 Task: Search one way flight ticket for 2 adults, 4 children and 1 infant on lap in business from Tri-cities: Tri-cities Airport to Springfield: Abraham Lincoln Capital Airport on 5-2-2023. Choice of flights is Royal air maroc. Price is upto 88000. Outbound departure time preference is 10:00.
Action: Mouse moved to (389, 171)
Screenshot: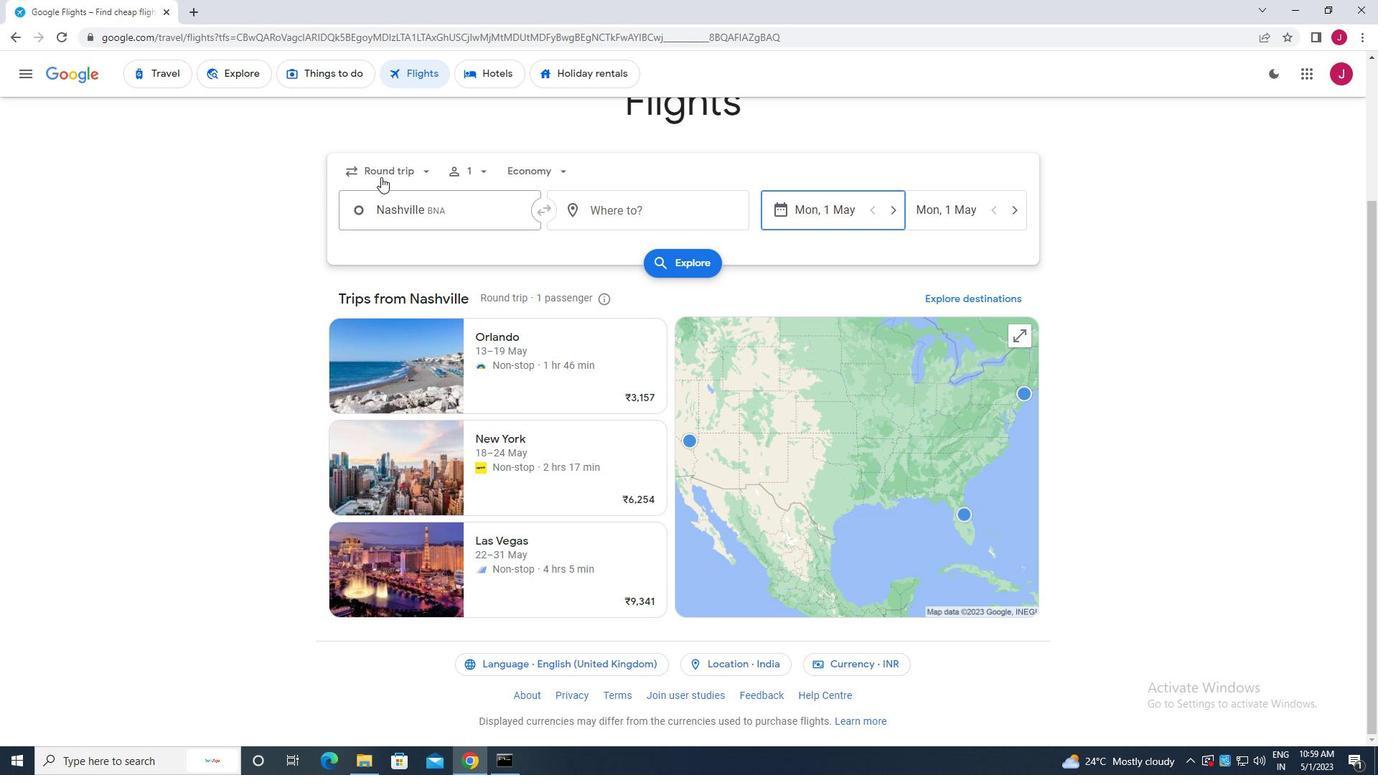 
Action: Mouse pressed left at (389, 171)
Screenshot: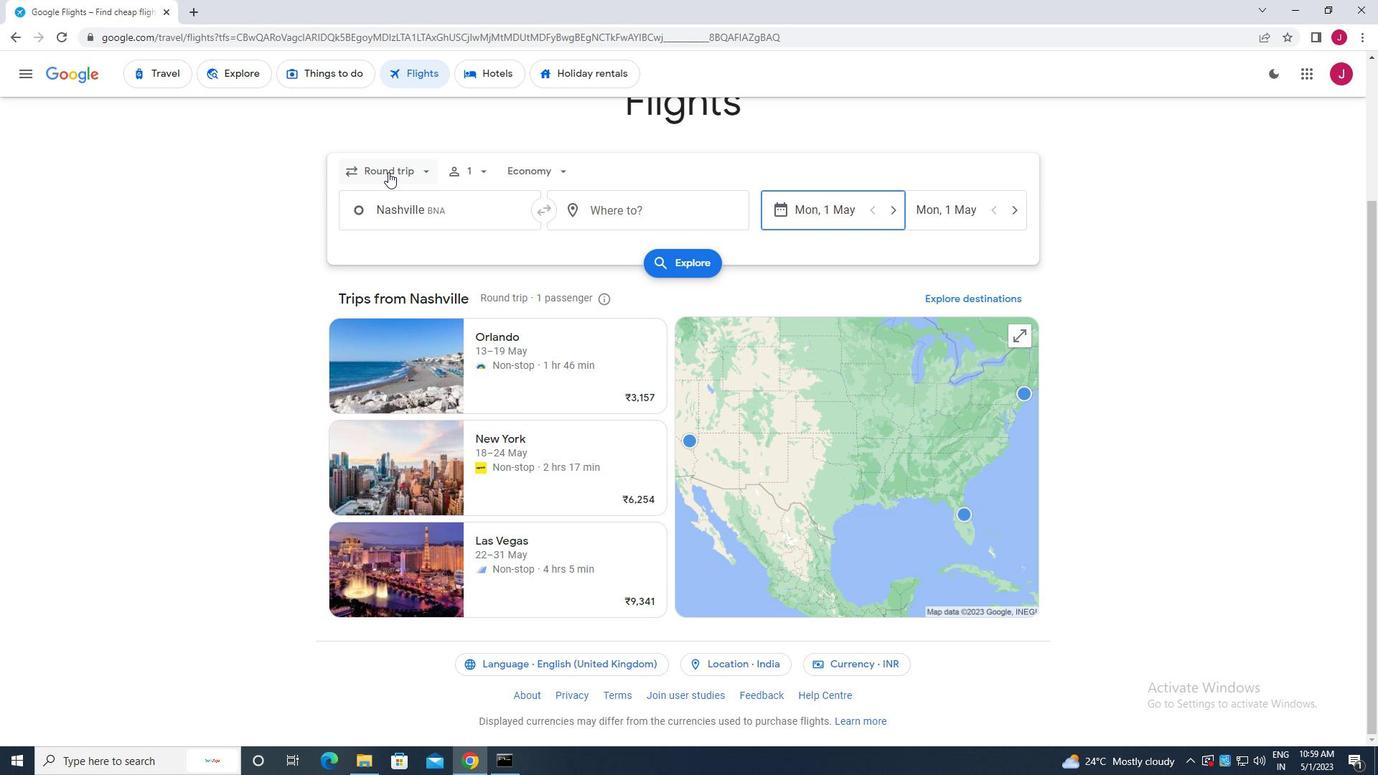 
Action: Mouse moved to (405, 233)
Screenshot: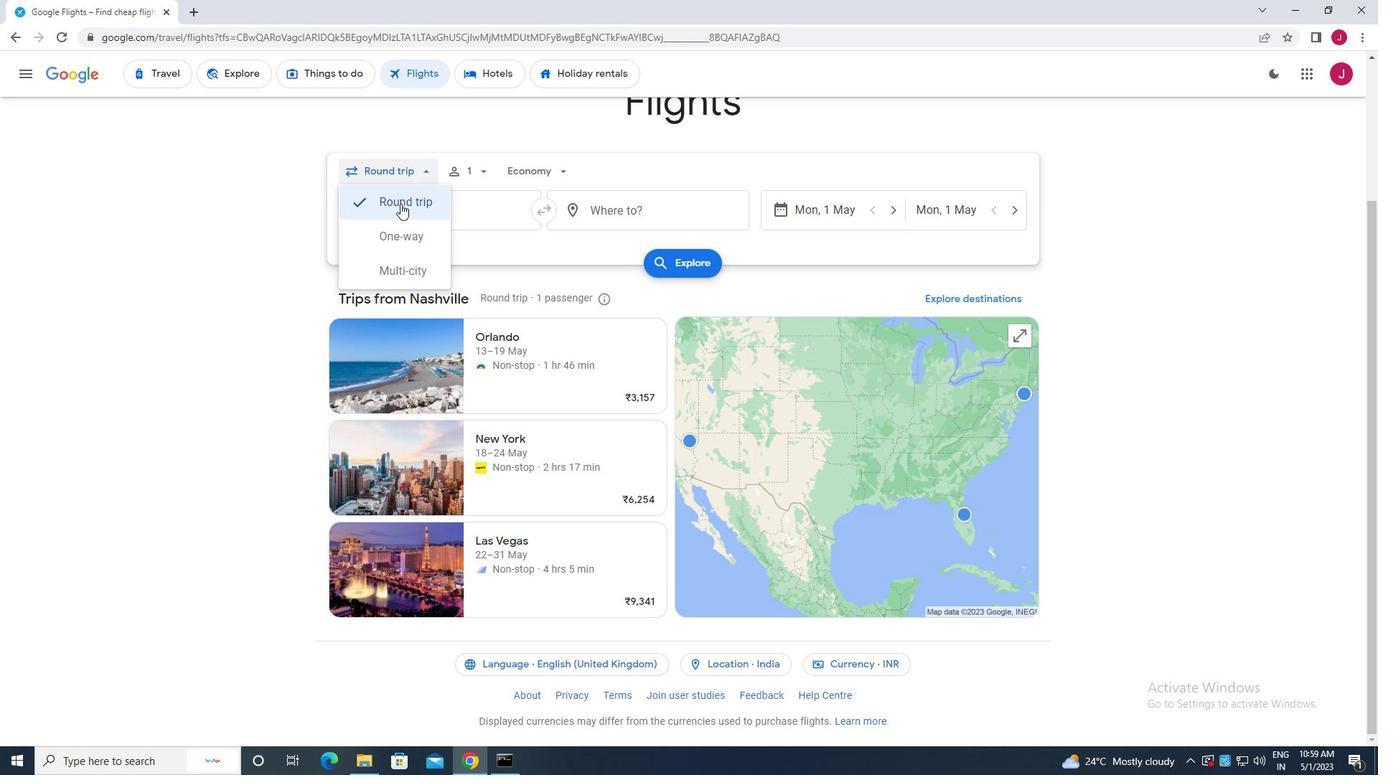 
Action: Mouse pressed left at (405, 233)
Screenshot: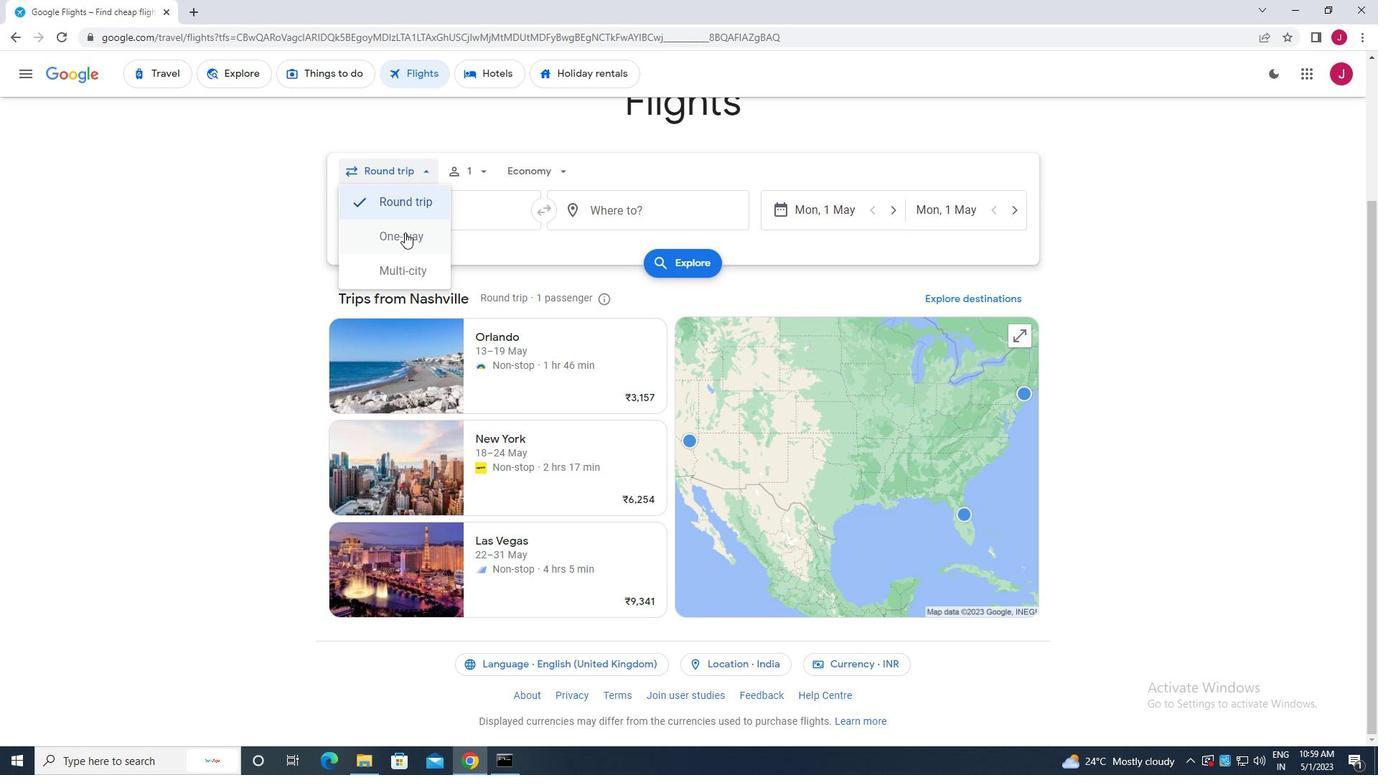 
Action: Mouse moved to (478, 173)
Screenshot: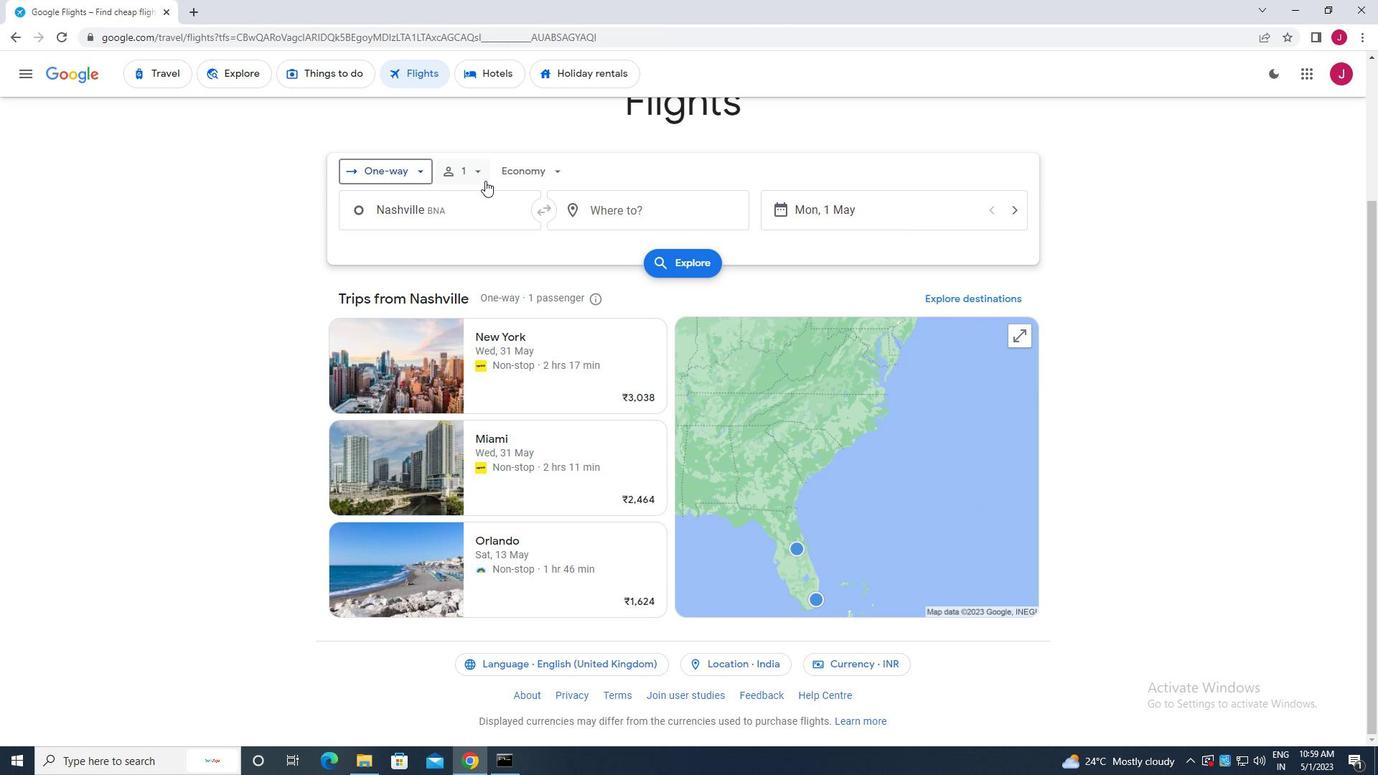 
Action: Mouse pressed left at (478, 173)
Screenshot: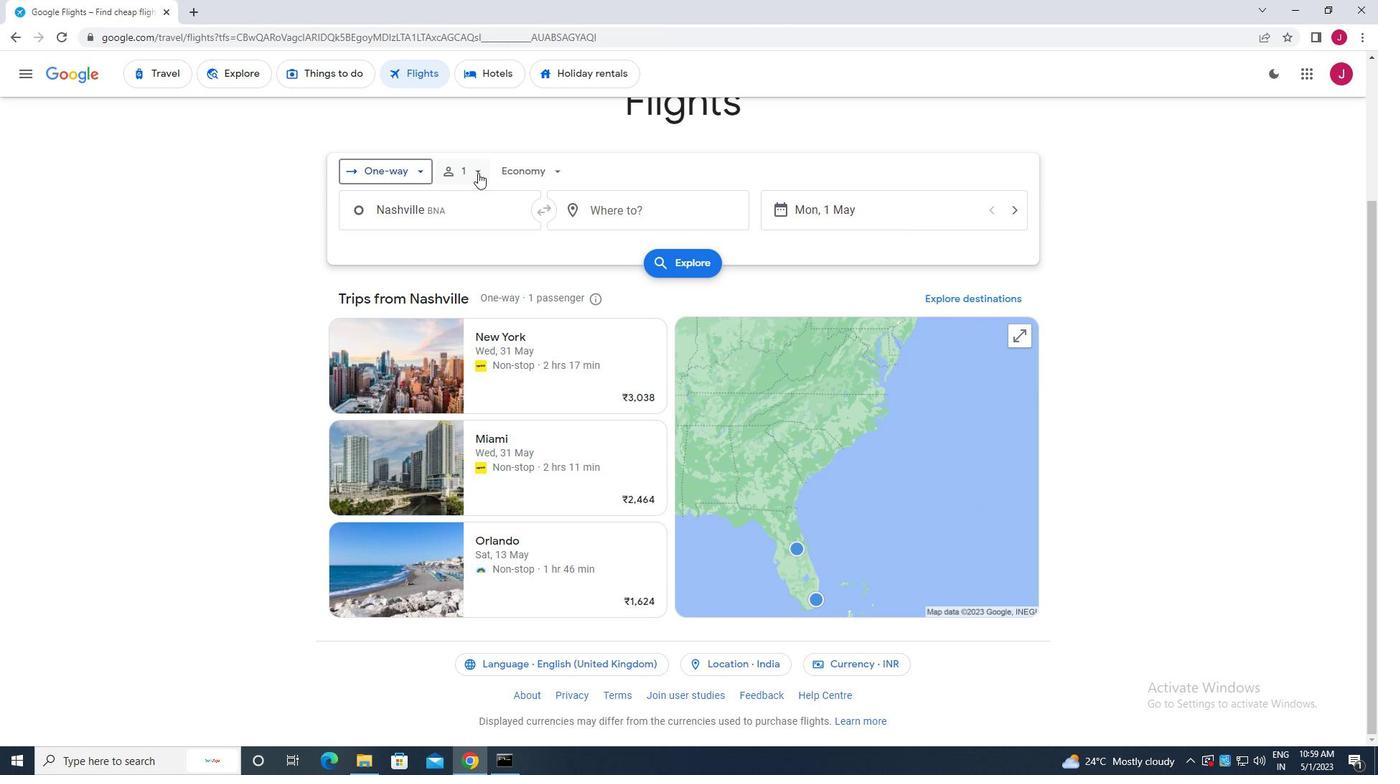 
Action: Mouse moved to (590, 217)
Screenshot: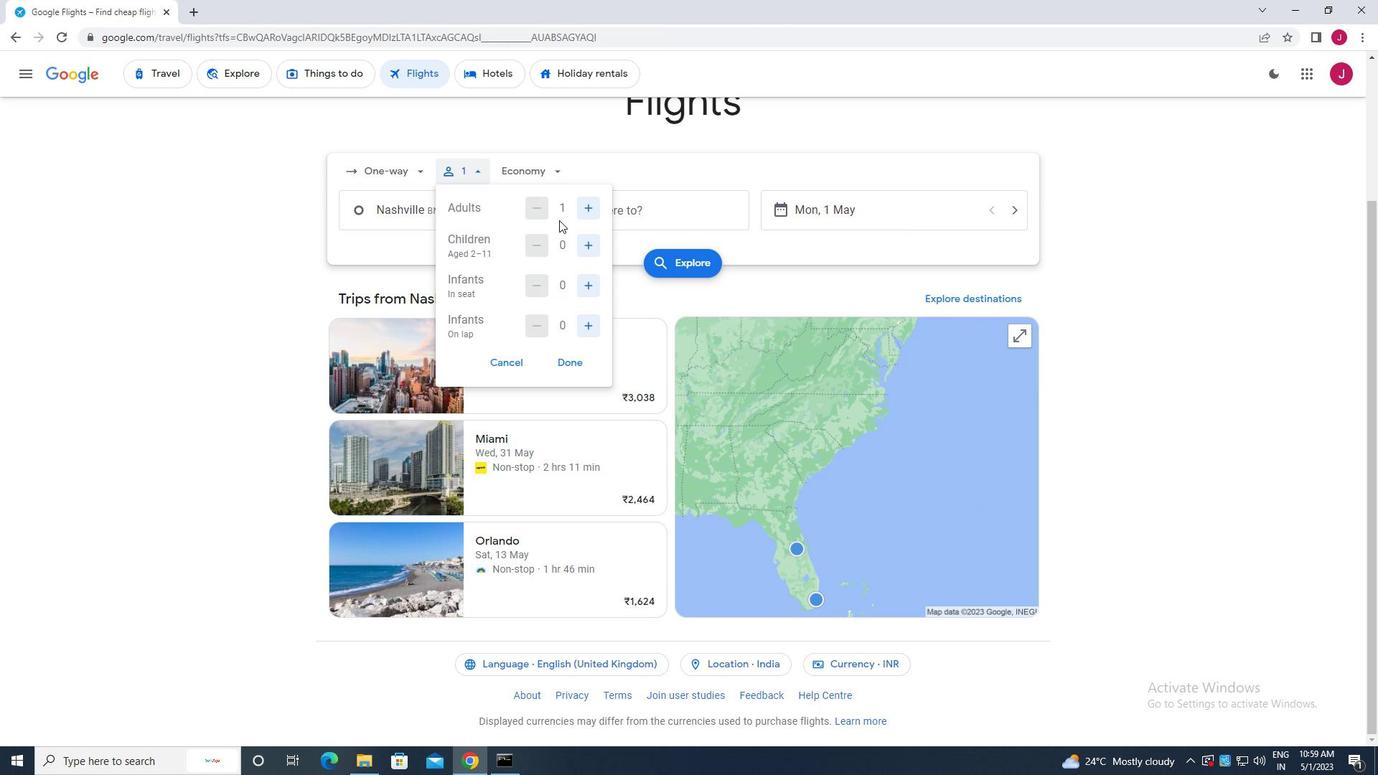 
Action: Mouse pressed left at (590, 217)
Screenshot: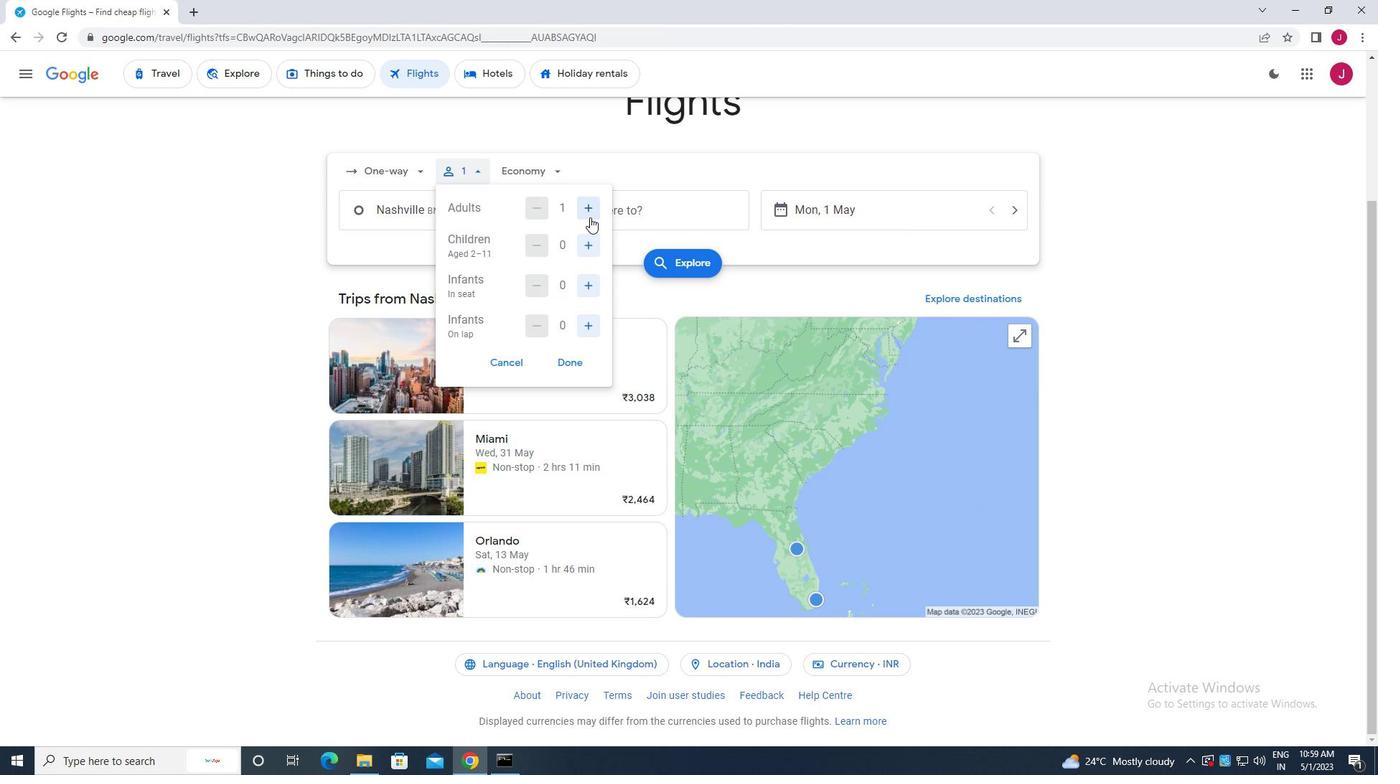 
Action: Mouse moved to (586, 251)
Screenshot: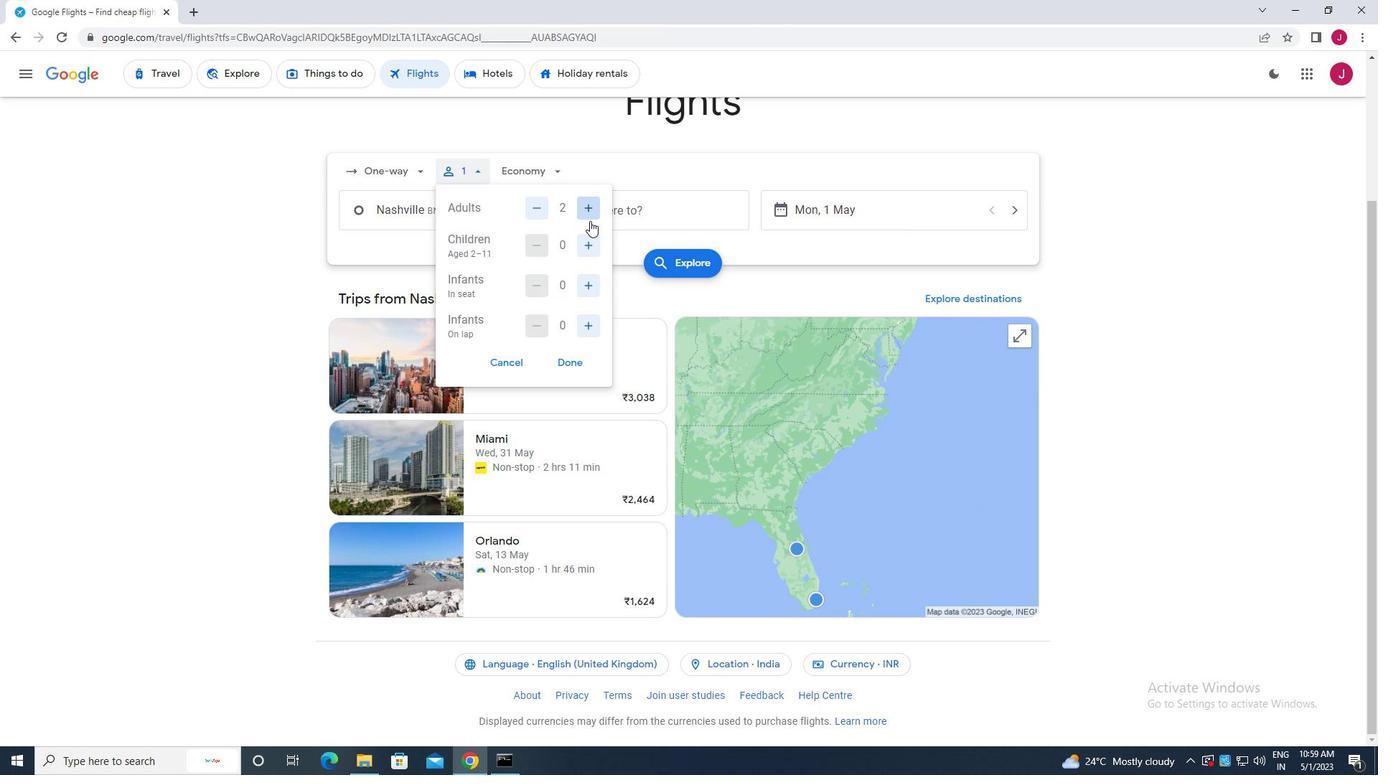 
Action: Mouse pressed left at (586, 251)
Screenshot: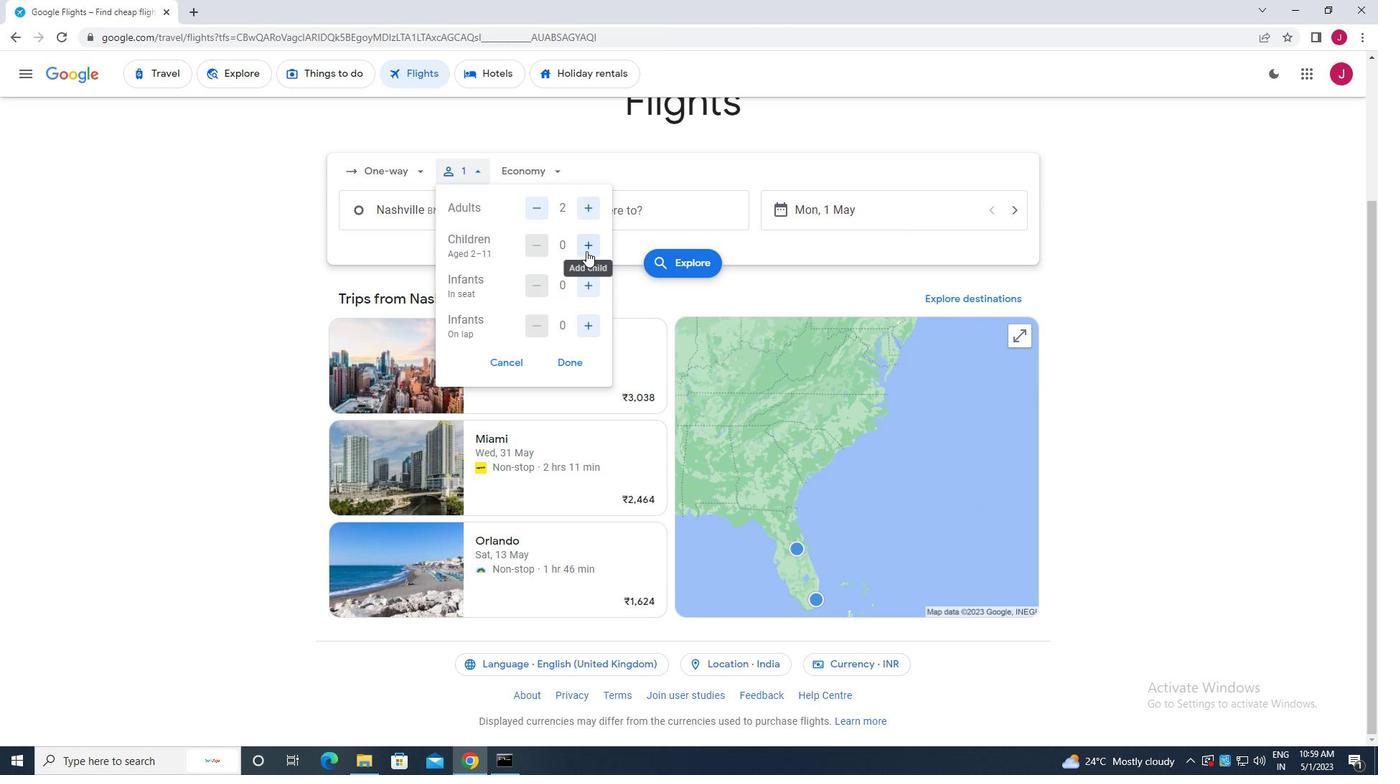 
Action: Mouse pressed left at (586, 251)
Screenshot: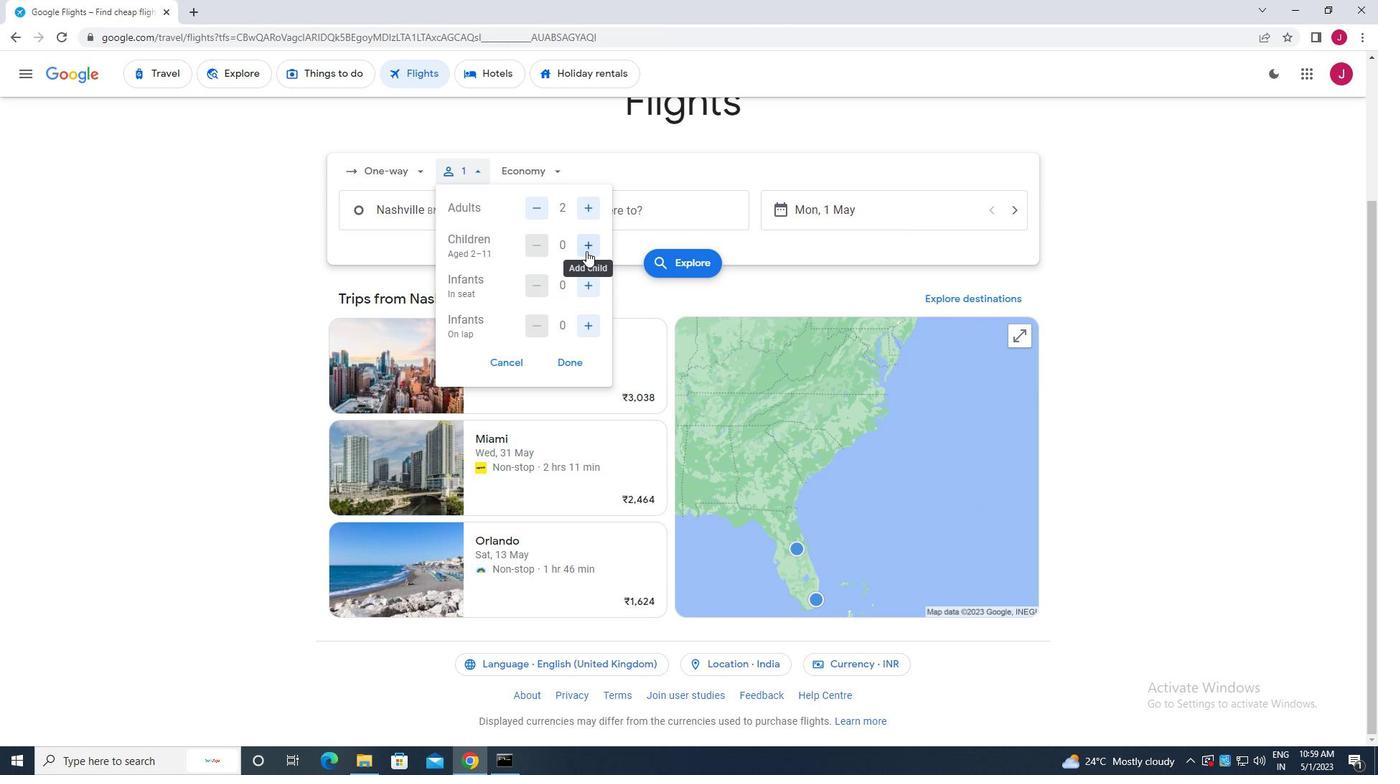 
Action: Mouse pressed left at (586, 251)
Screenshot: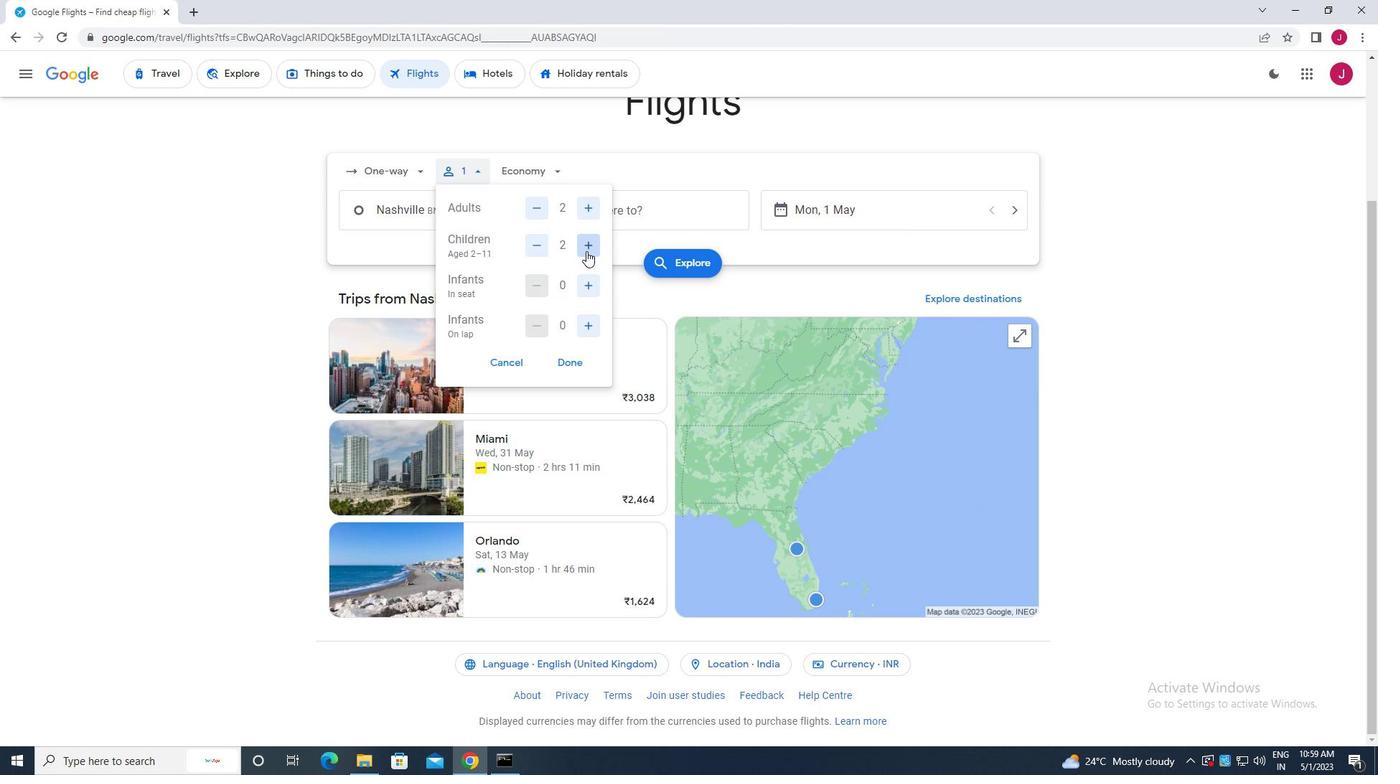 
Action: Mouse pressed left at (586, 251)
Screenshot: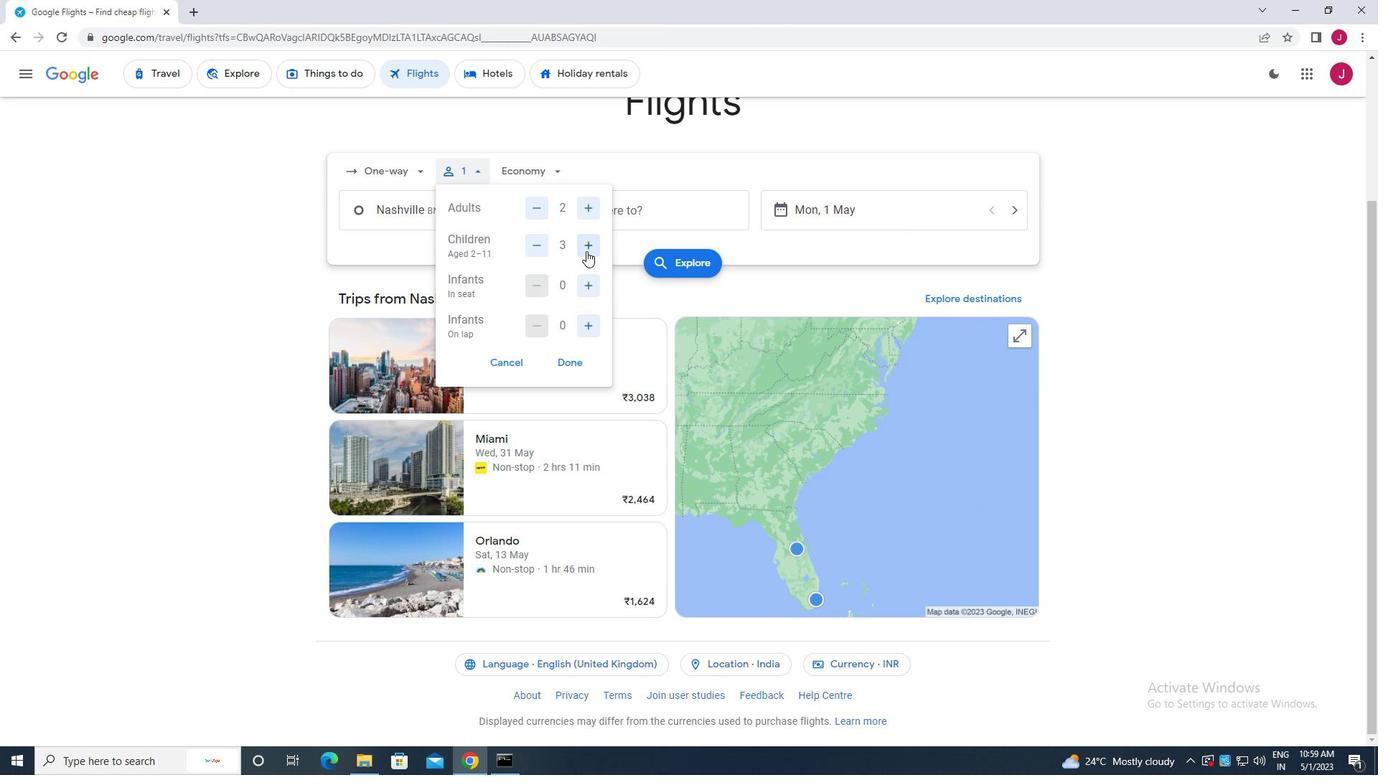 
Action: Mouse moved to (581, 324)
Screenshot: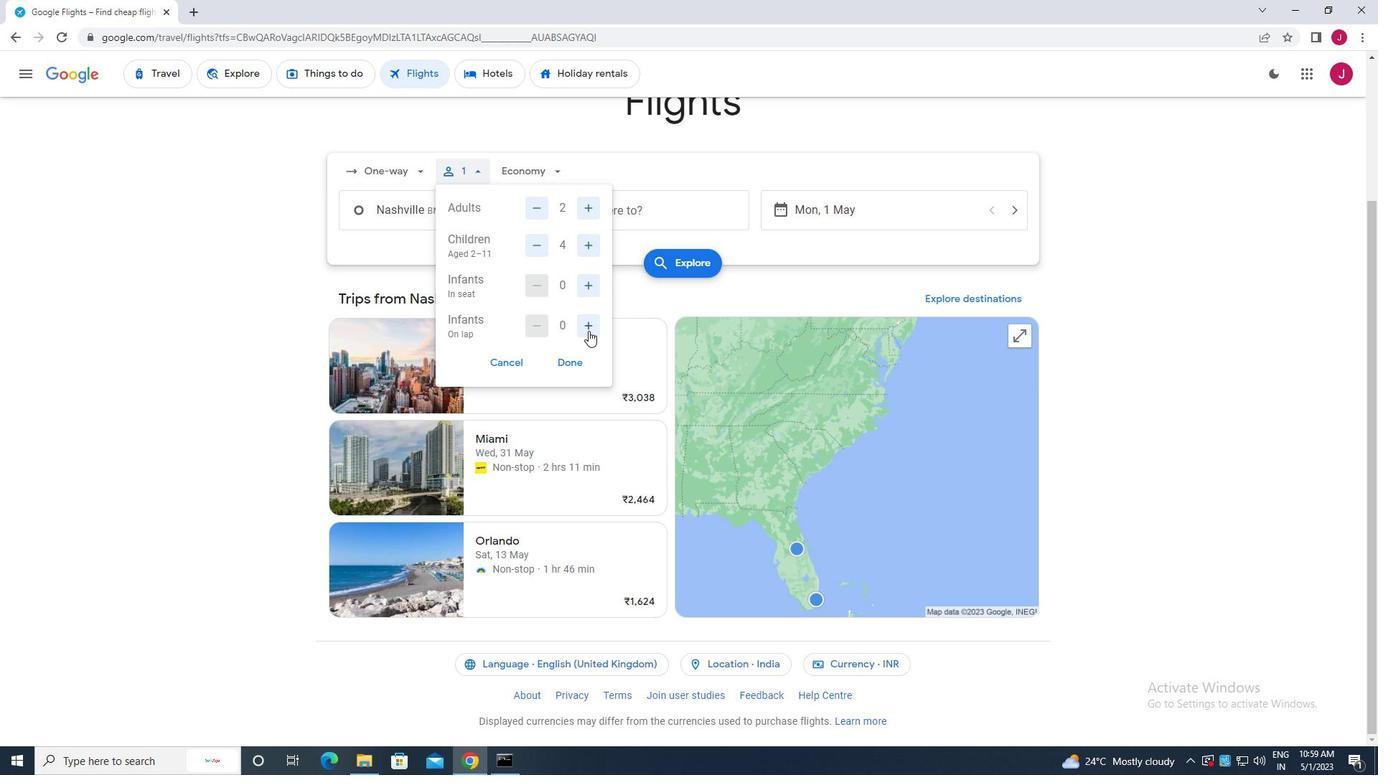 
Action: Mouse pressed left at (581, 324)
Screenshot: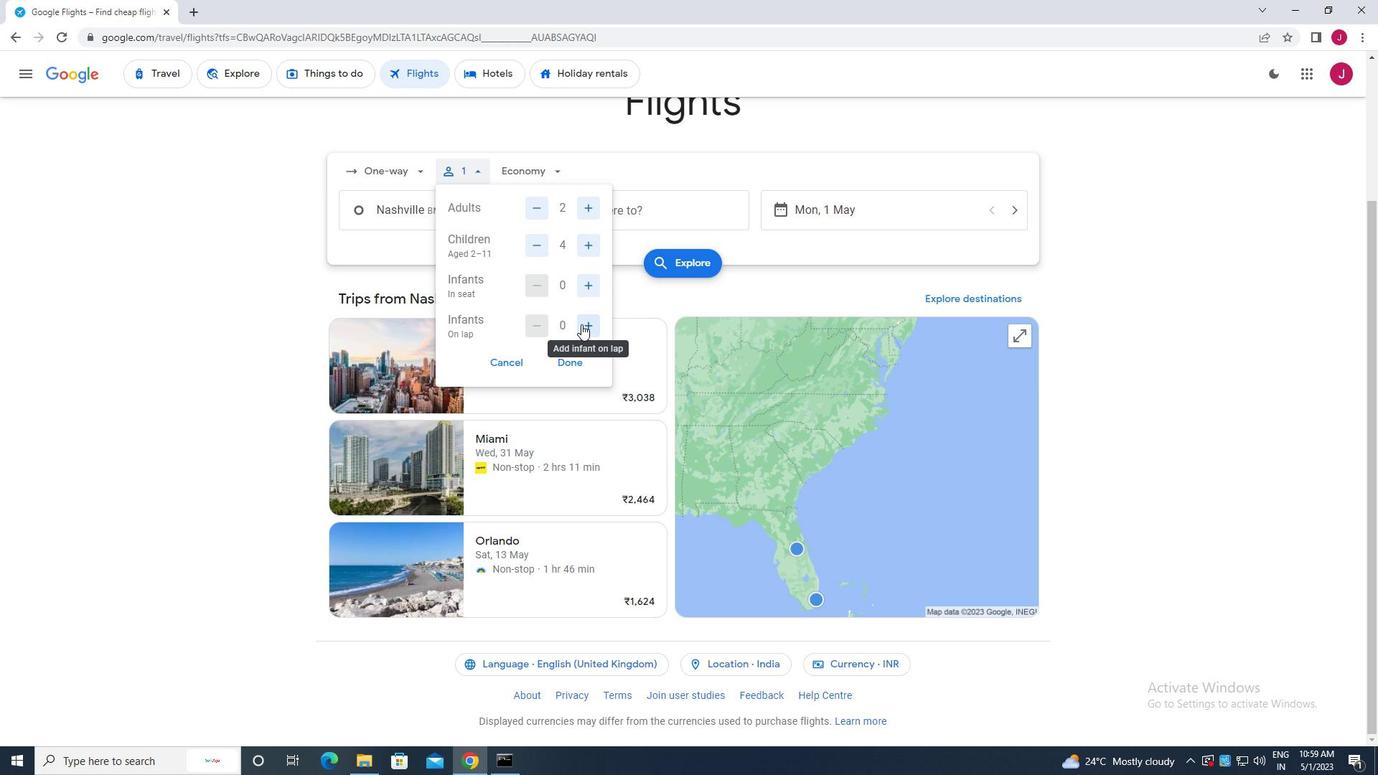 
Action: Mouse moved to (572, 358)
Screenshot: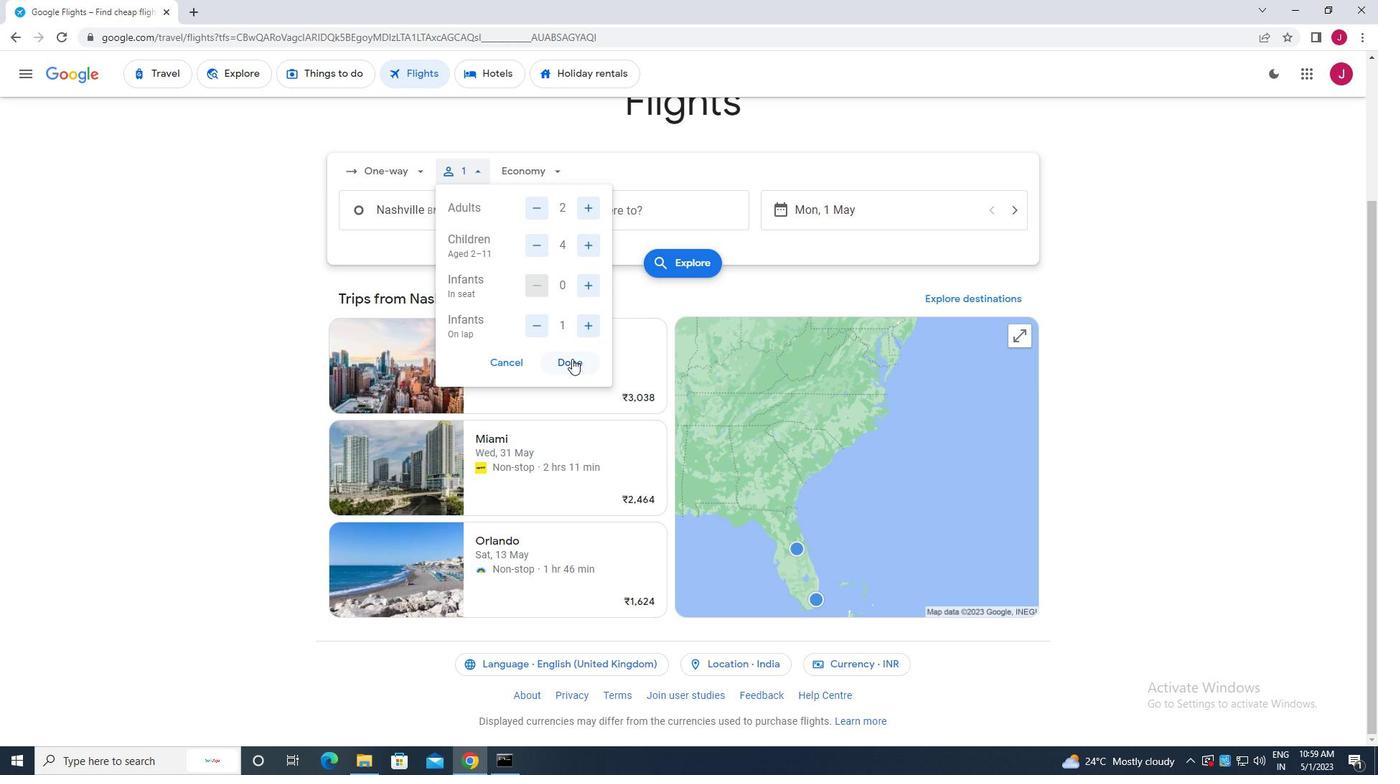 
Action: Mouse pressed left at (572, 358)
Screenshot: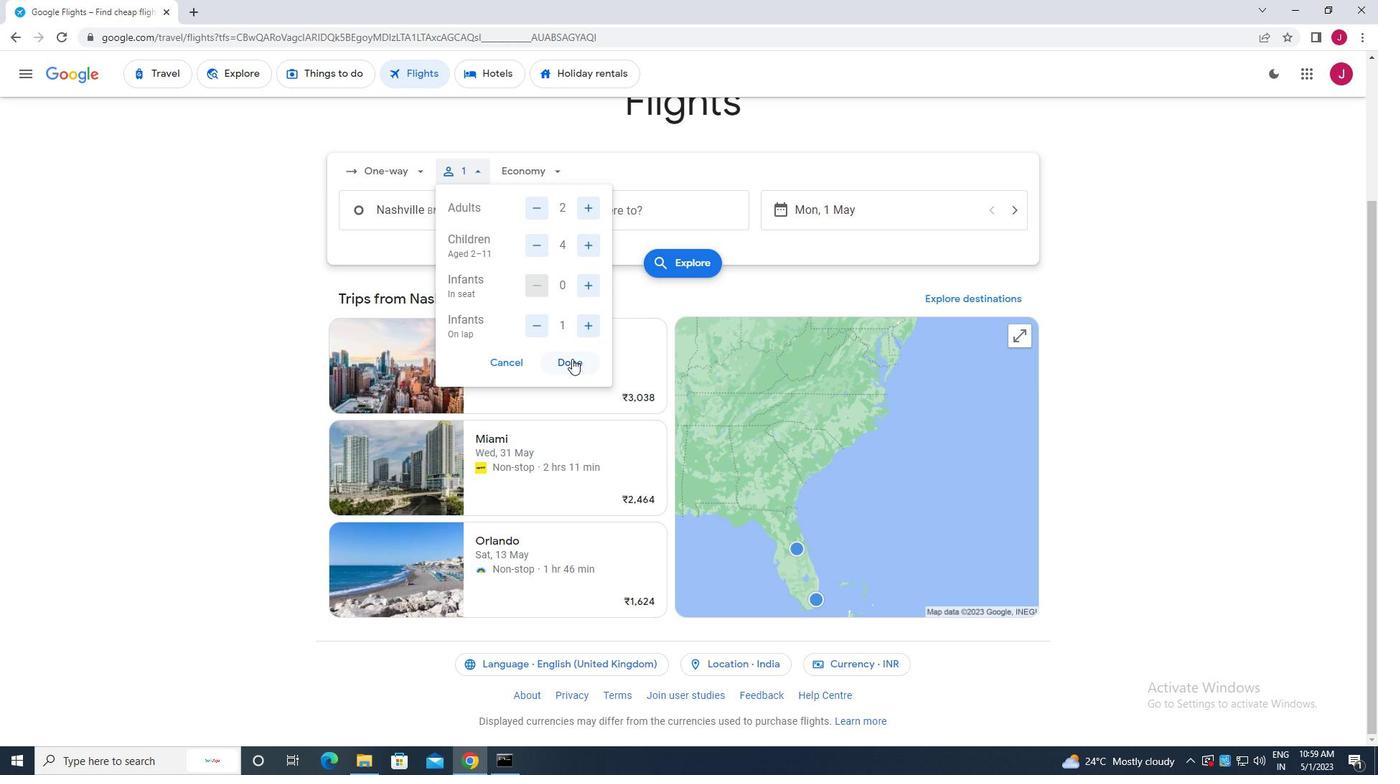 
Action: Mouse moved to (543, 173)
Screenshot: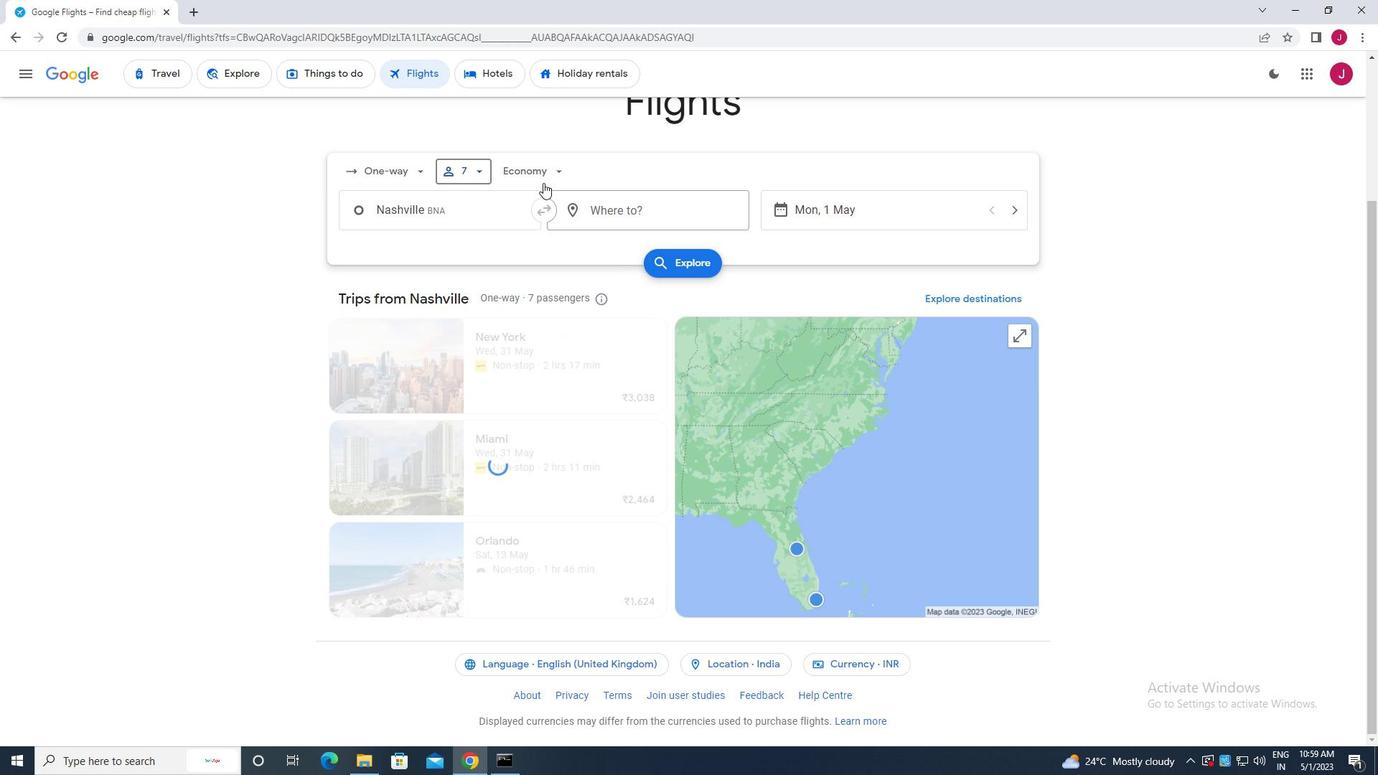 
Action: Mouse pressed left at (543, 173)
Screenshot: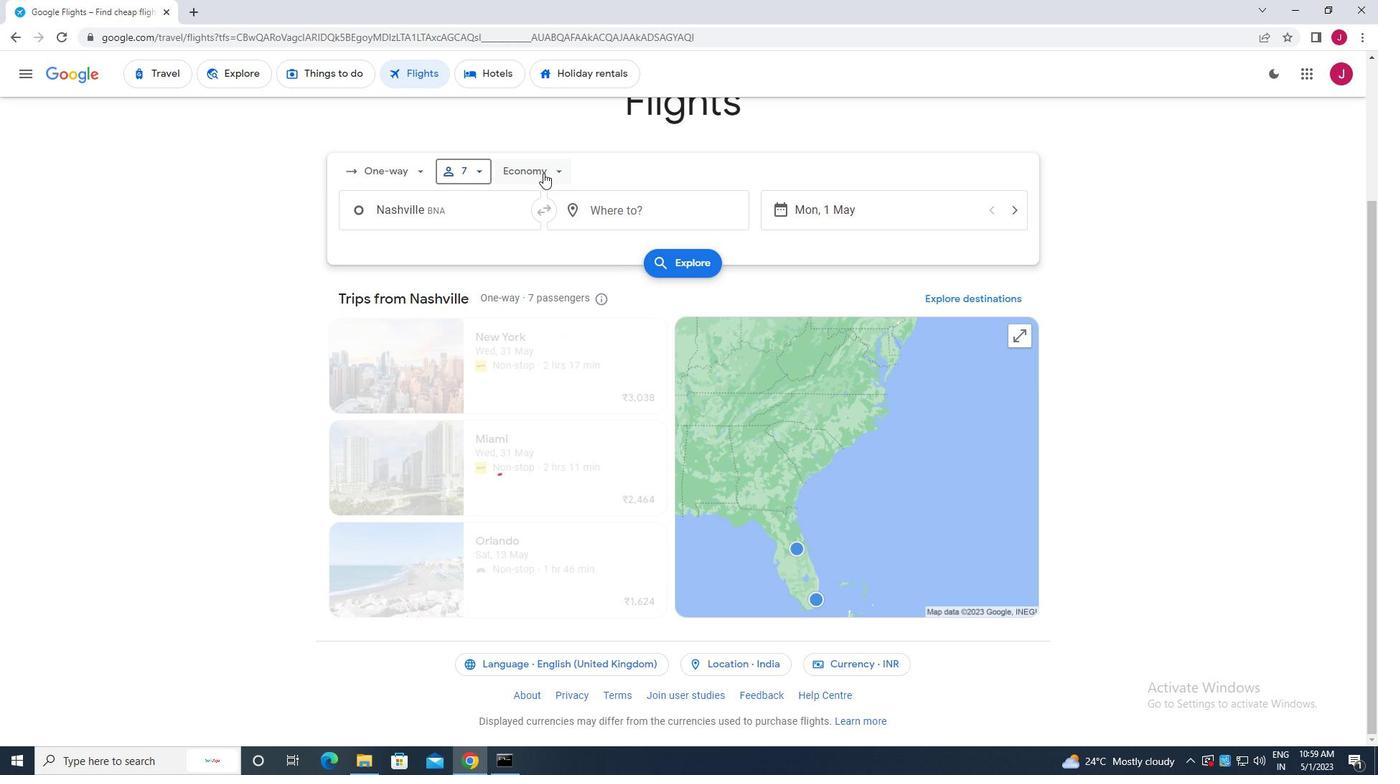 
Action: Mouse moved to (542, 262)
Screenshot: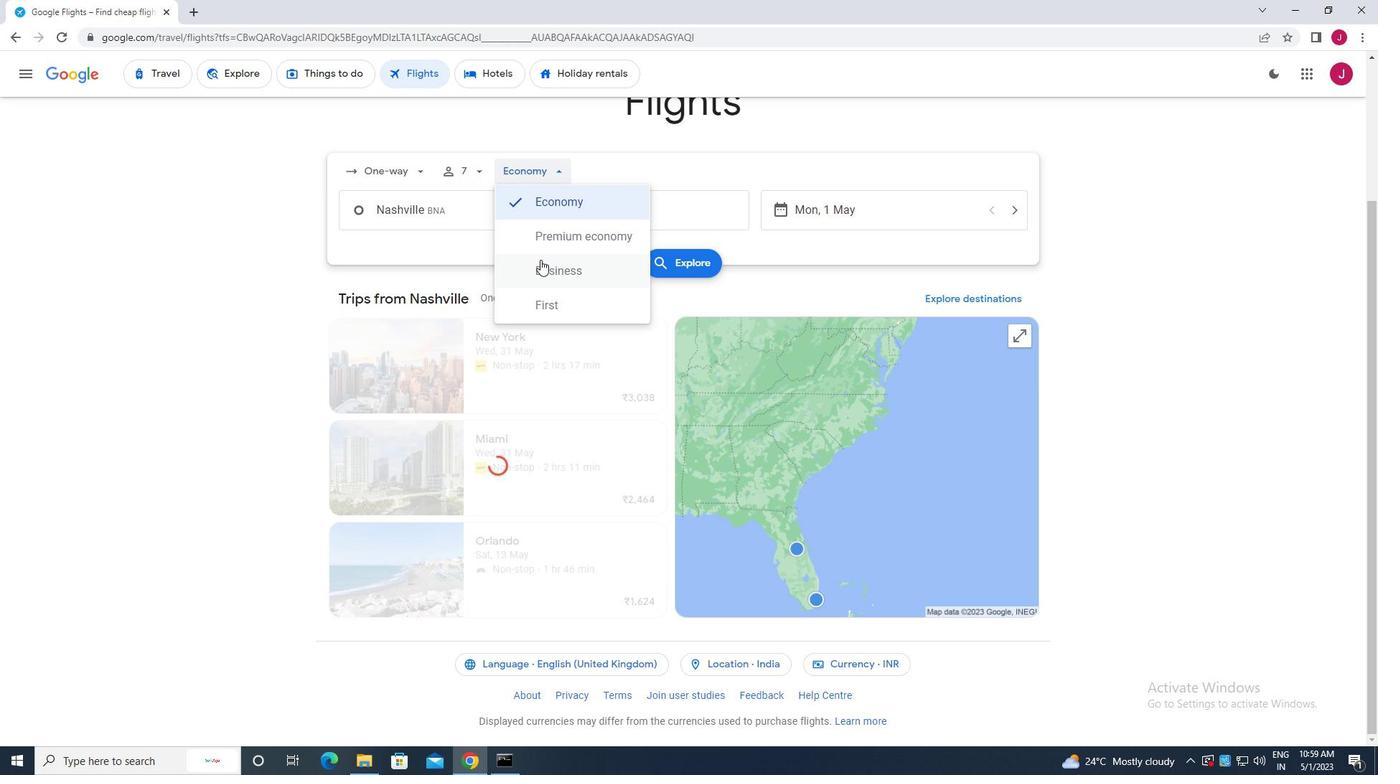 
Action: Mouse pressed left at (542, 262)
Screenshot: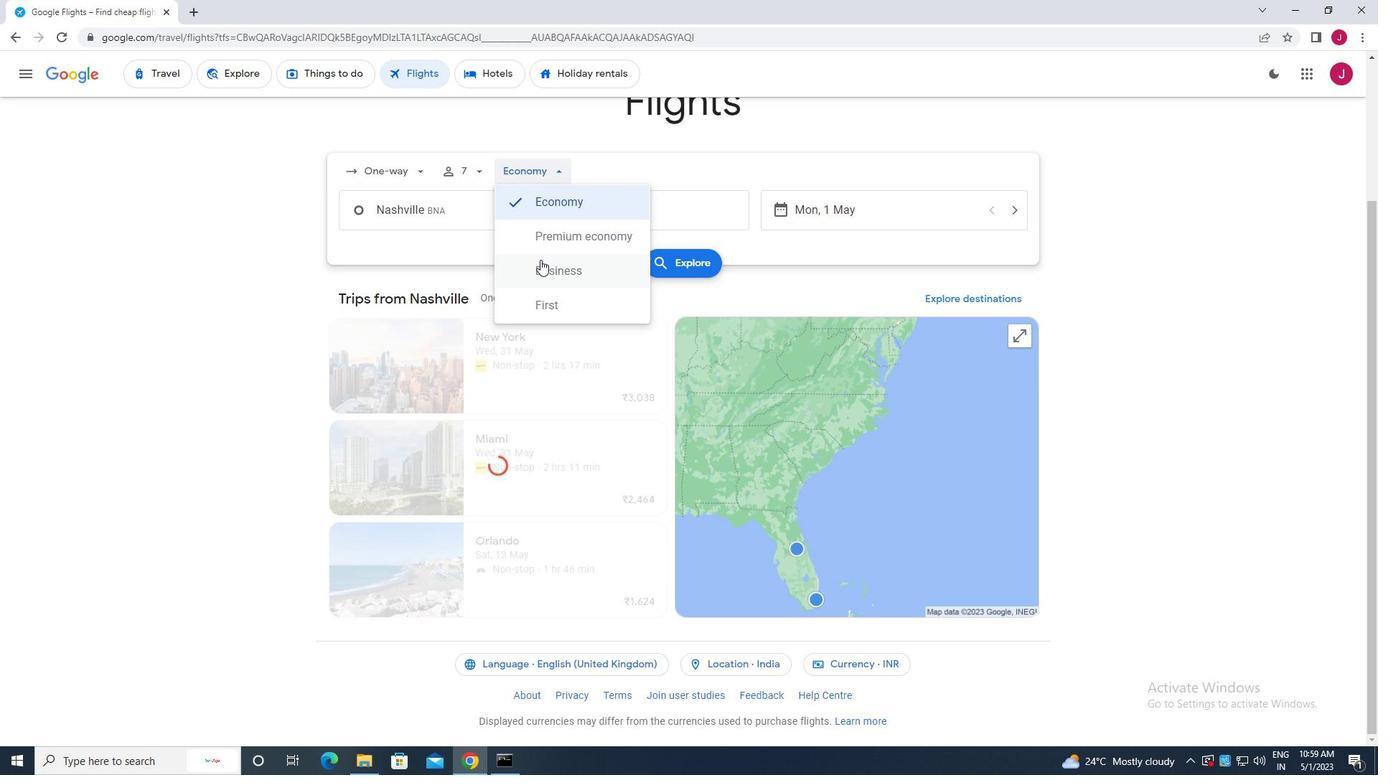 
Action: Mouse moved to (481, 216)
Screenshot: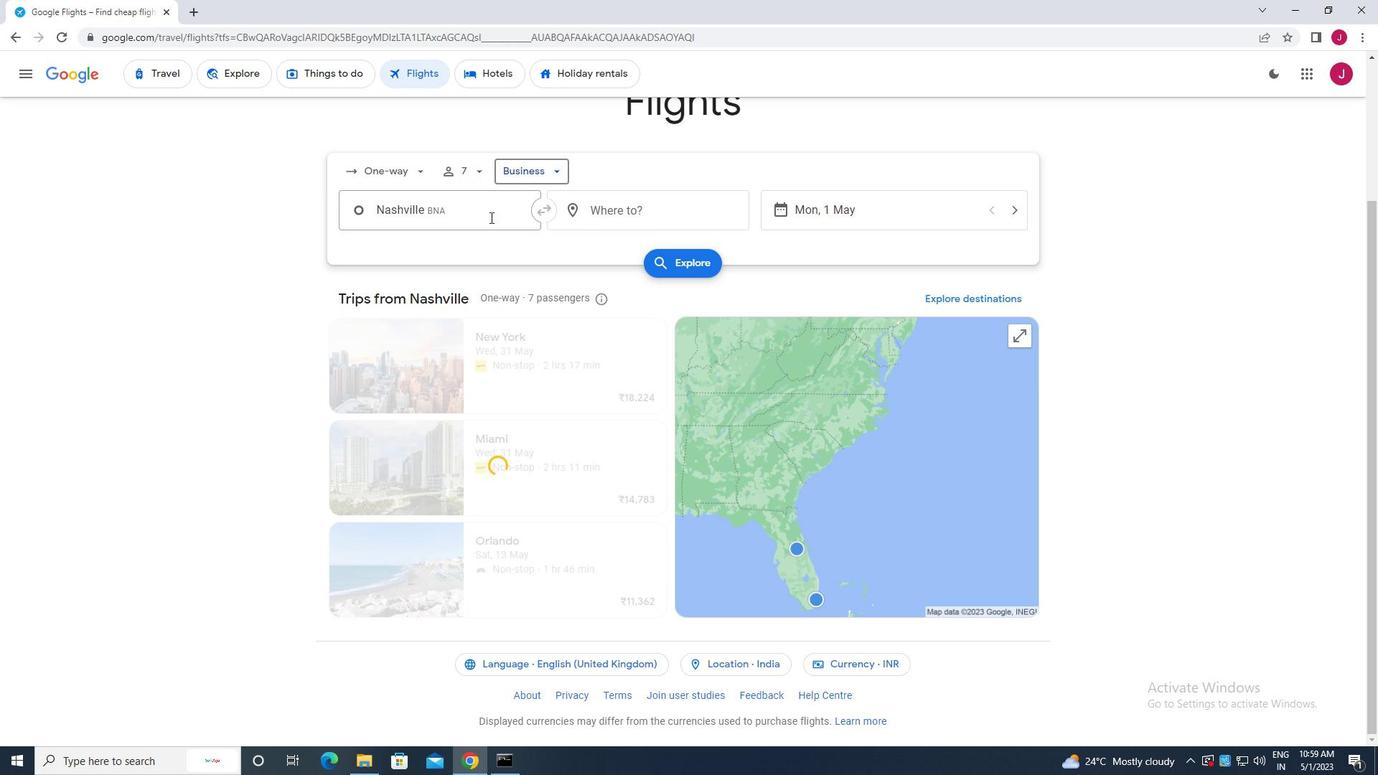 
Action: Mouse pressed left at (481, 216)
Screenshot: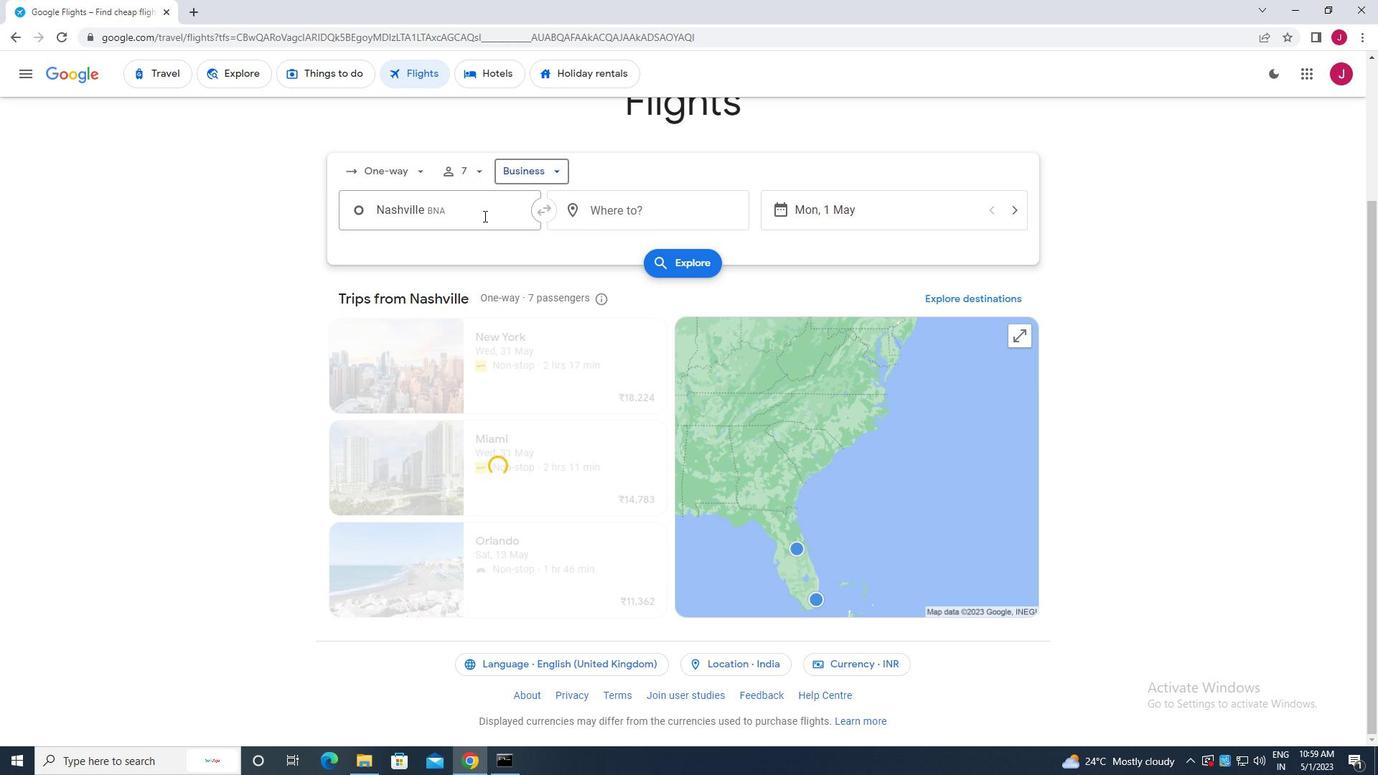 
Action: Key pressed tri-cities
Screenshot: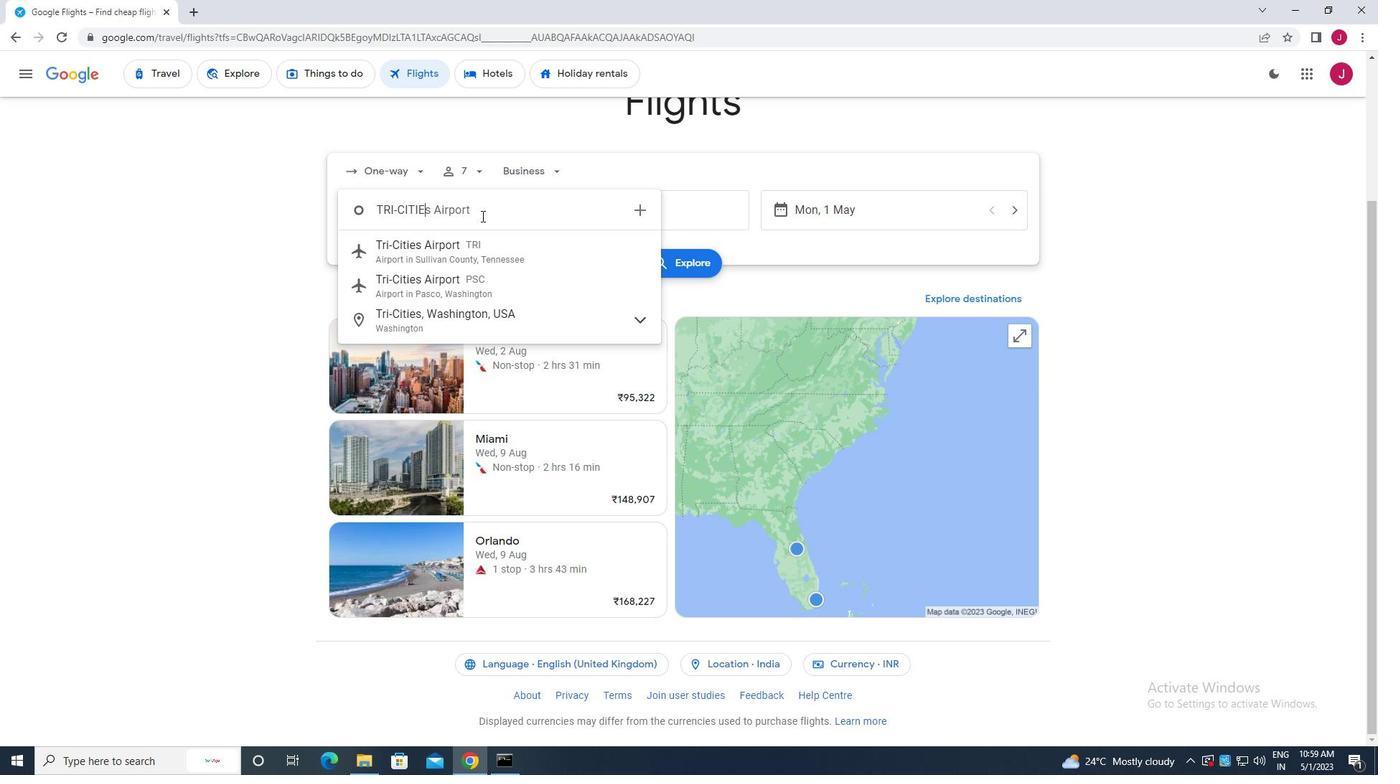
Action: Mouse moved to (479, 254)
Screenshot: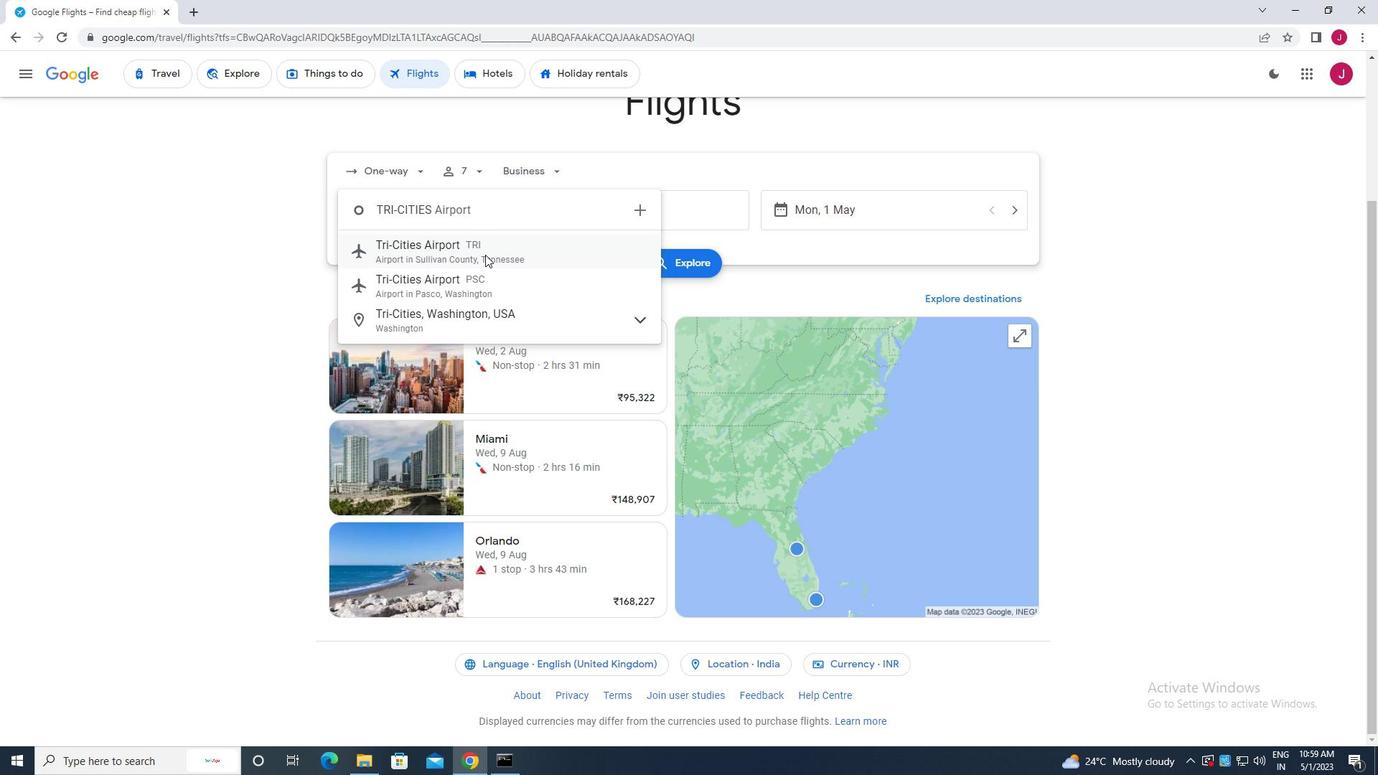 
Action: Mouse pressed left at (479, 254)
Screenshot: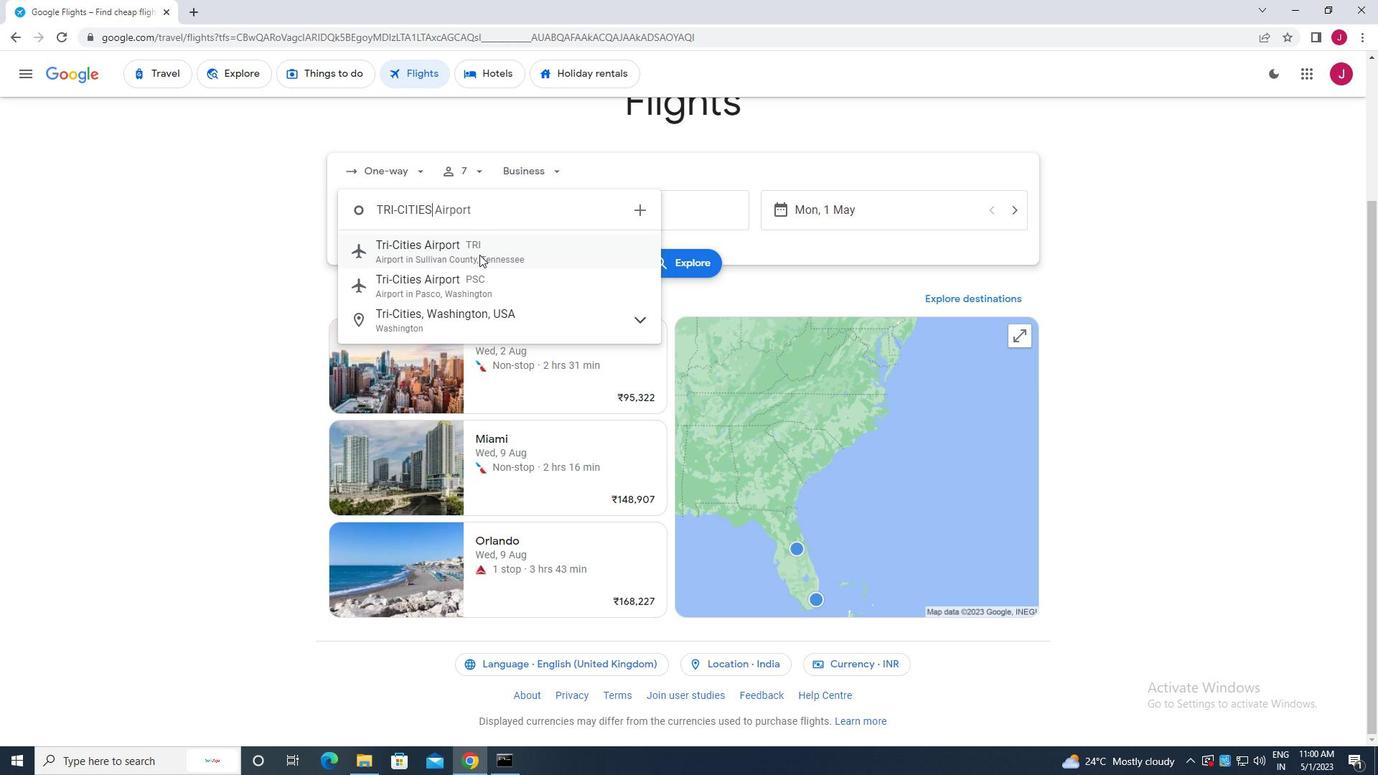 
Action: Mouse moved to (646, 208)
Screenshot: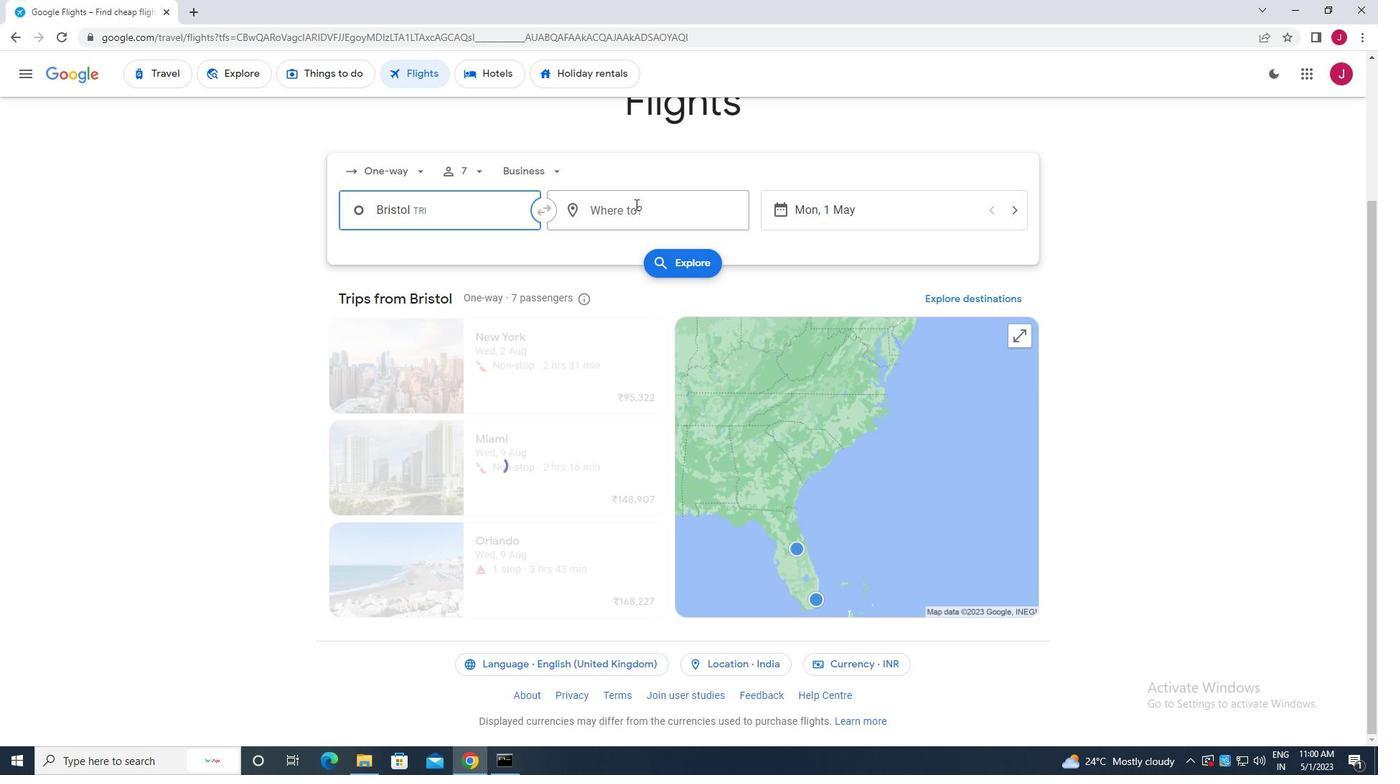 
Action: Mouse pressed left at (646, 208)
Screenshot: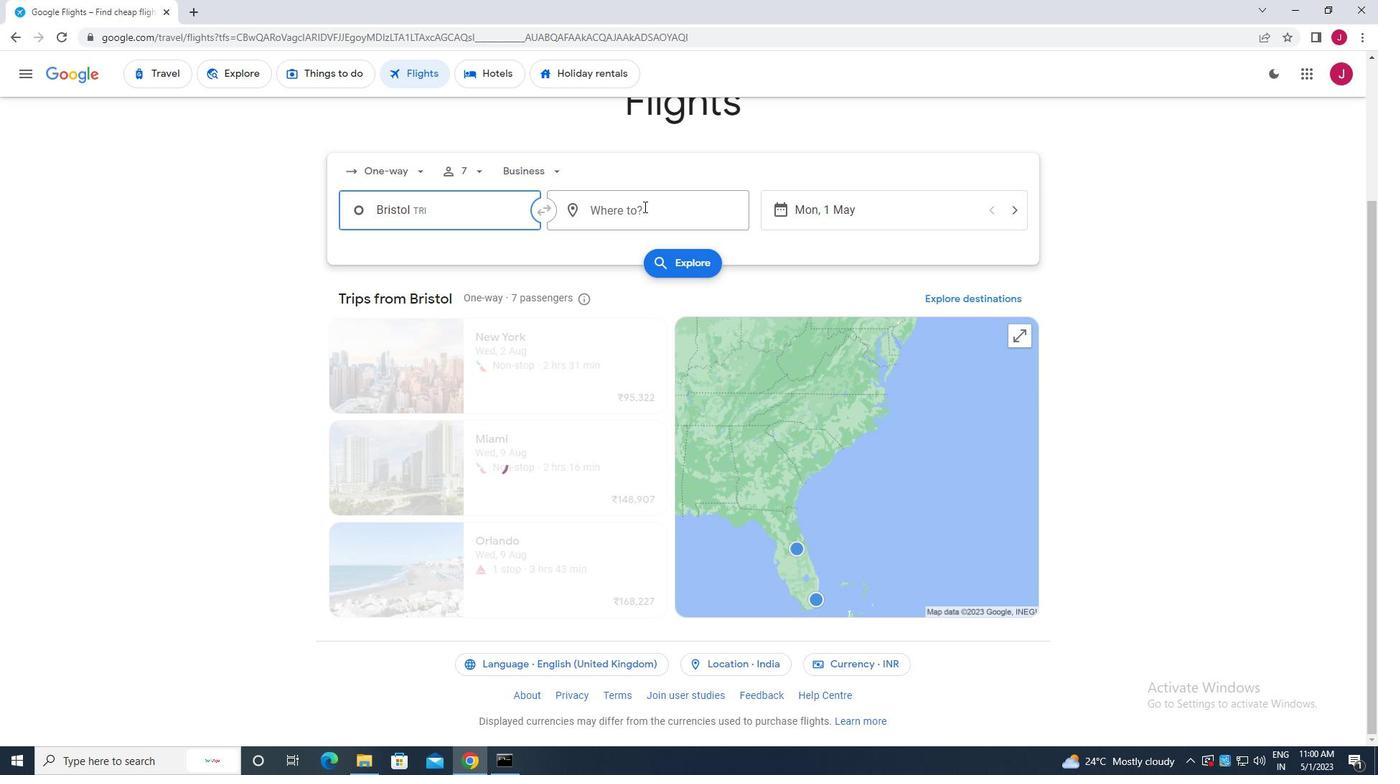 
Action: Key pressed springf
Screenshot: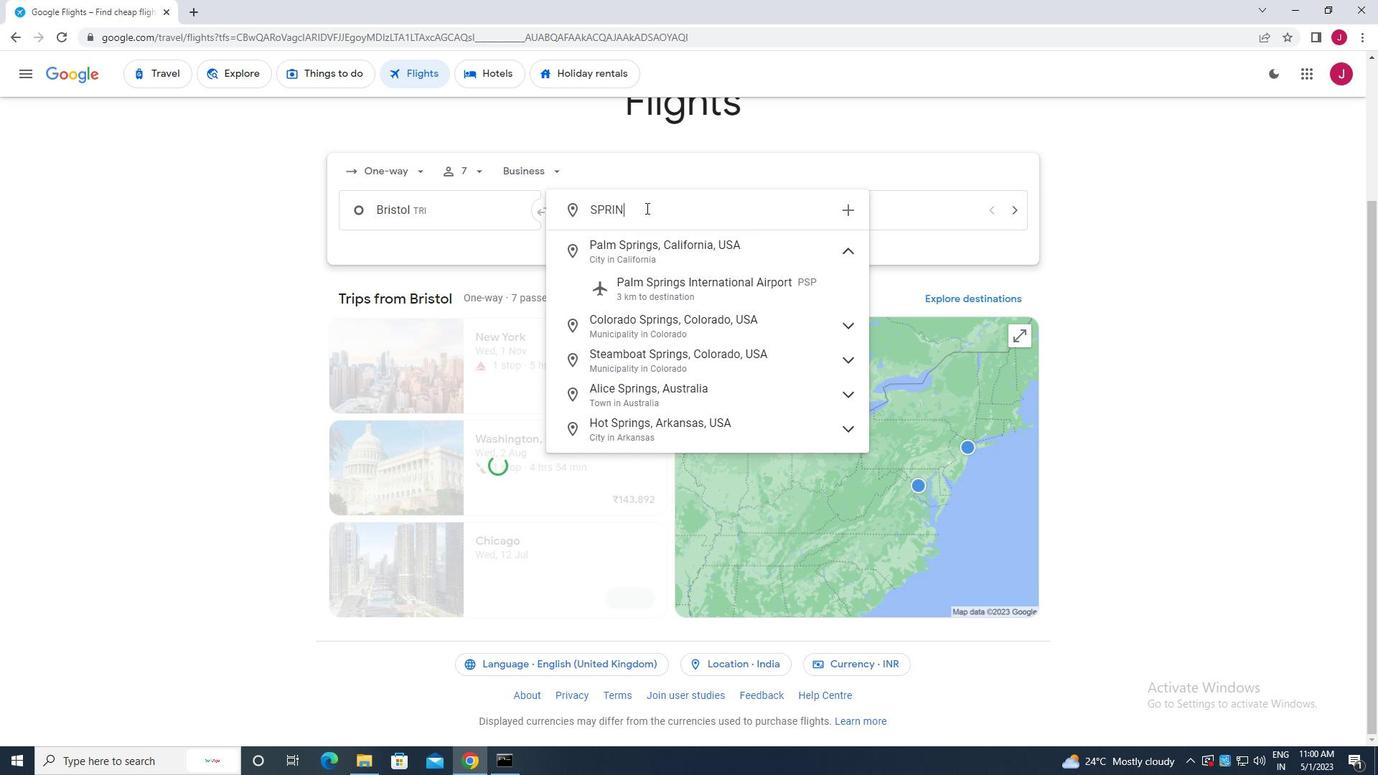 
Action: Mouse moved to (677, 325)
Screenshot: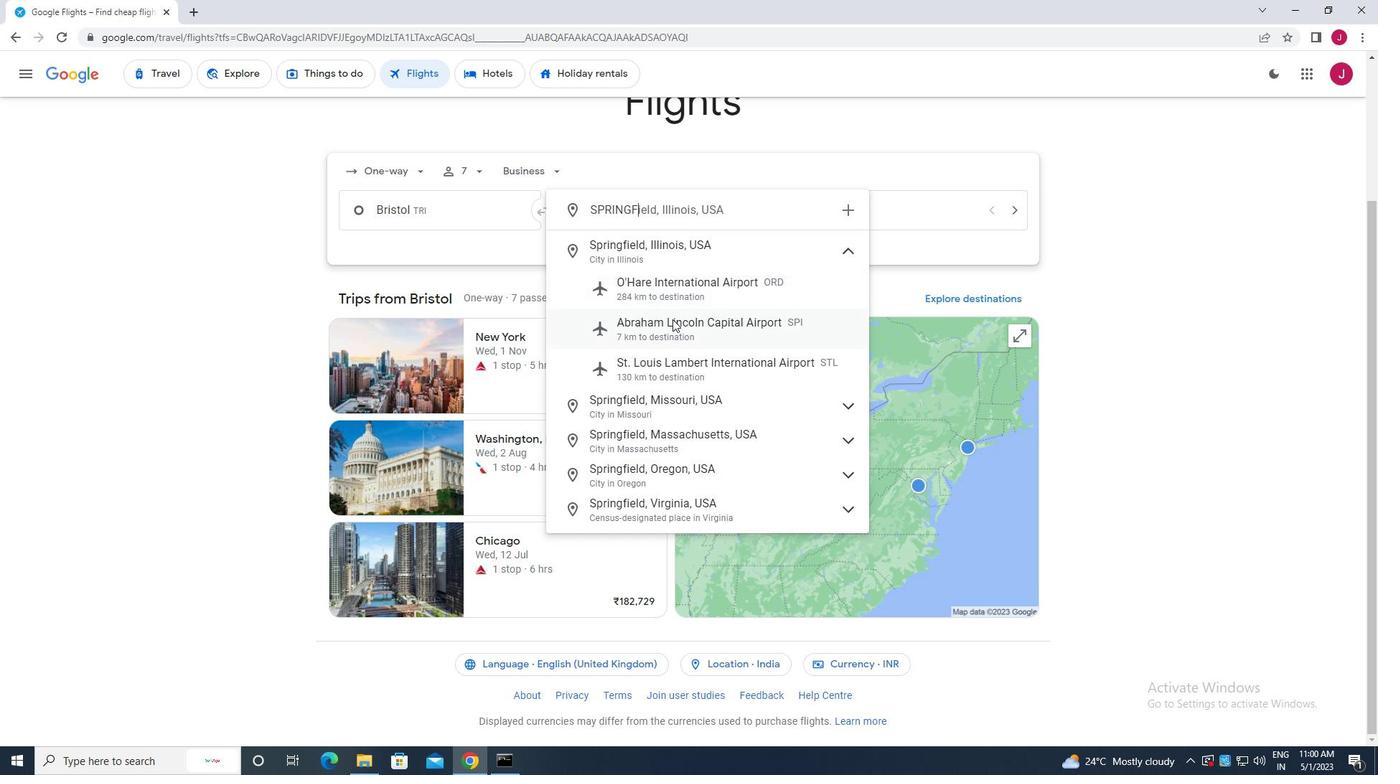 
Action: Mouse pressed left at (677, 325)
Screenshot: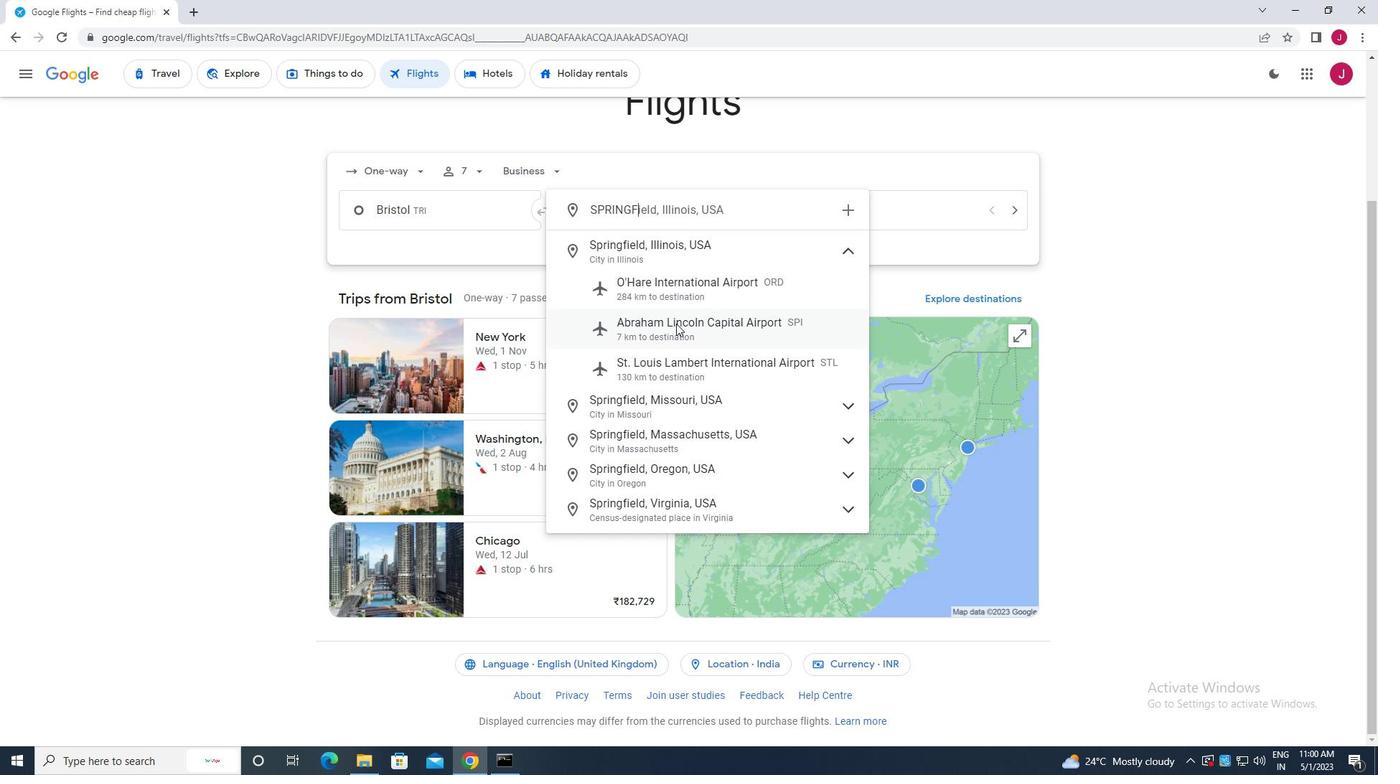 
Action: Mouse moved to (853, 221)
Screenshot: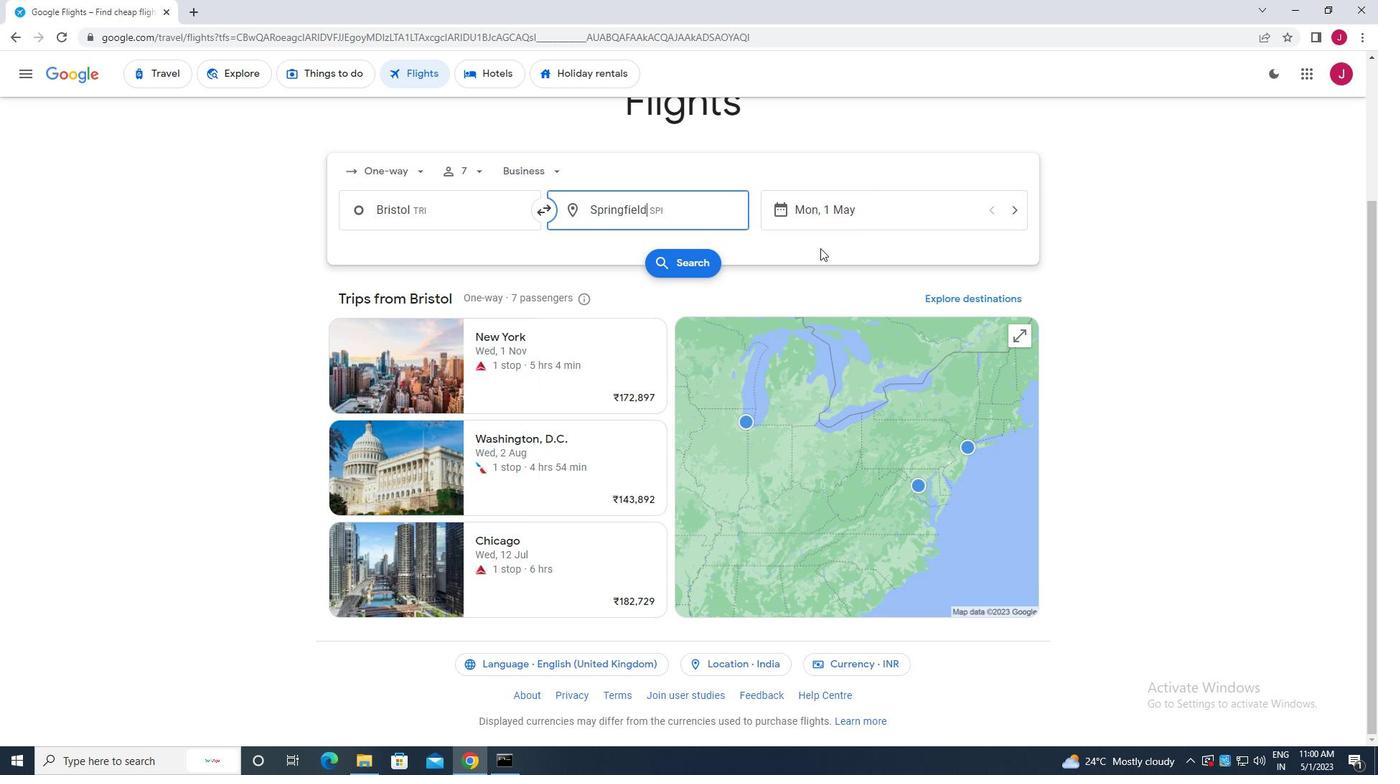 
Action: Mouse pressed left at (853, 221)
Screenshot: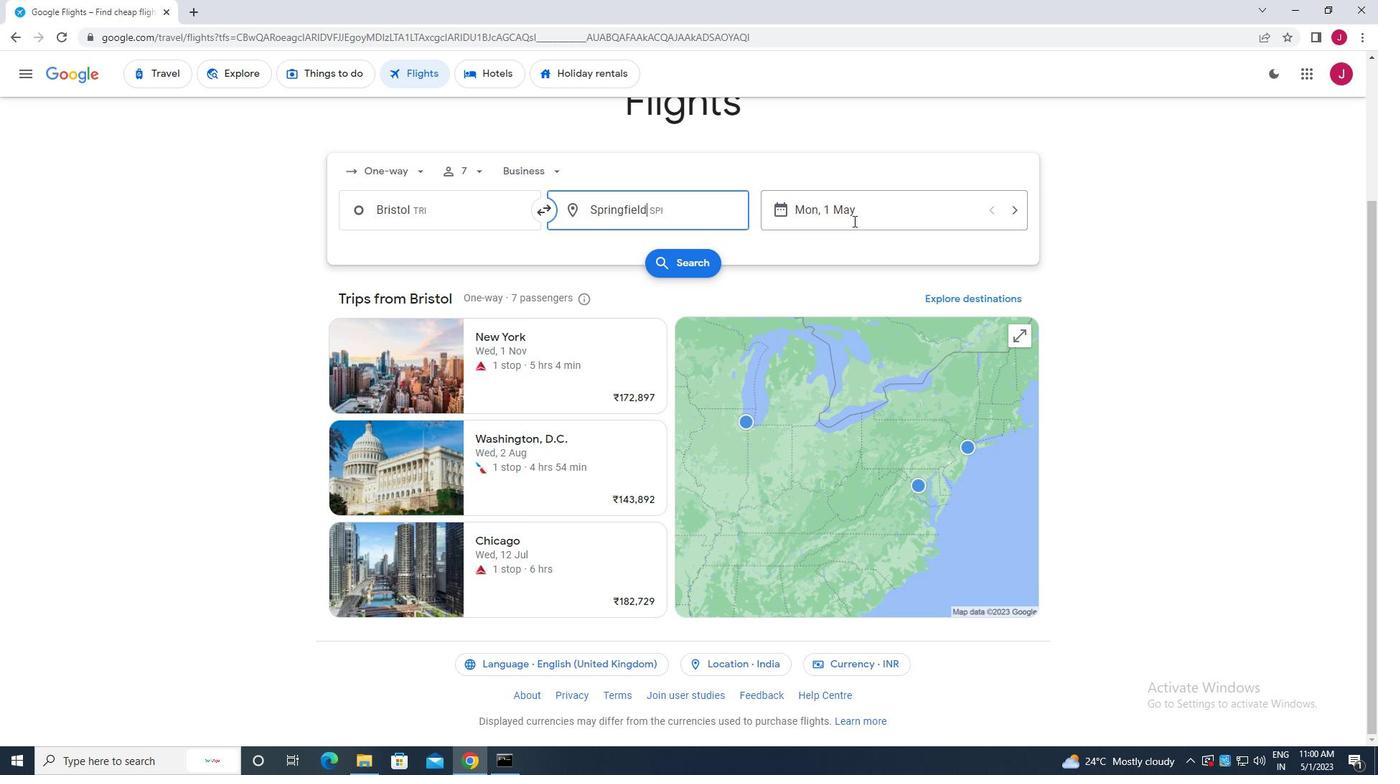 
Action: Mouse moved to (590, 319)
Screenshot: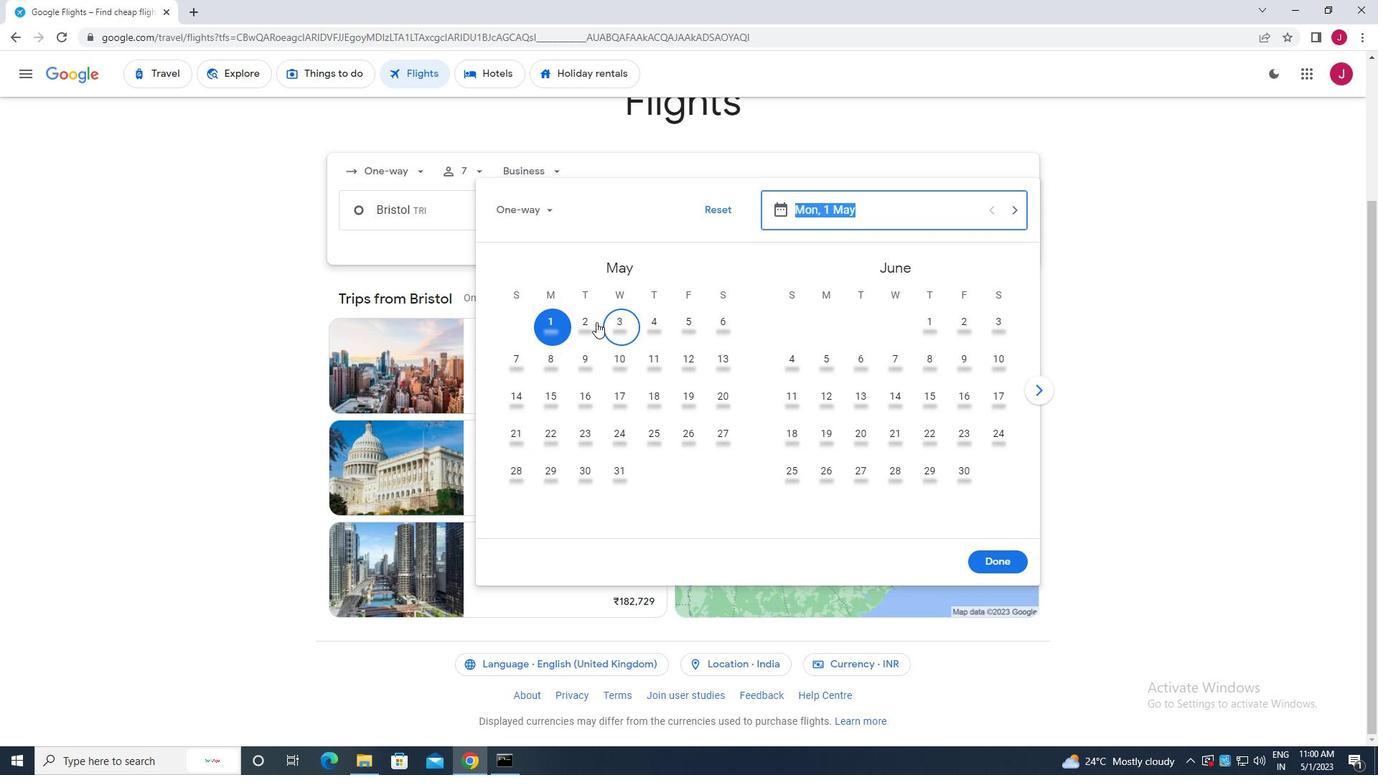 
Action: Mouse pressed left at (590, 319)
Screenshot: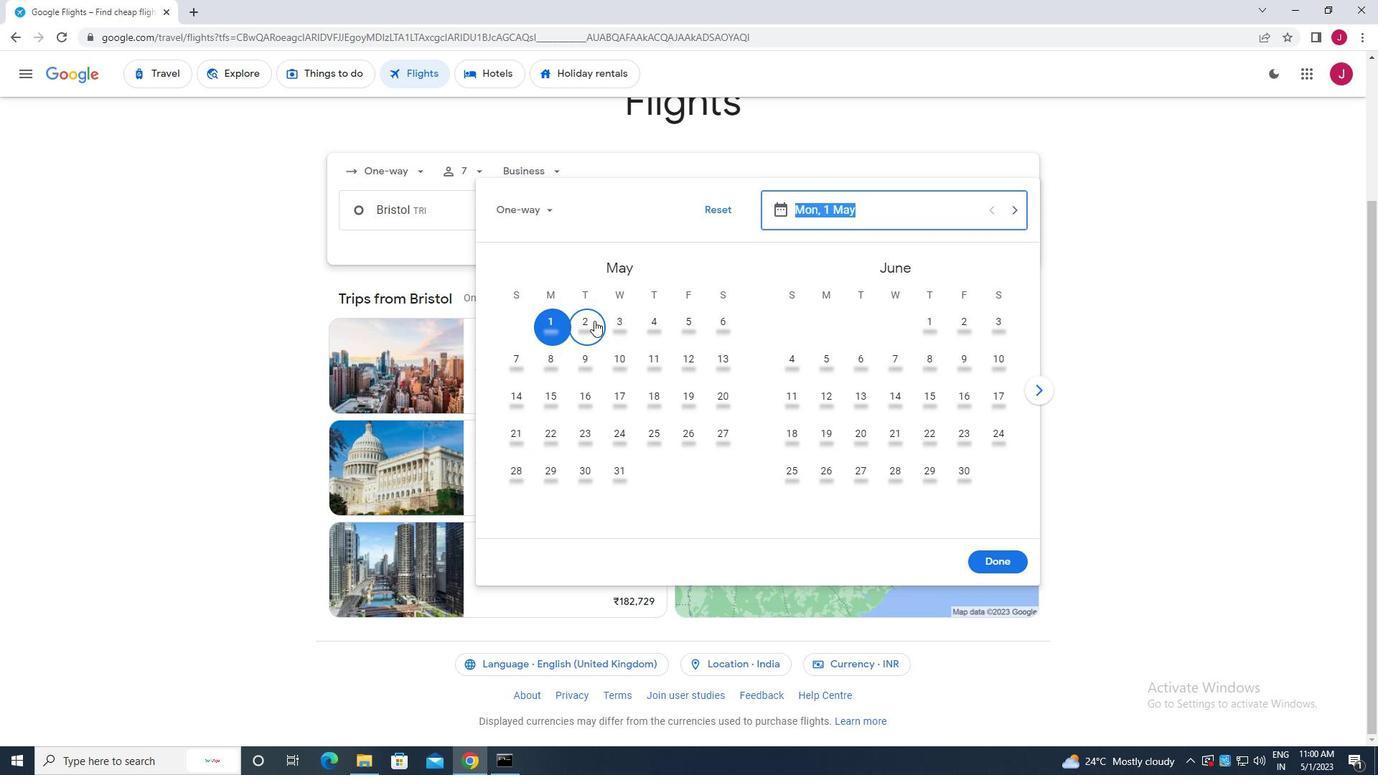 
Action: Mouse moved to (993, 557)
Screenshot: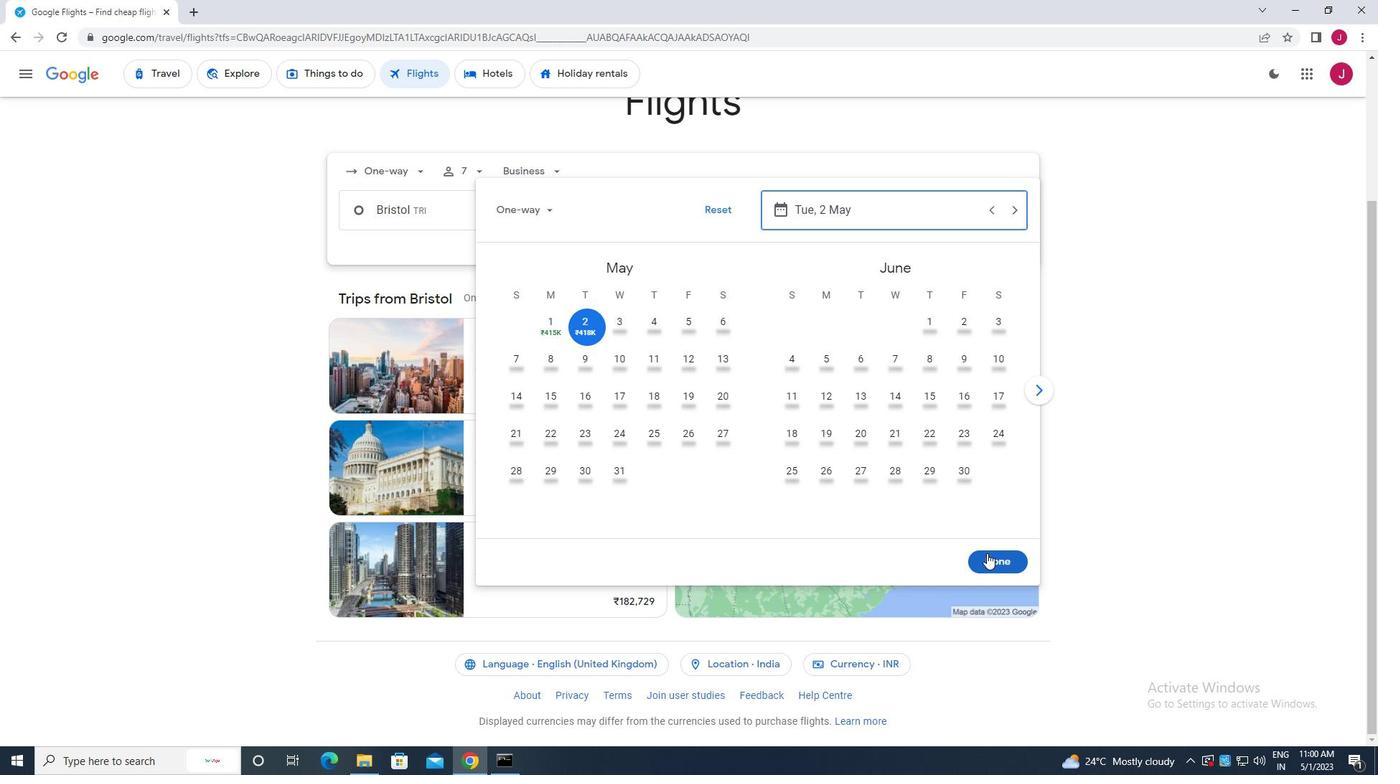 
Action: Mouse pressed left at (993, 557)
Screenshot: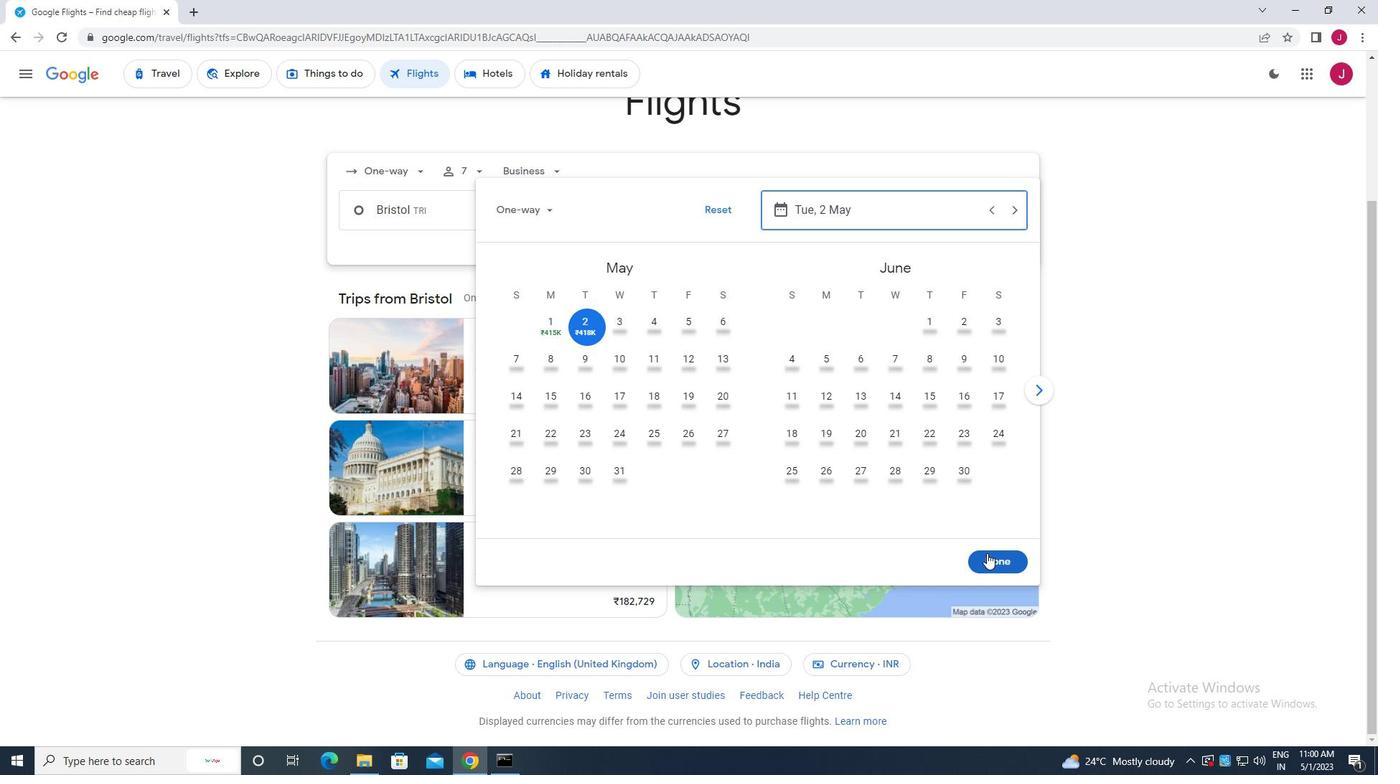 
Action: Mouse moved to (688, 265)
Screenshot: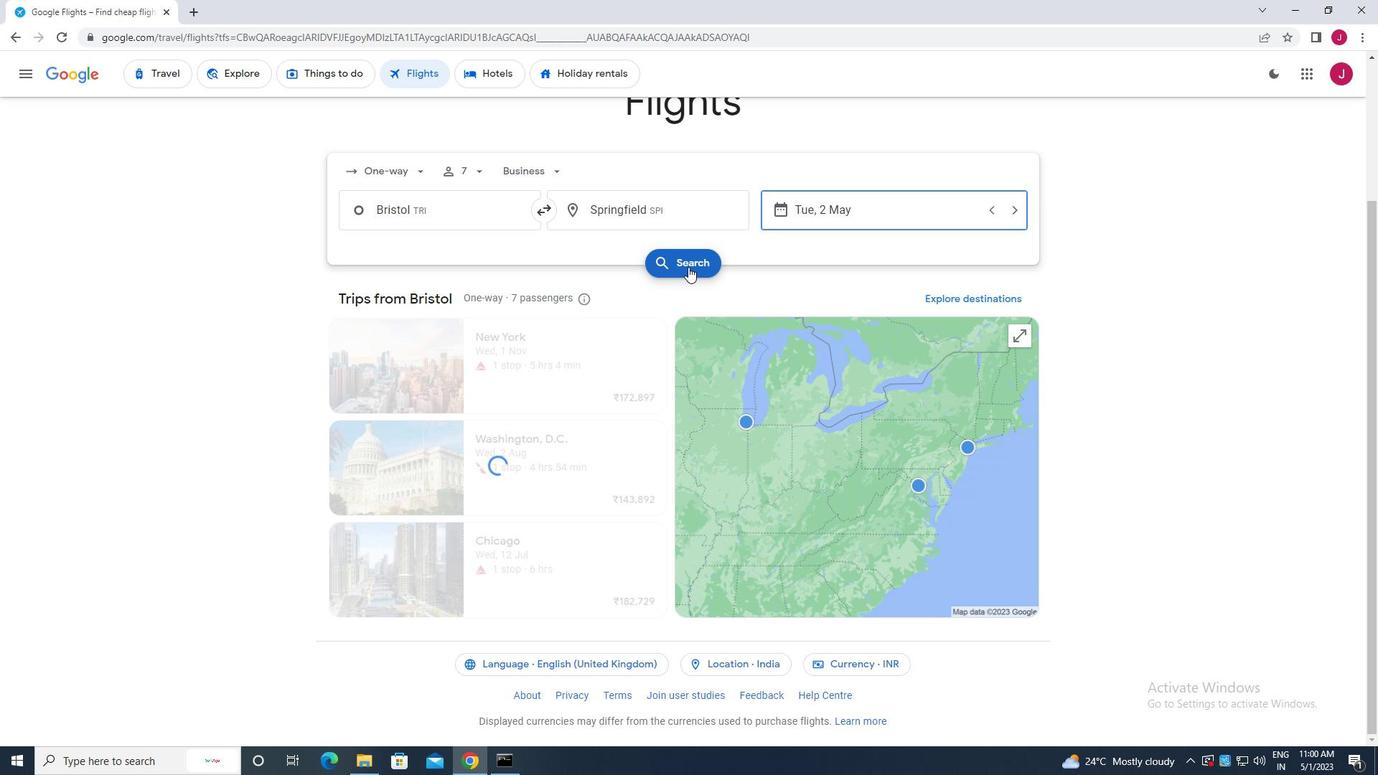 
Action: Mouse pressed left at (688, 265)
Screenshot: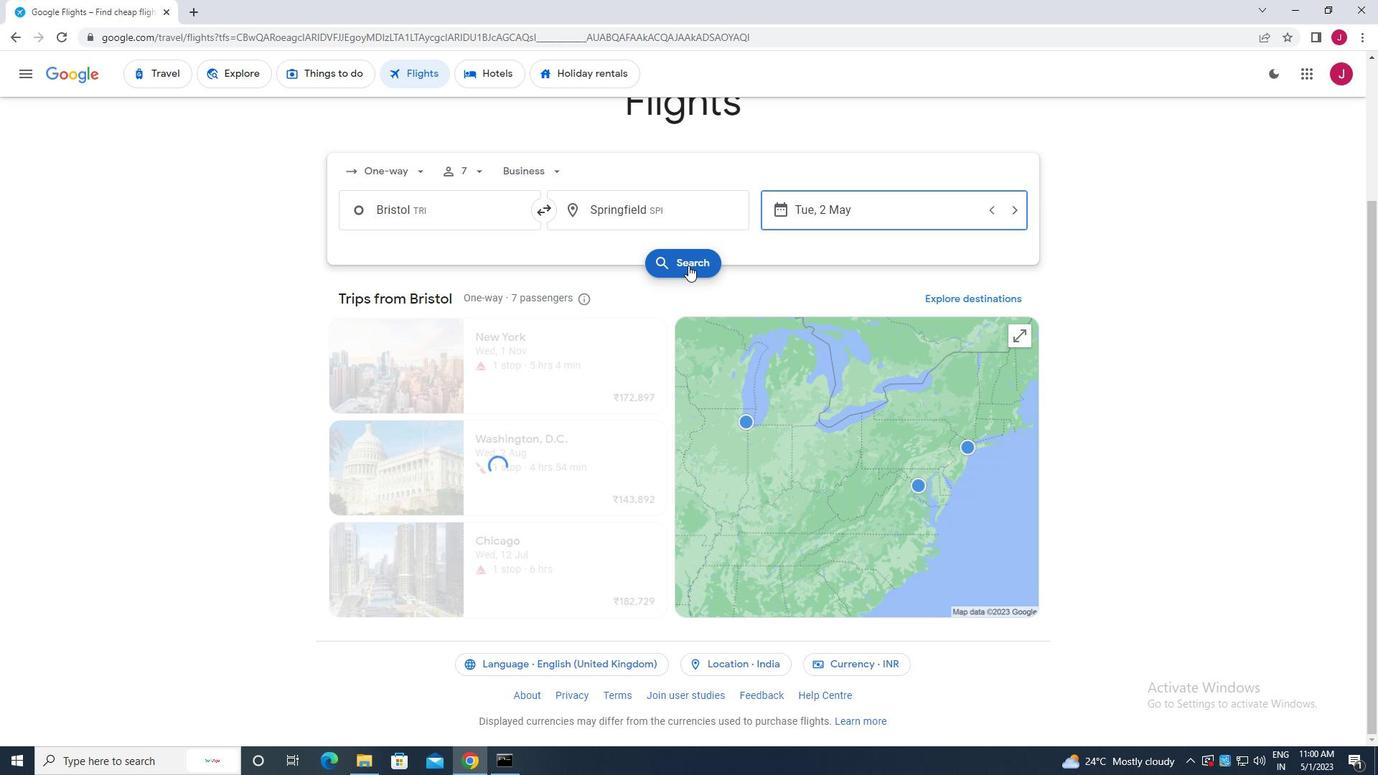 
Action: Mouse moved to (369, 205)
Screenshot: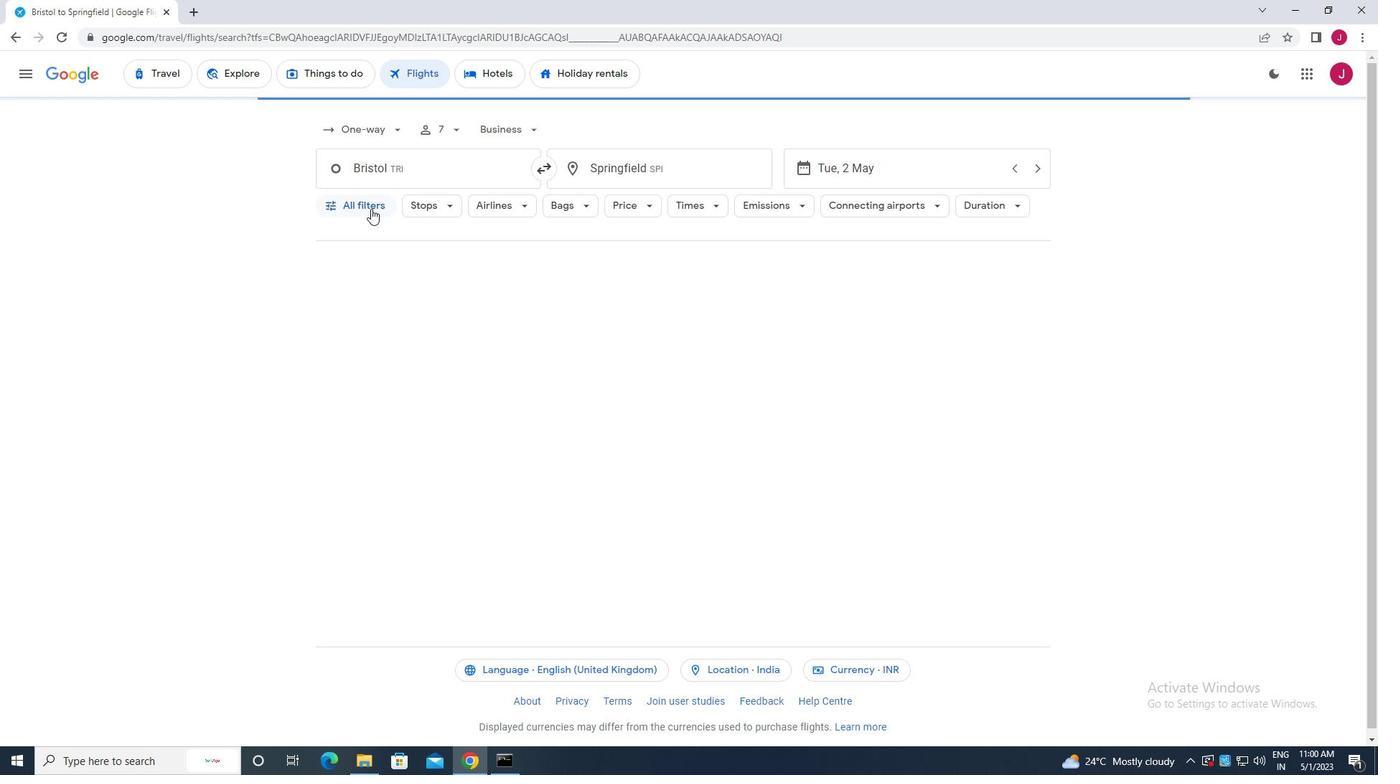 
Action: Mouse pressed left at (369, 205)
Screenshot: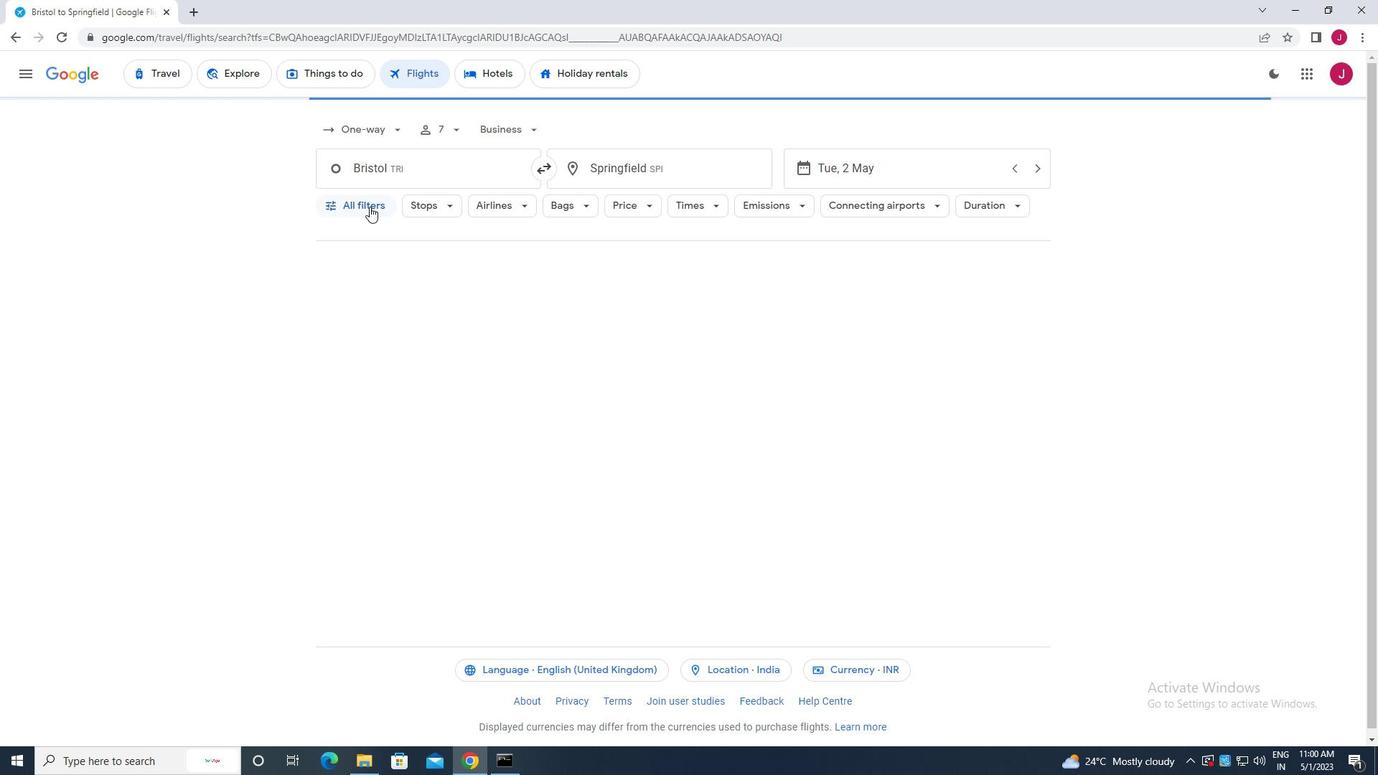 
Action: Mouse moved to (431, 310)
Screenshot: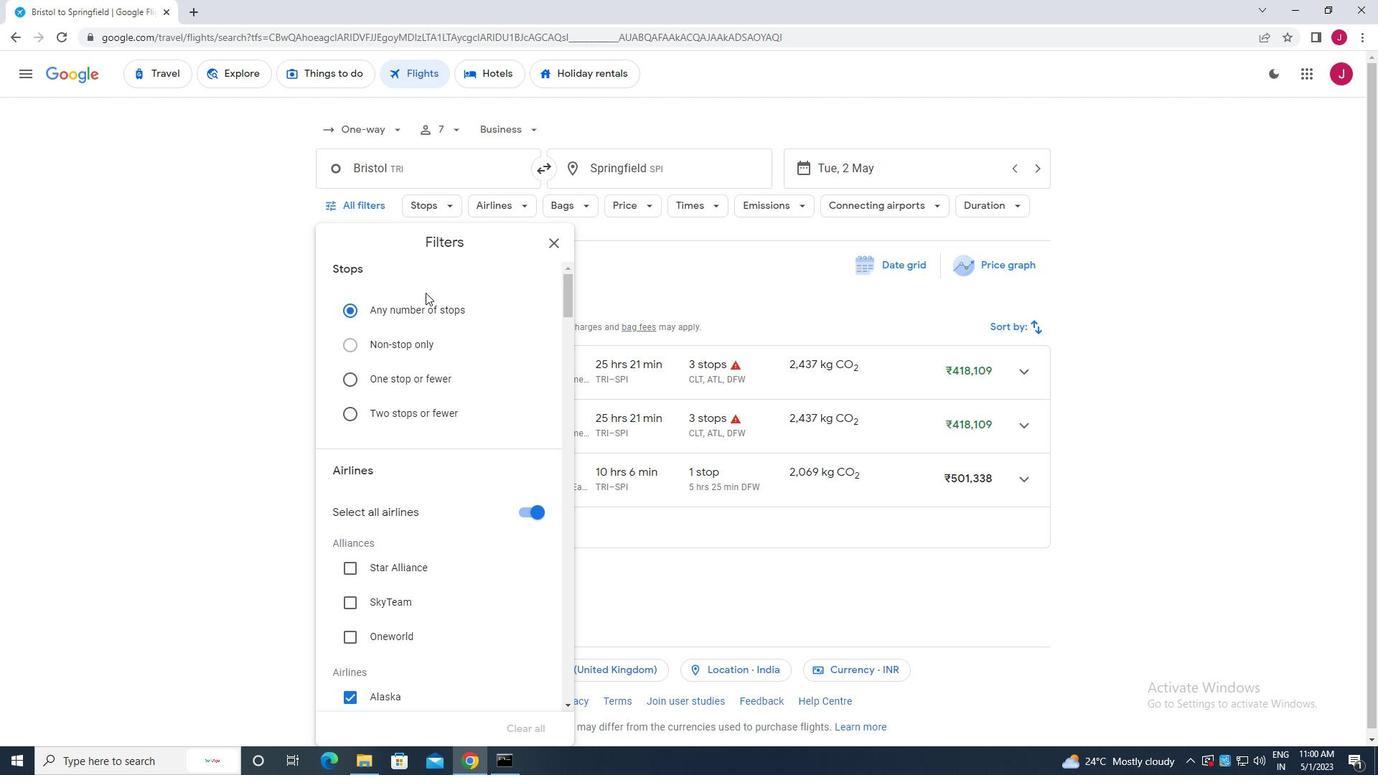 
Action: Mouse scrolled (431, 309) with delta (0, 0)
Screenshot: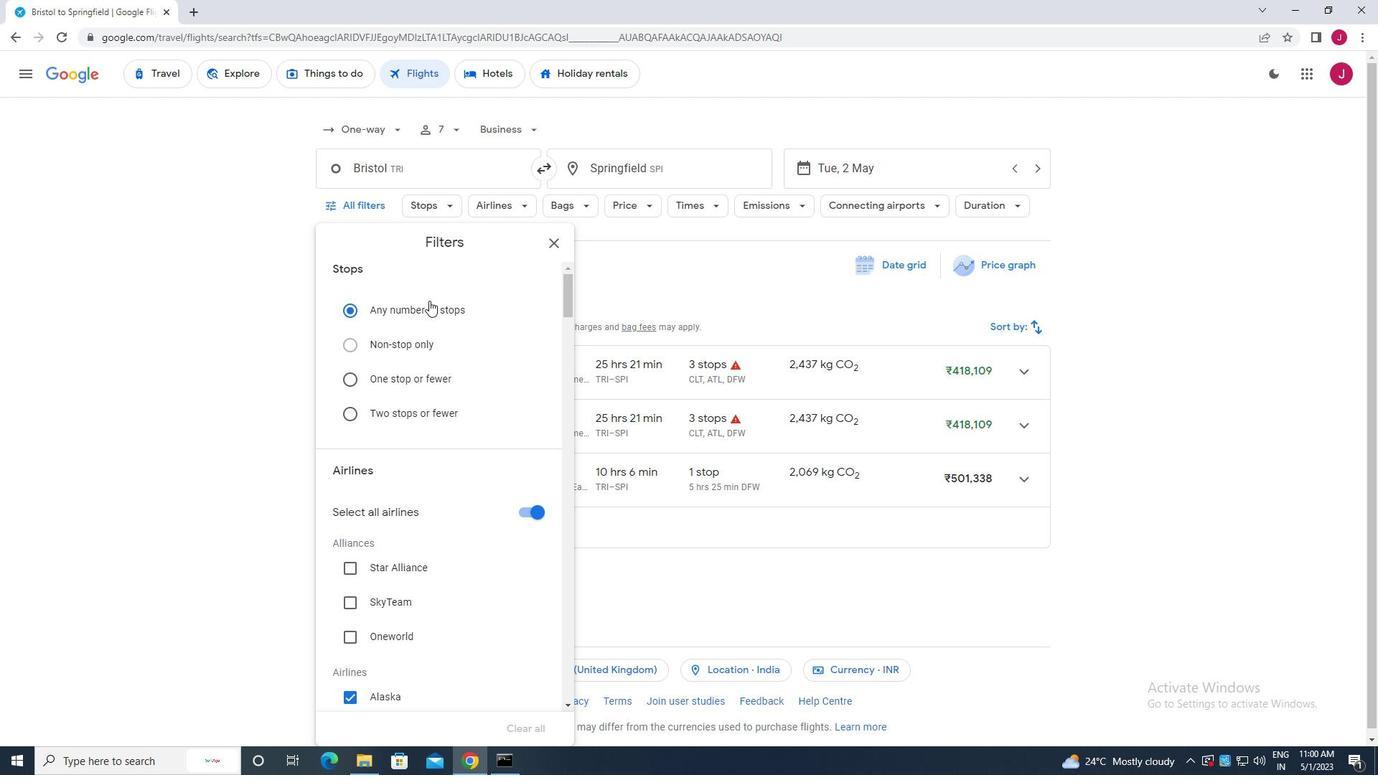 
Action: Mouse scrolled (431, 309) with delta (0, 0)
Screenshot: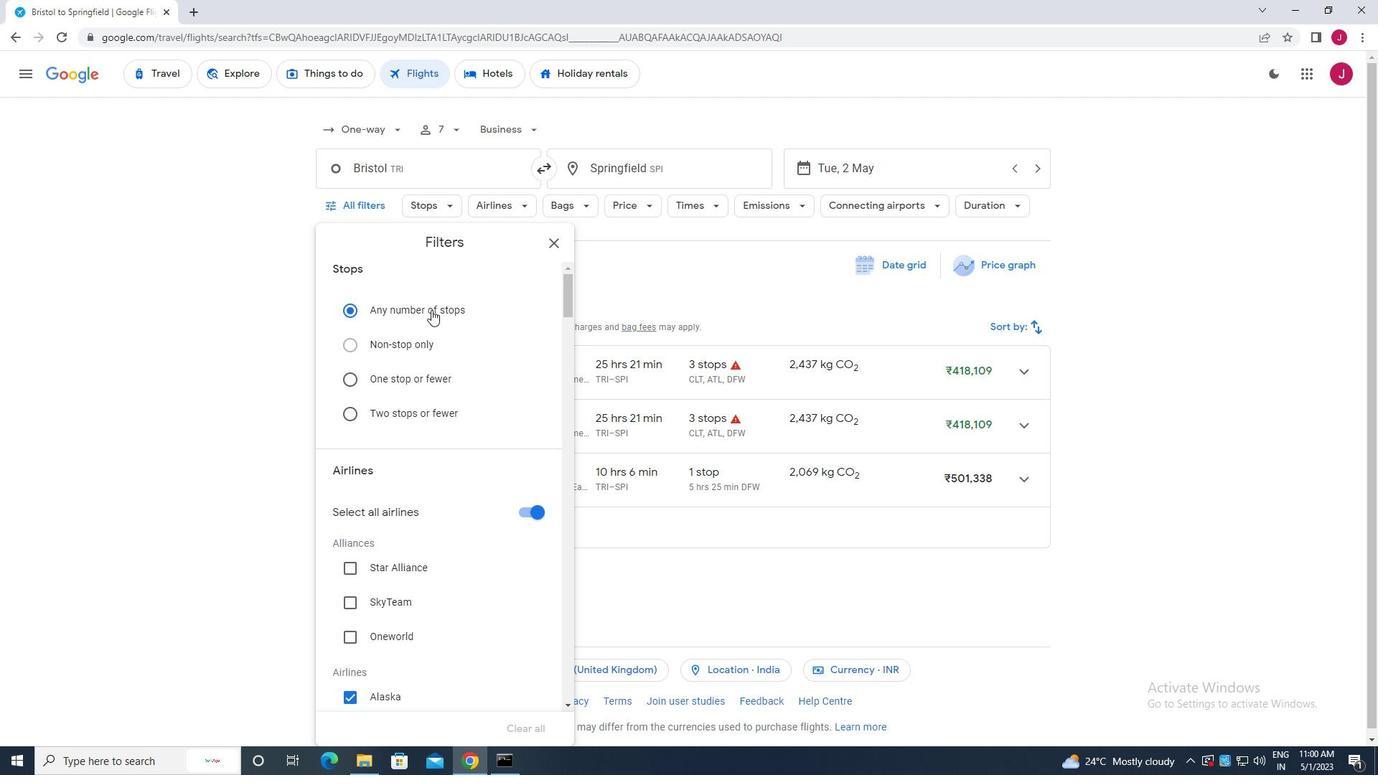 
Action: Mouse moved to (520, 371)
Screenshot: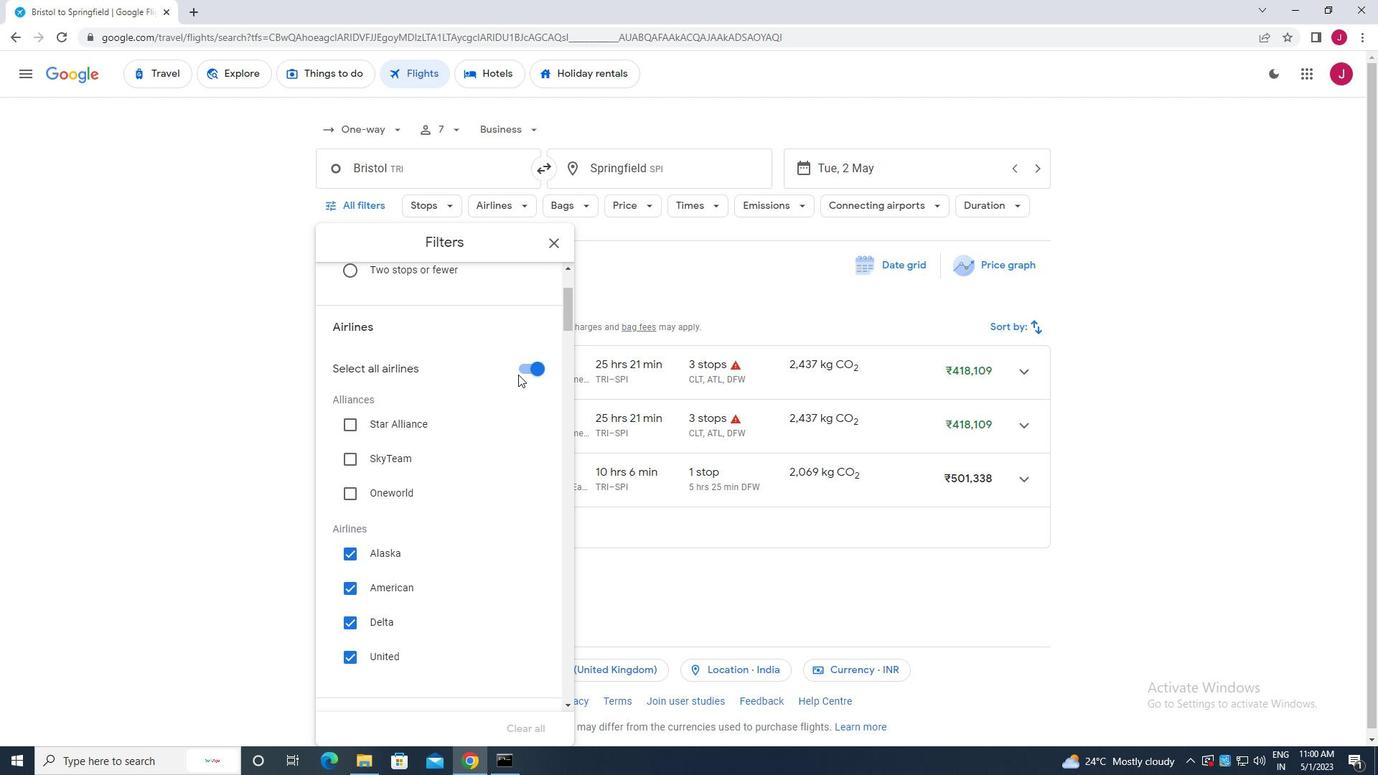 
Action: Mouse pressed left at (520, 371)
Screenshot: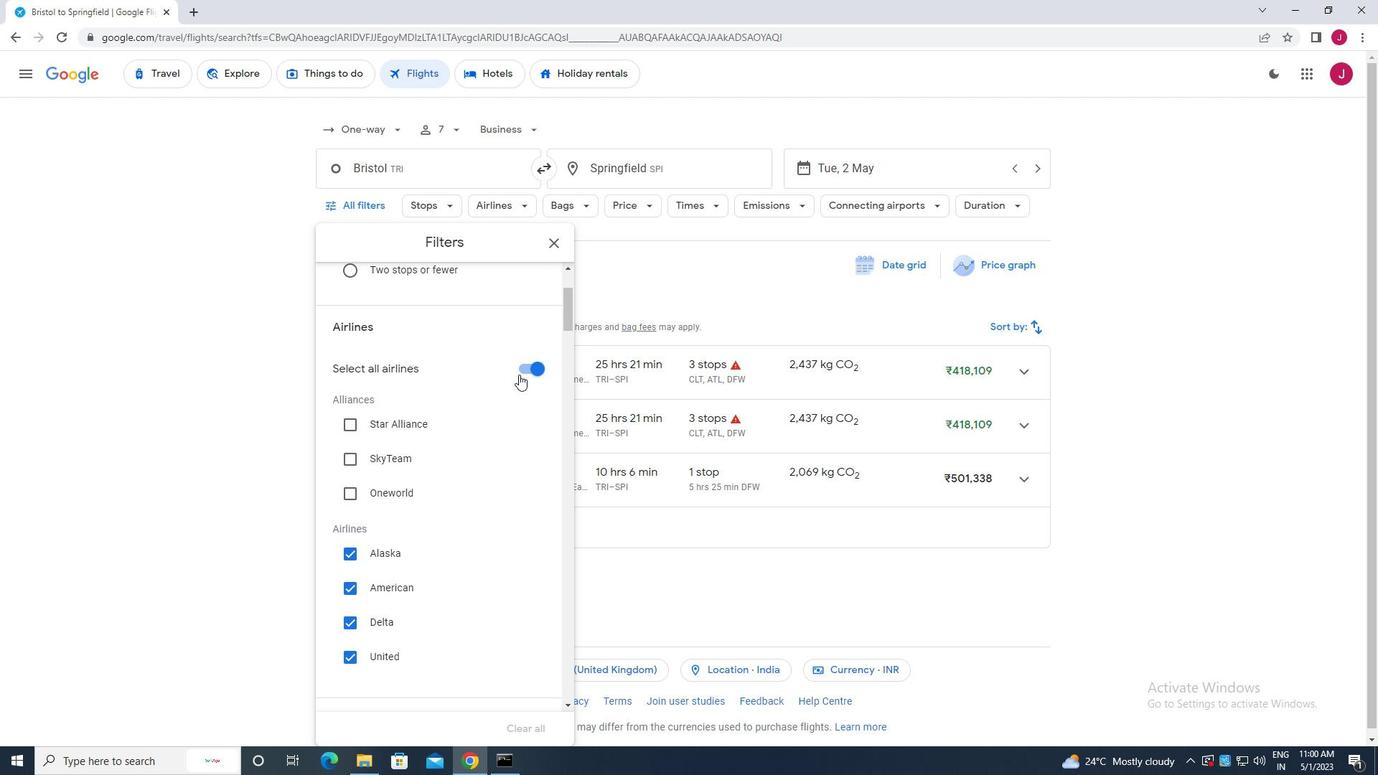 
Action: Mouse moved to (420, 400)
Screenshot: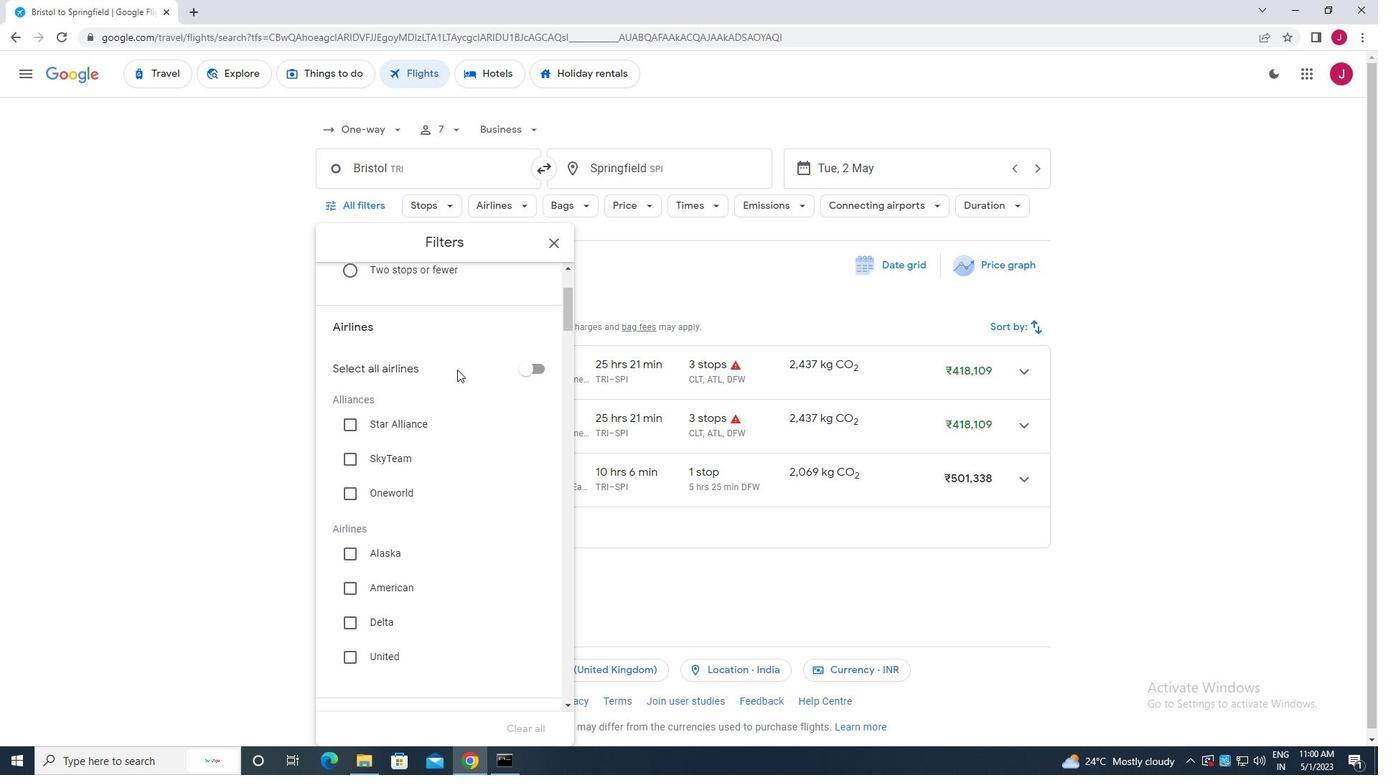 
Action: Mouse scrolled (420, 399) with delta (0, 0)
Screenshot: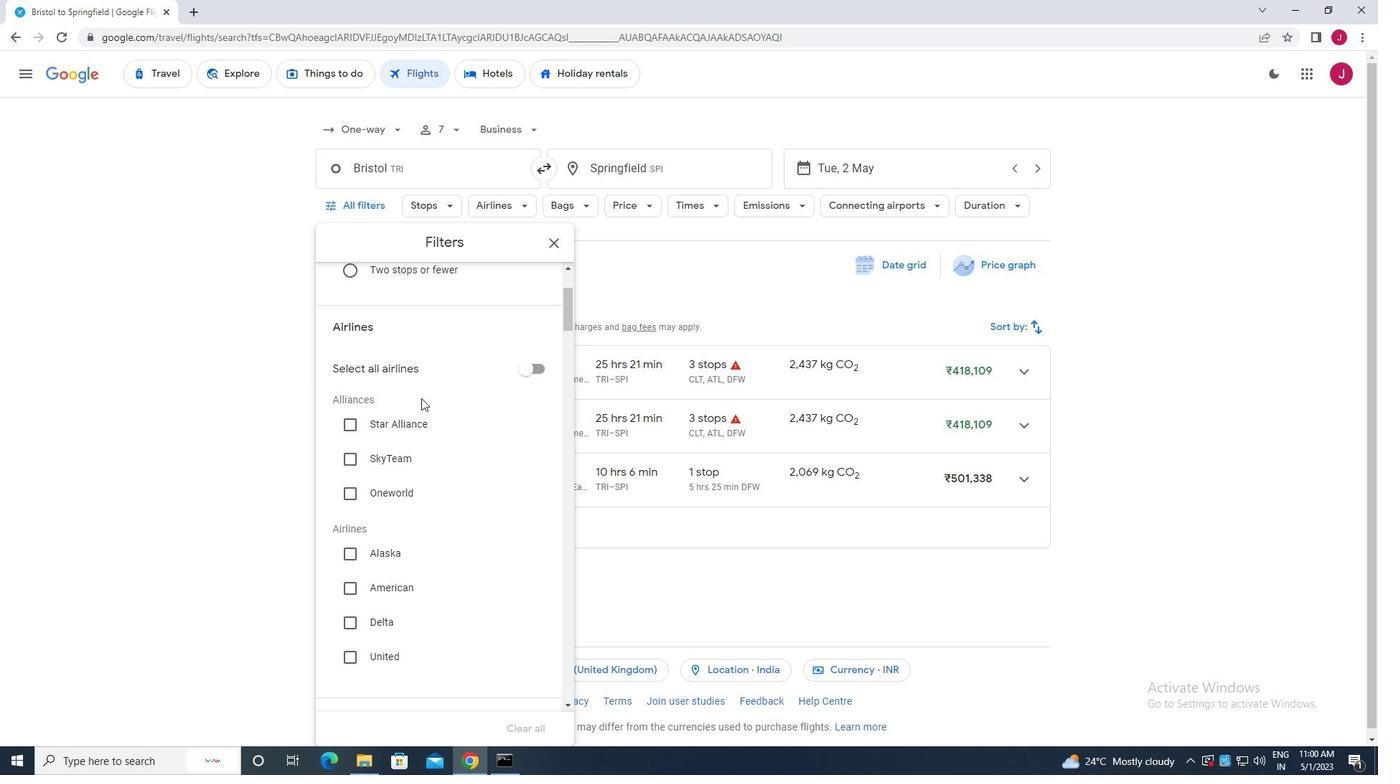 
Action: Mouse scrolled (420, 399) with delta (0, 0)
Screenshot: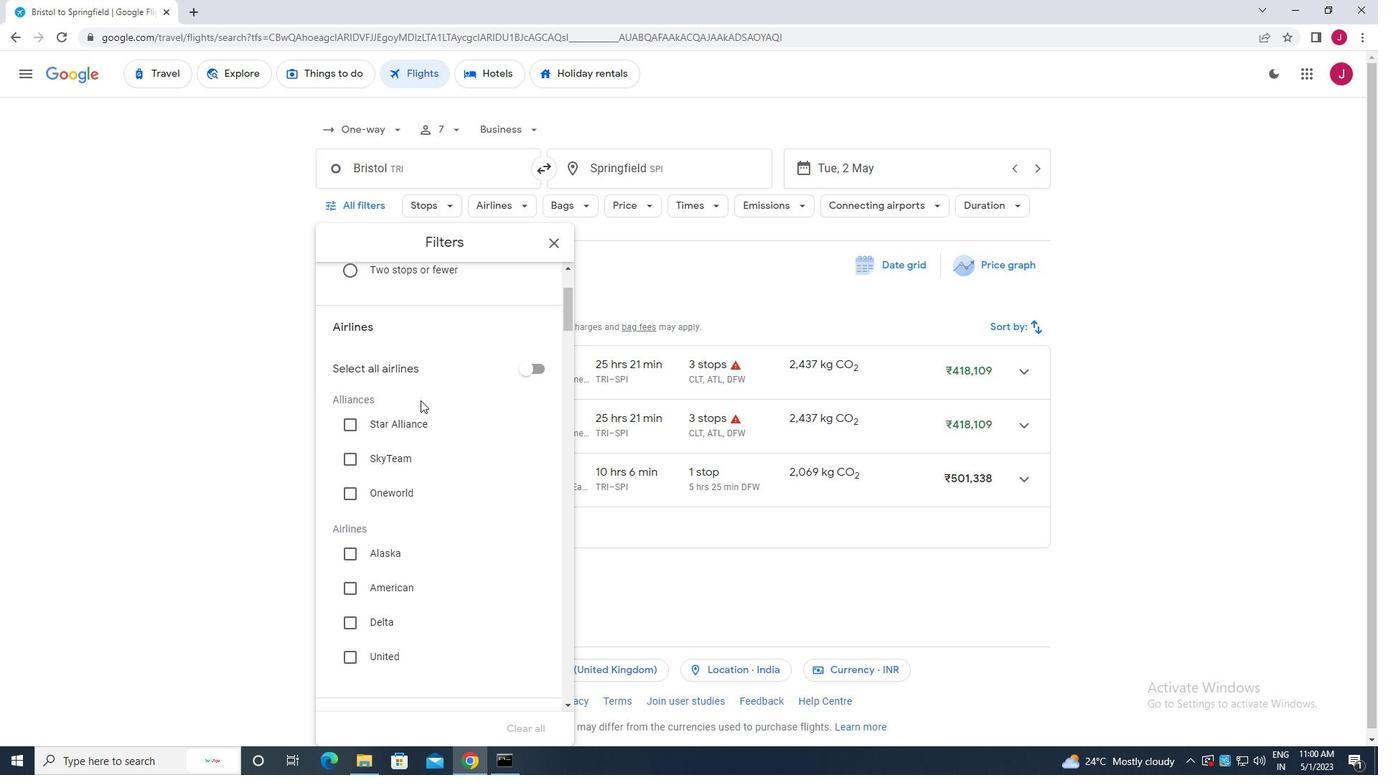 
Action: Mouse moved to (430, 356)
Screenshot: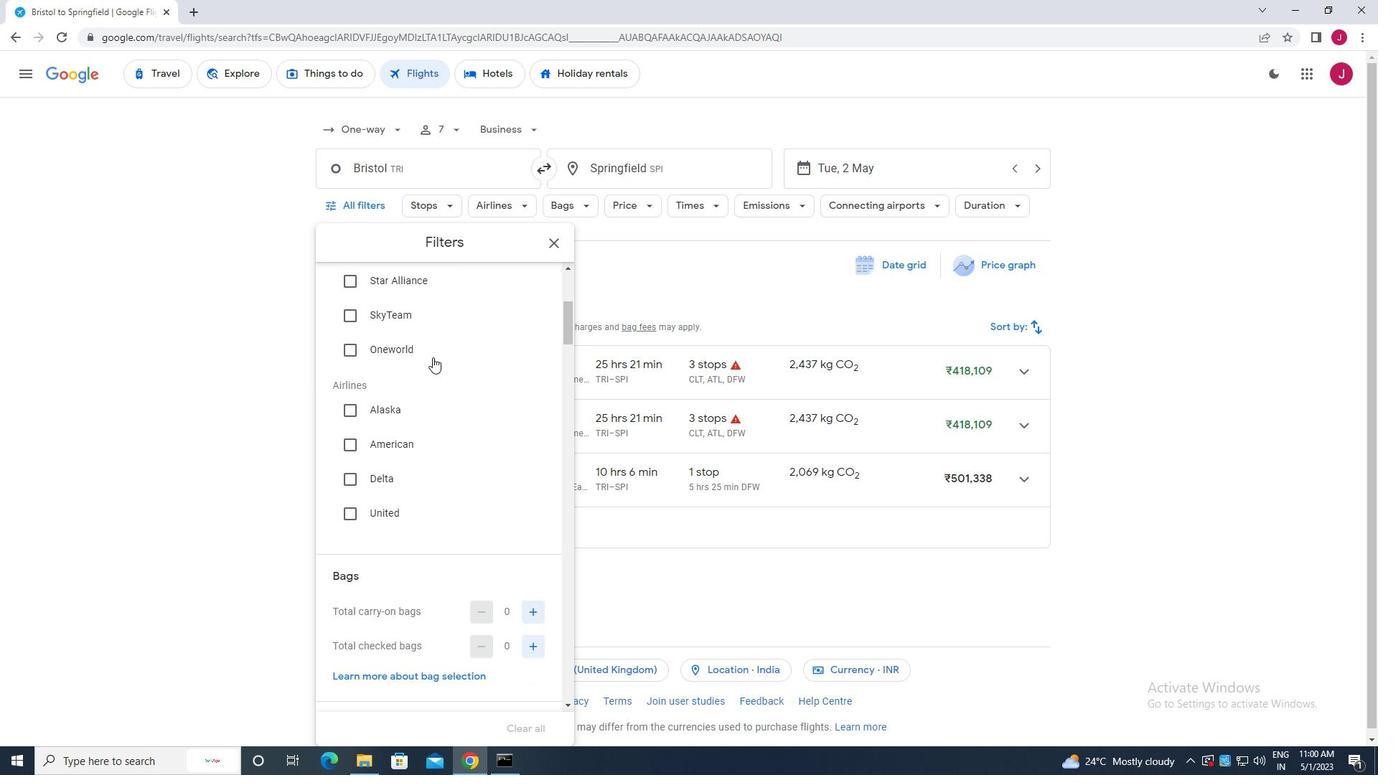 
Action: Mouse scrolled (430, 357) with delta (0, 0)
Screenshot: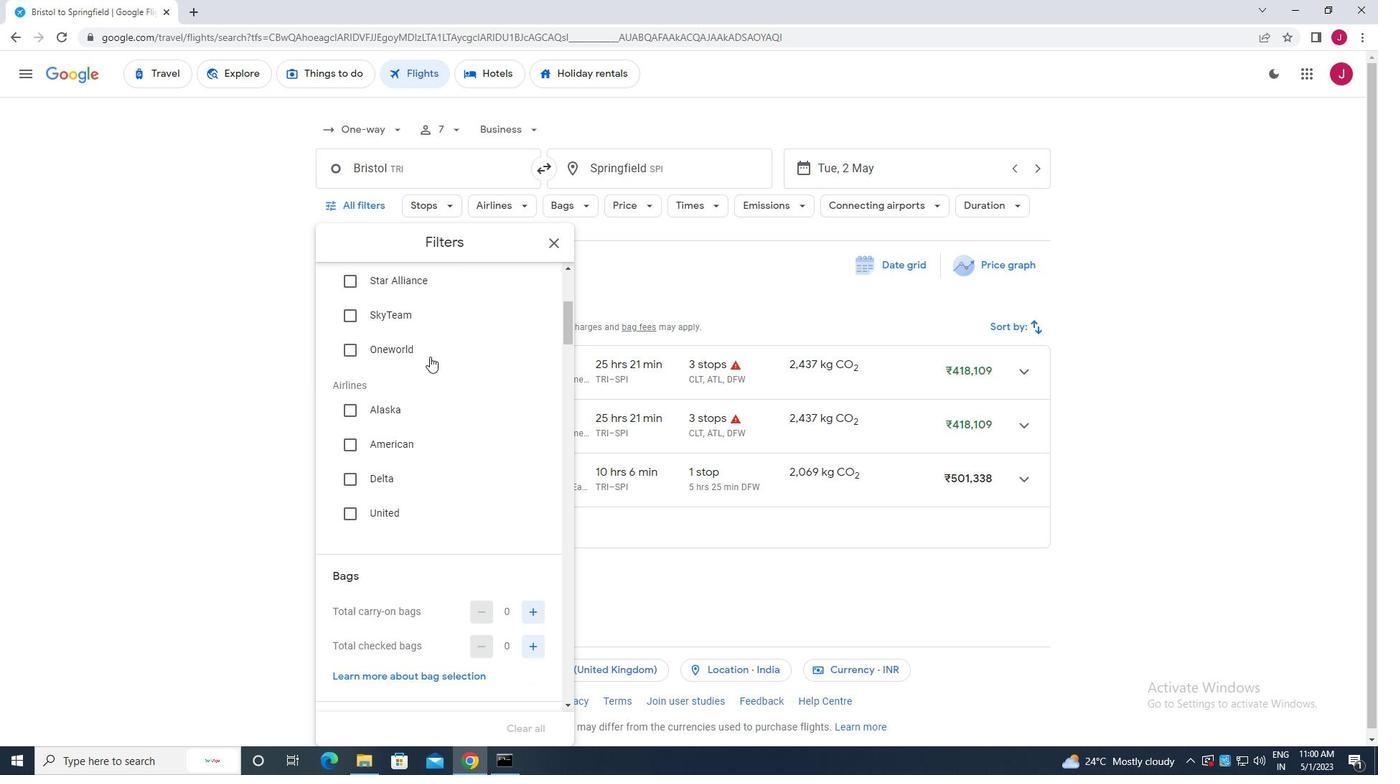 
Action: Mouse moved to (432, 466)
Screenshot: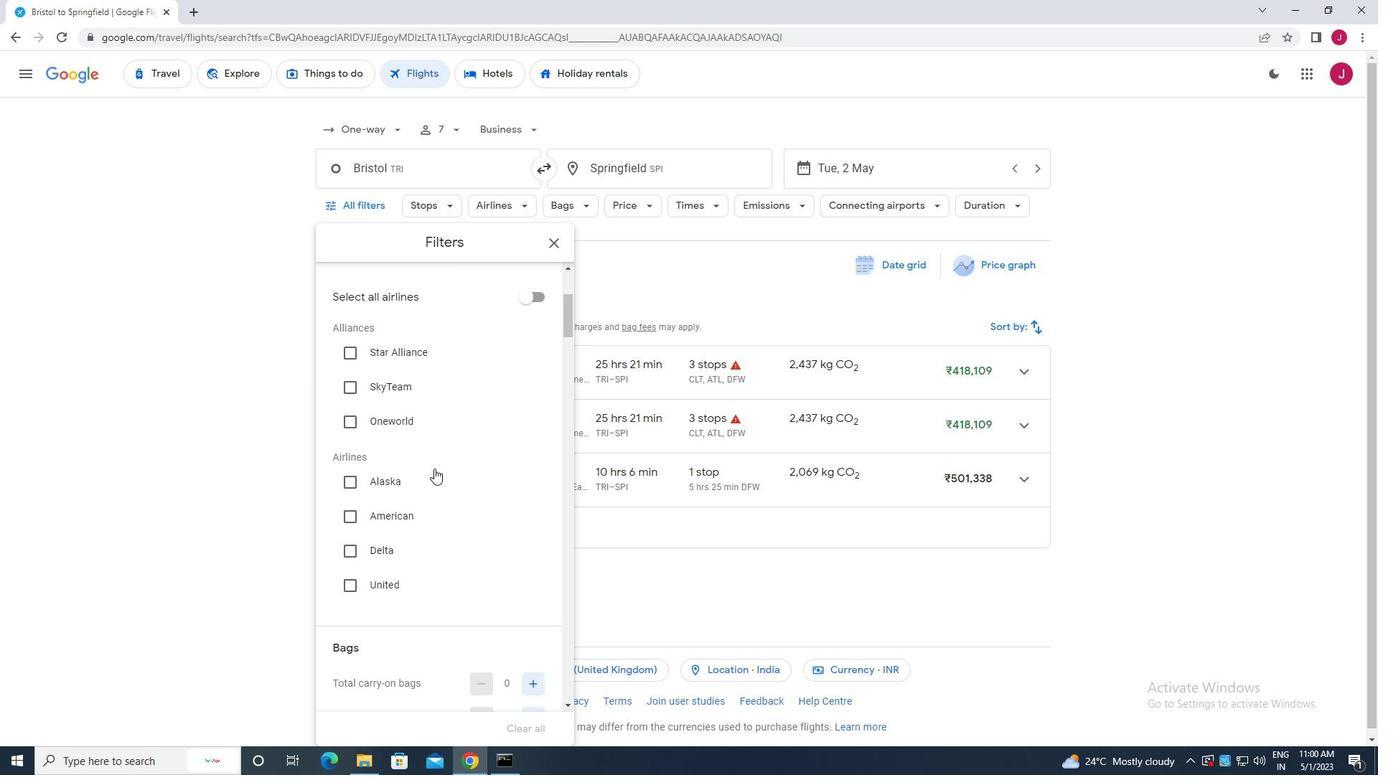 
Action: Mouse scrolled (432, 465) with delta (0, 0)
Screenshot: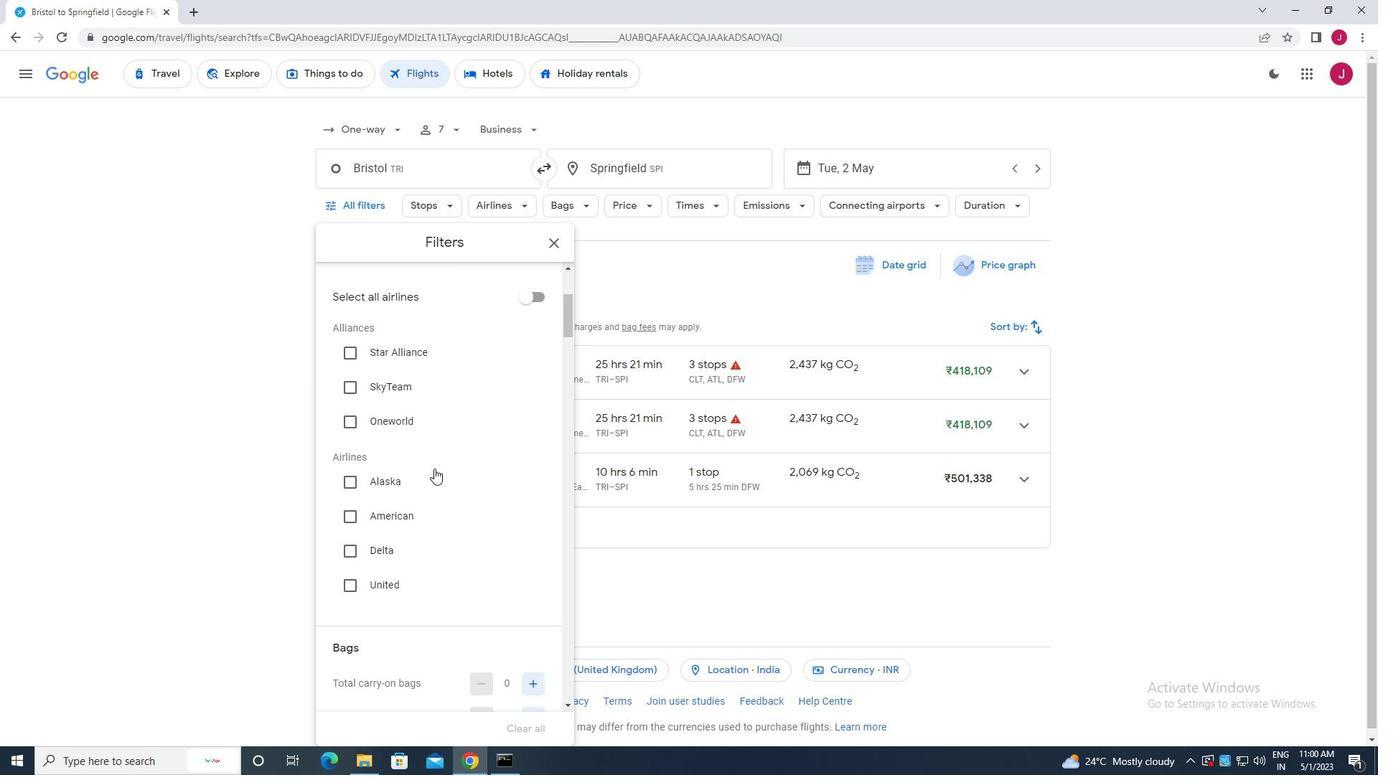 
Action: Mouse moved to (429, 463)
Screenshot: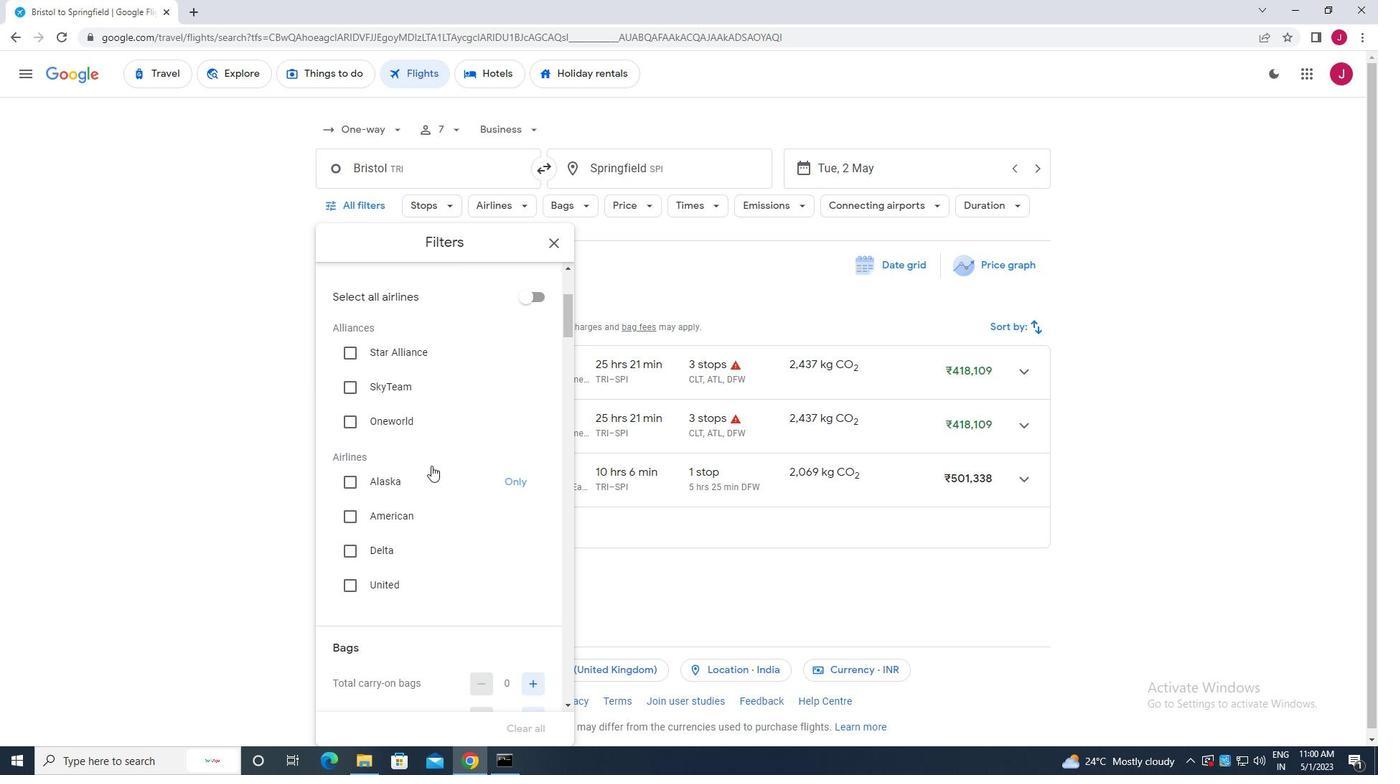 
Action: Mouse scrolled (429, 462) with delta (0, 0)
Screenshot: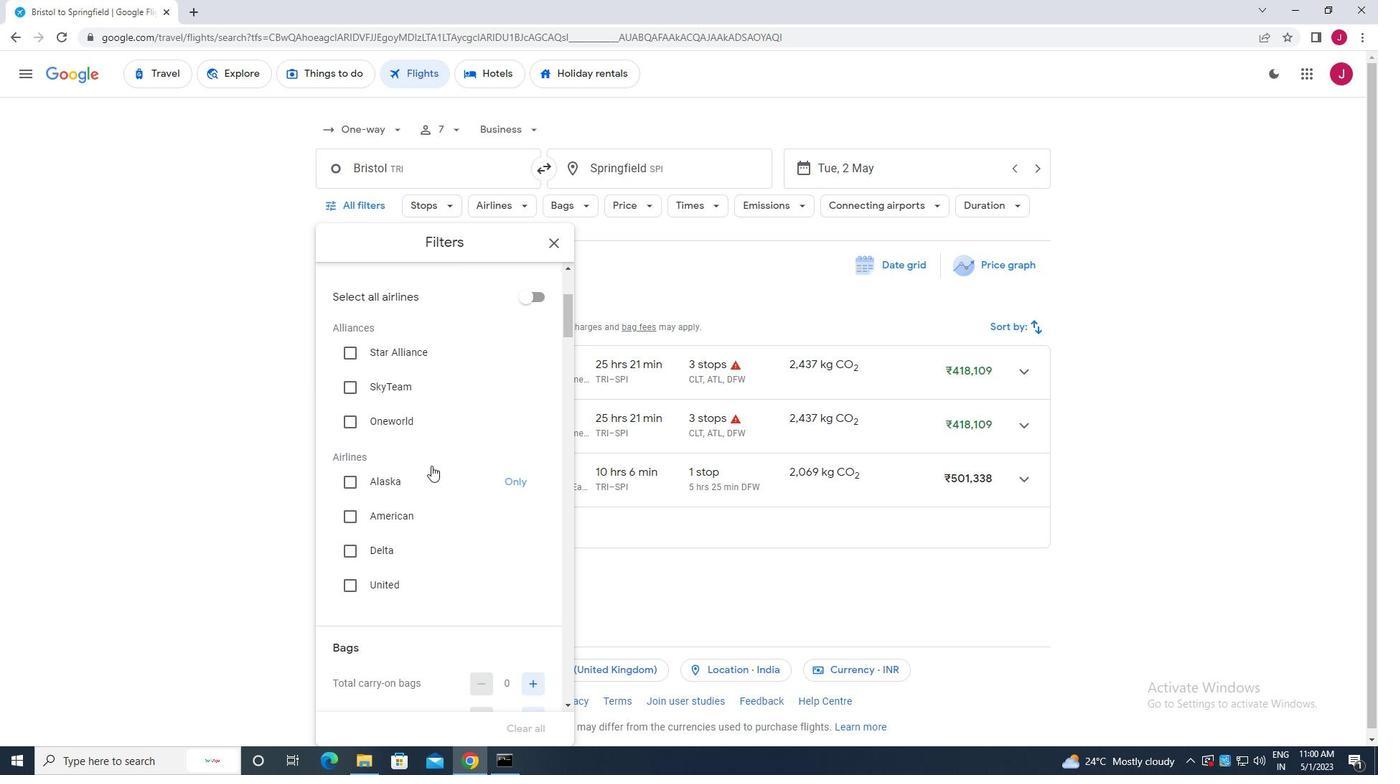
Action: Mouse moved to (429, 455)
Screenshot: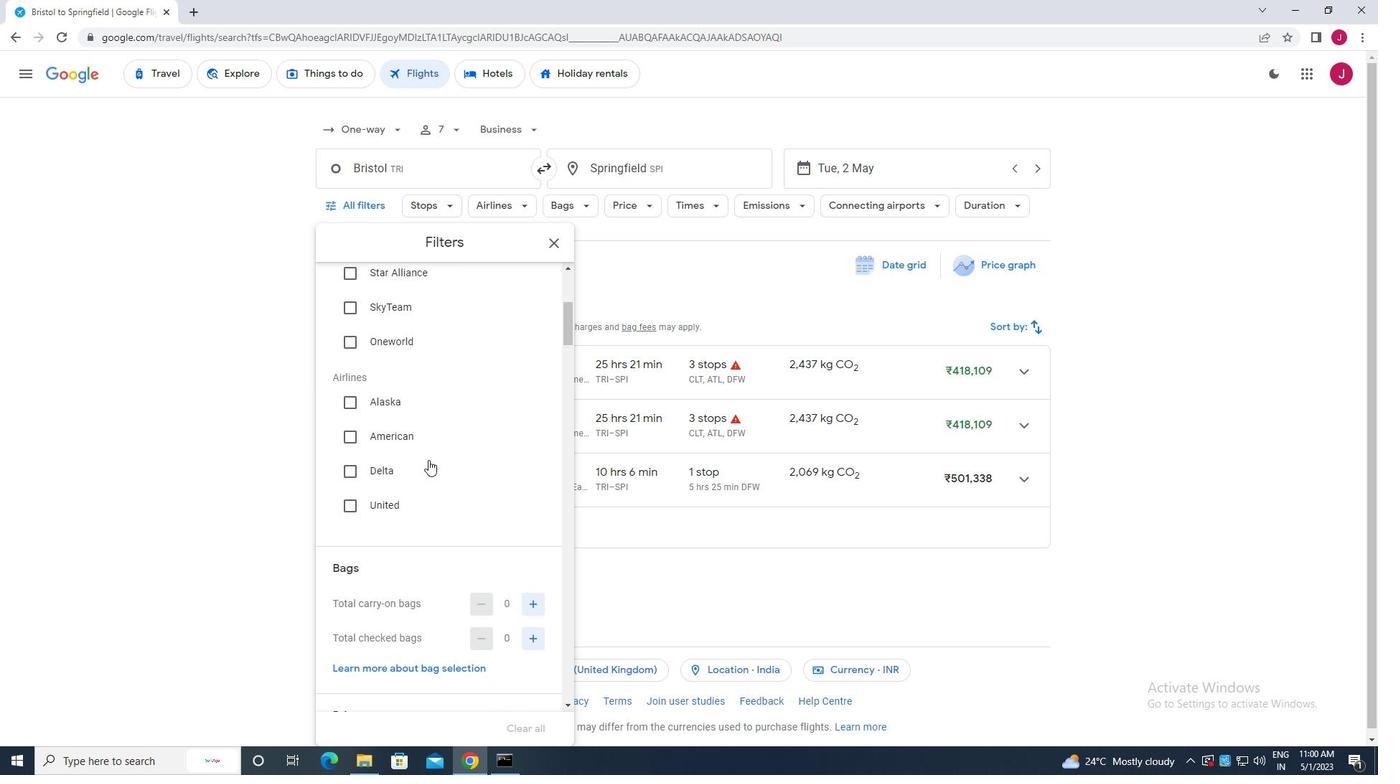 
Action: Mouse scrolled (429, 455) with delta (0, 0)
Screenshot: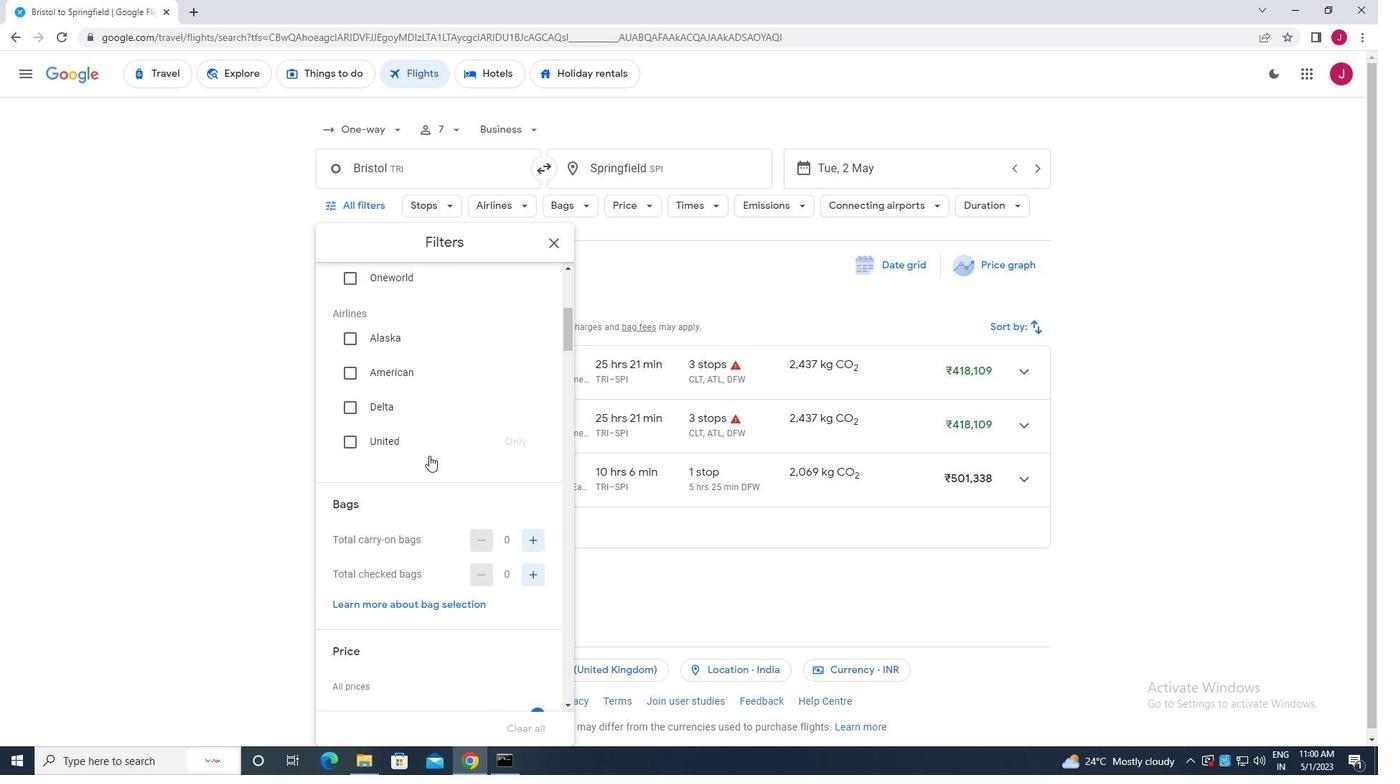 
Action: Mouse scrolled (429, 455) with delta (0, 0)
Screenshot: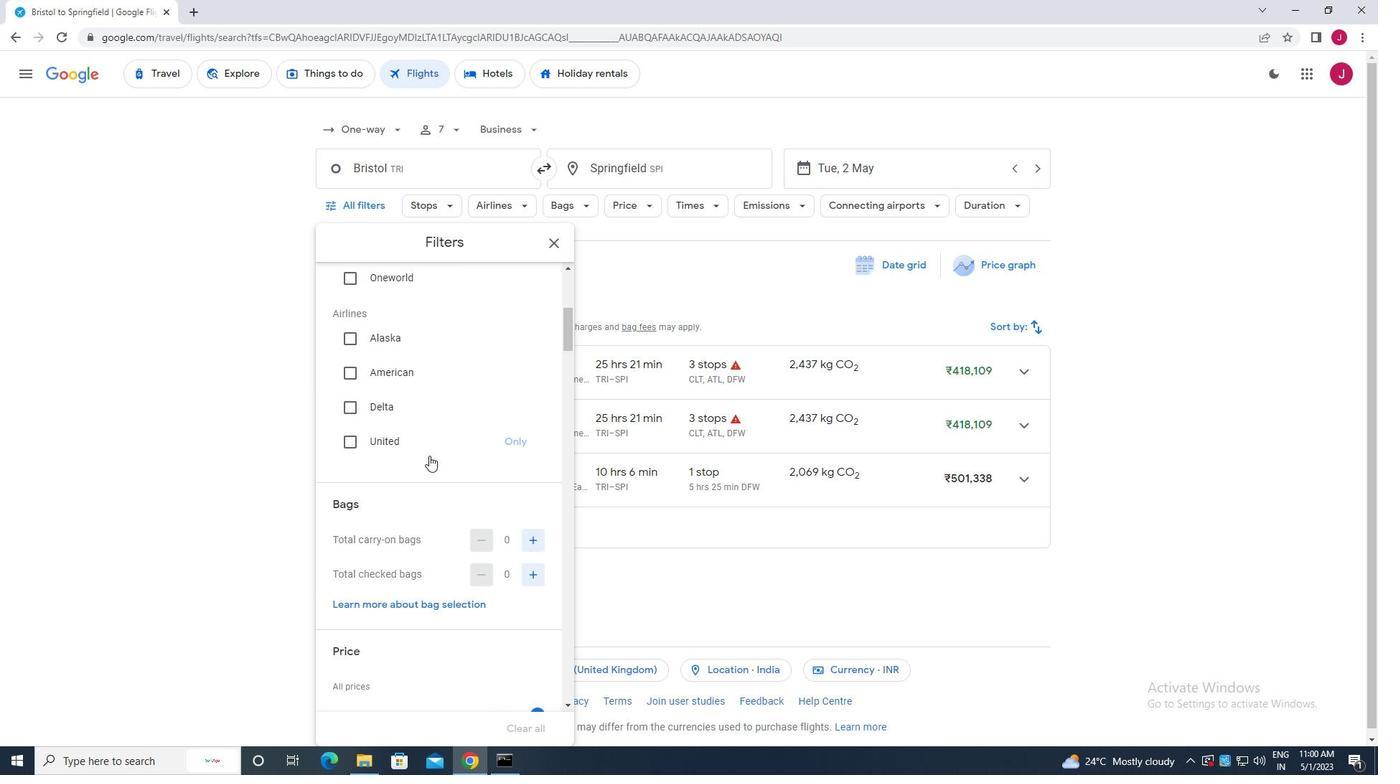 
Action: Mouse scrolled (429, 455) with delta (0, 0)
Screenshot: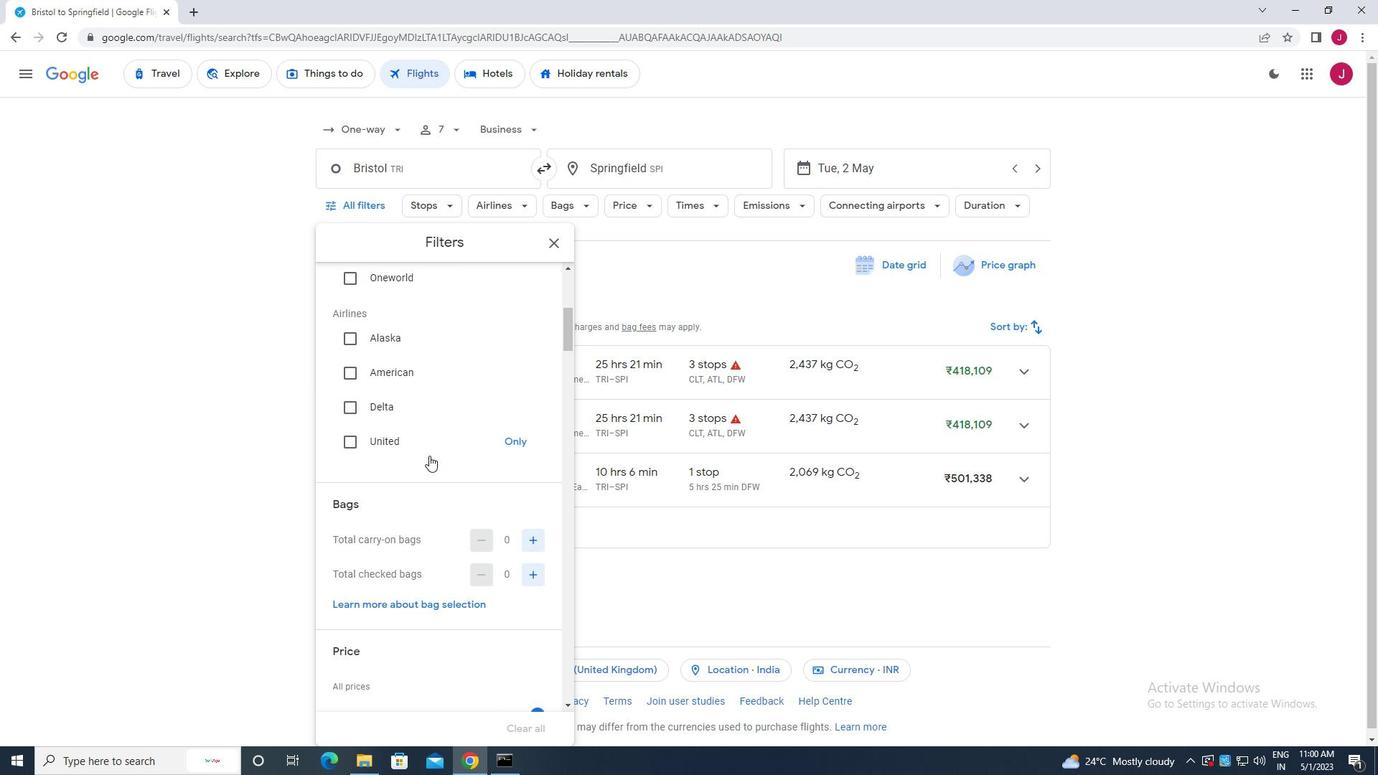 
Action: Mouse moved to (540, 501)
Screenshot: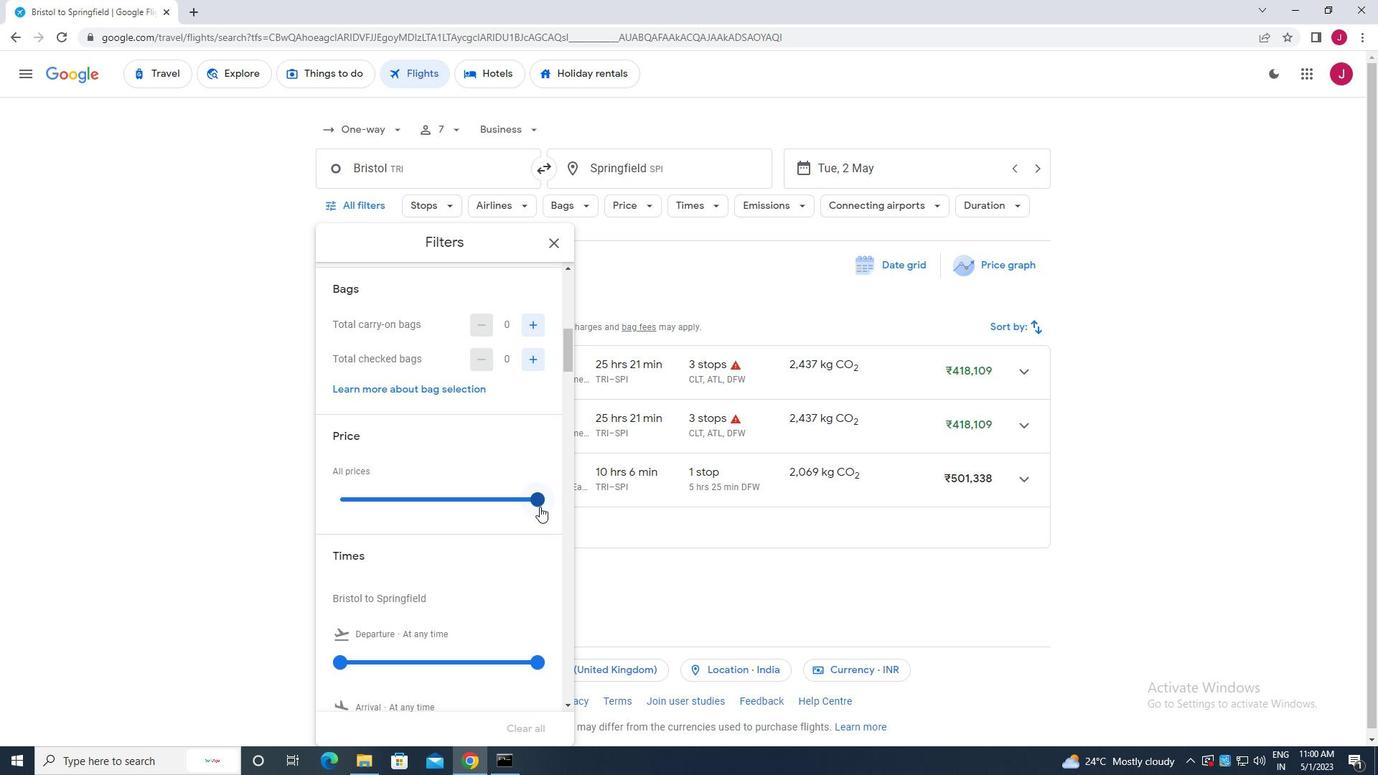 
Action: Mouse pressed left at (540, 501)
Screenshot: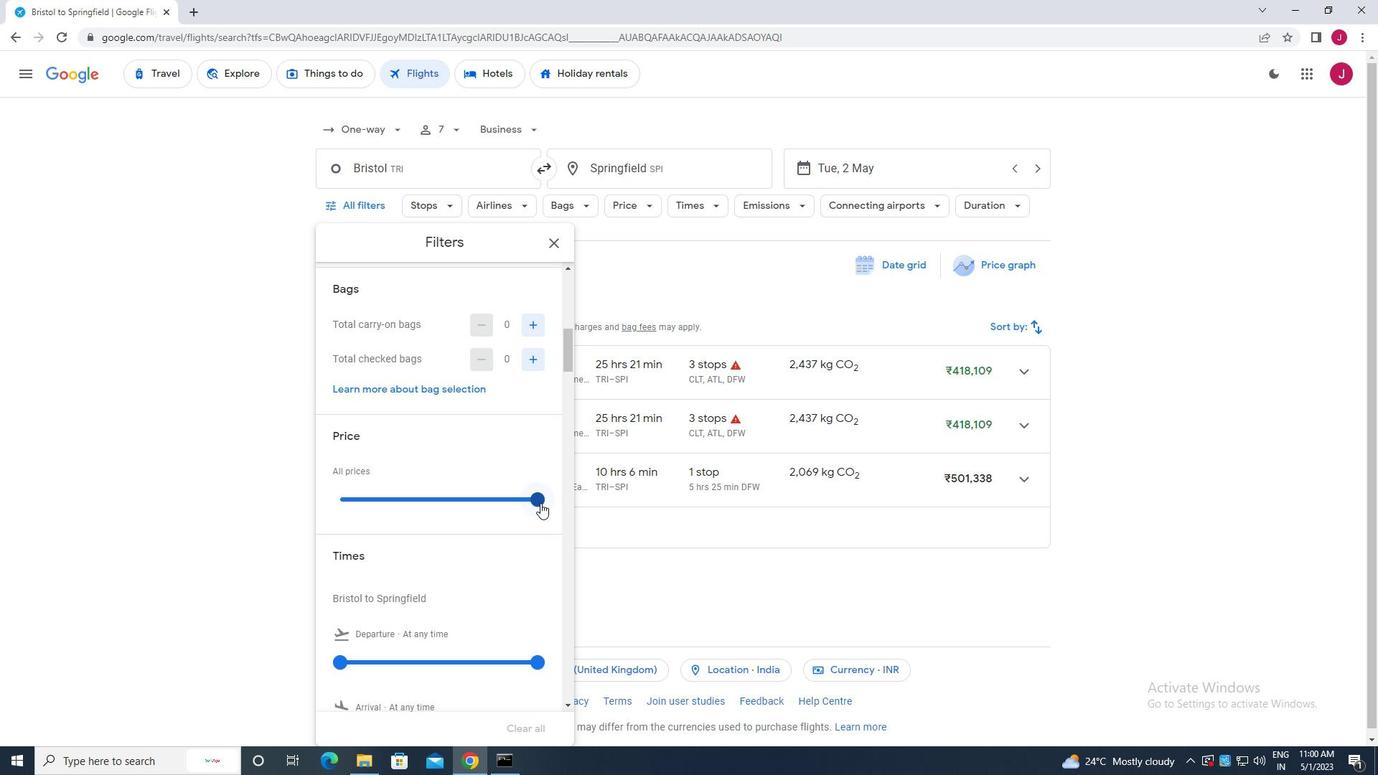 
Action: Mouse moved to (462, 530)
Screenshot: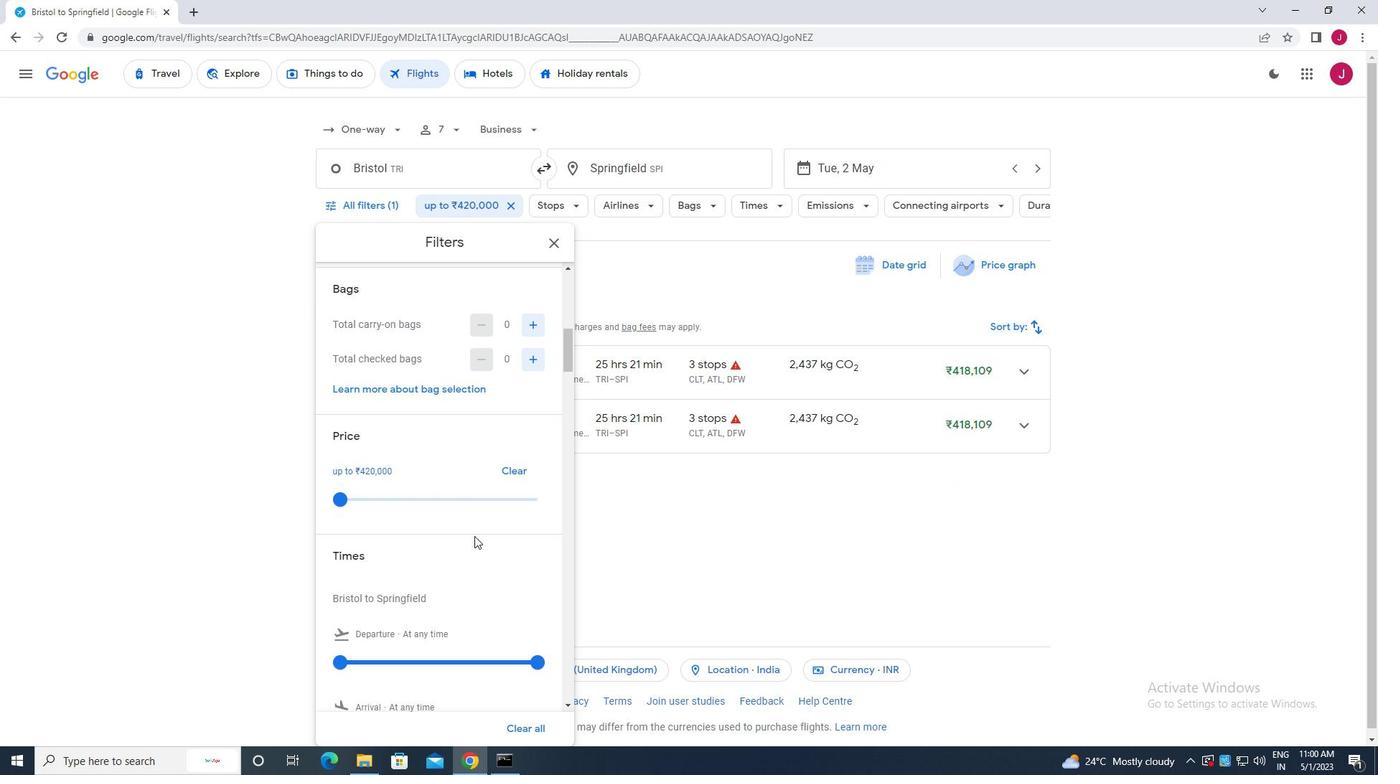 
Action: Mouse scrolled (462, 529) with delta (0, 0)
Screenshot: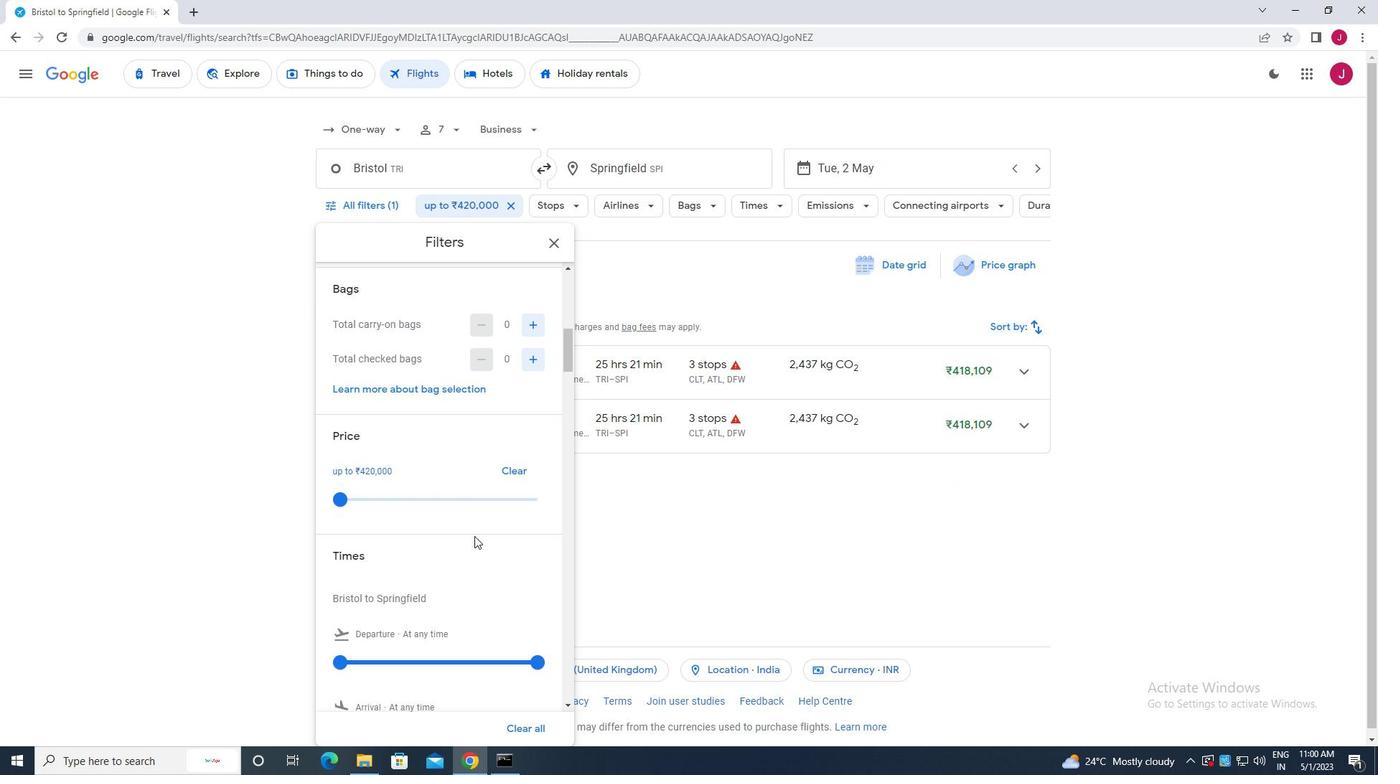 
Action: Mouse moved to (460, 528)
Screenshot: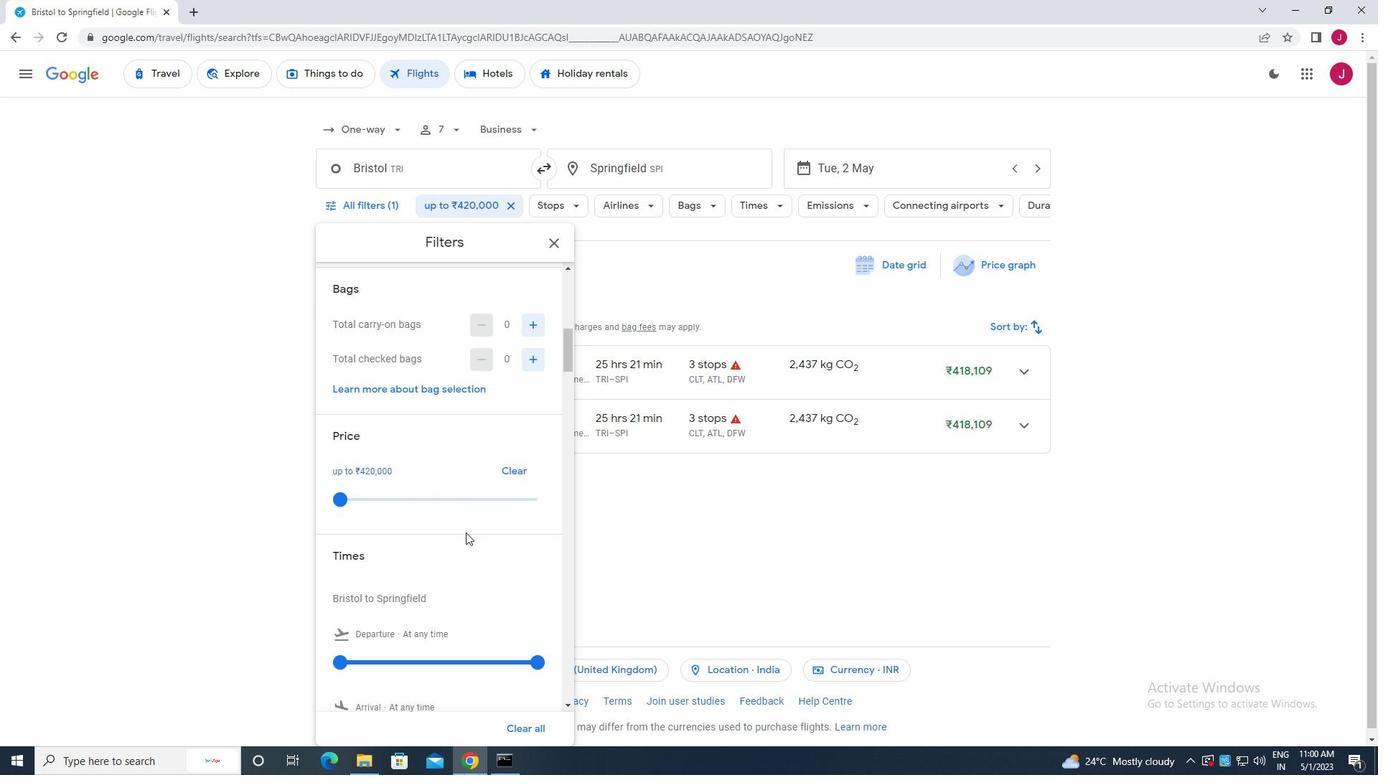 
Action: Mouse scrolled (460, 527) with delta (0, 0)
Screenshot: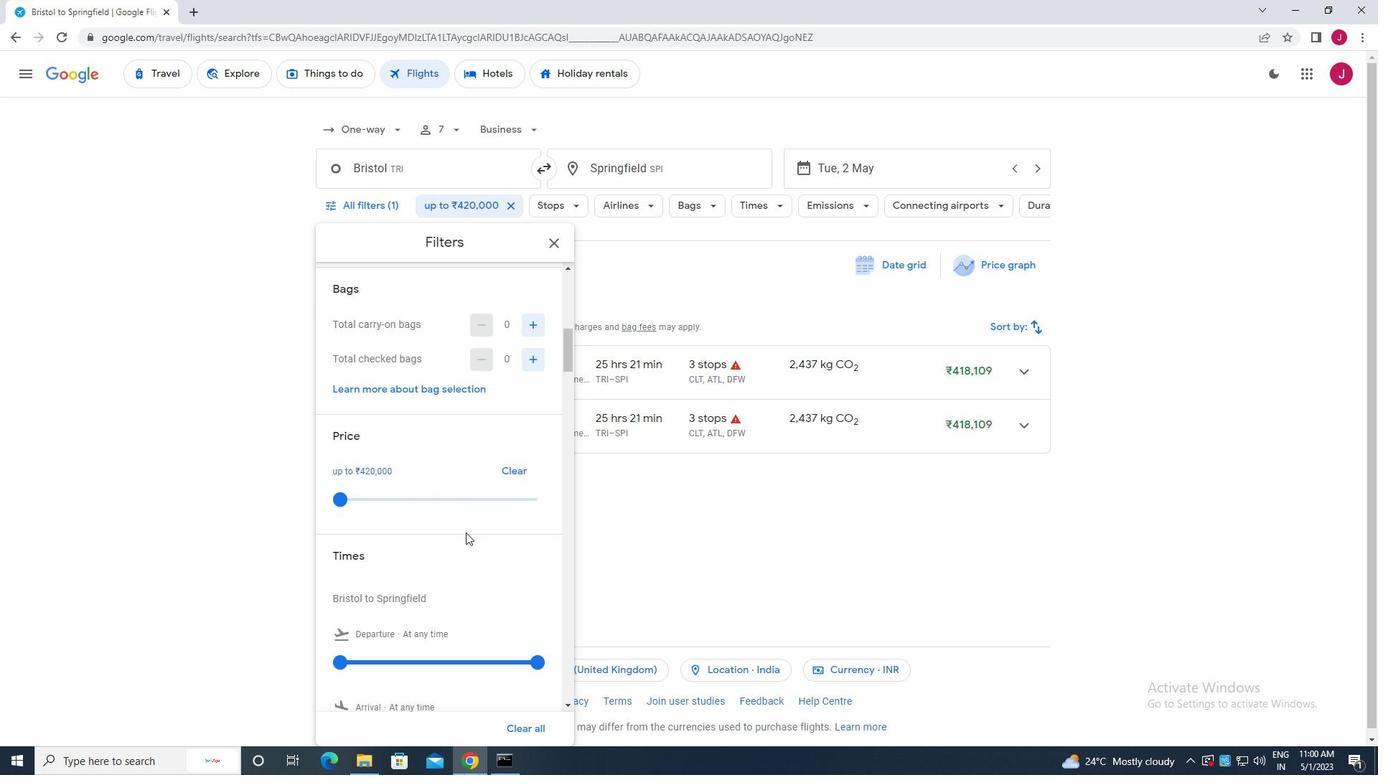 
Action: Mouse moved to (458, 527)
Screenshot: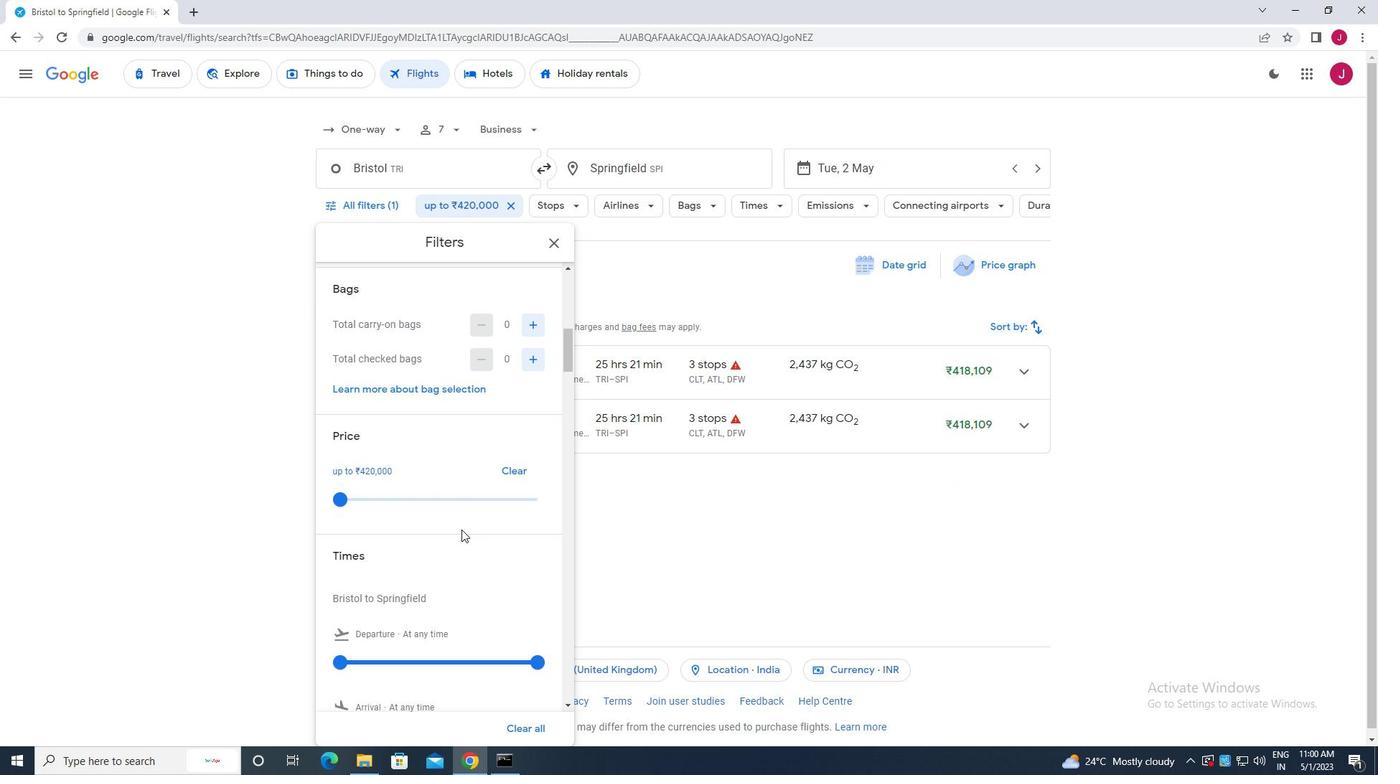 
Action: Mouse scrolled (458, 526) with delta (0, 0)
Screenshot: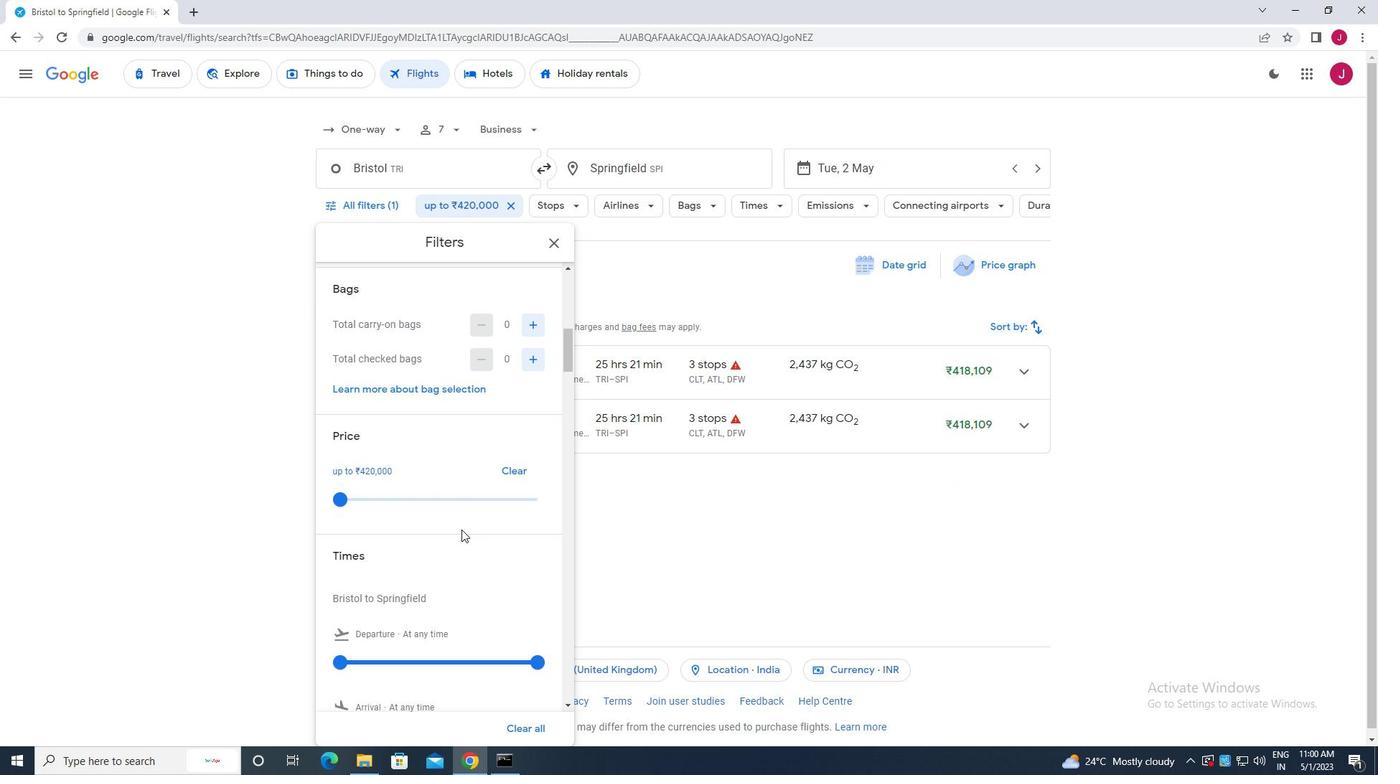
Action: Mouse moved to (338, 449)
Screenshot: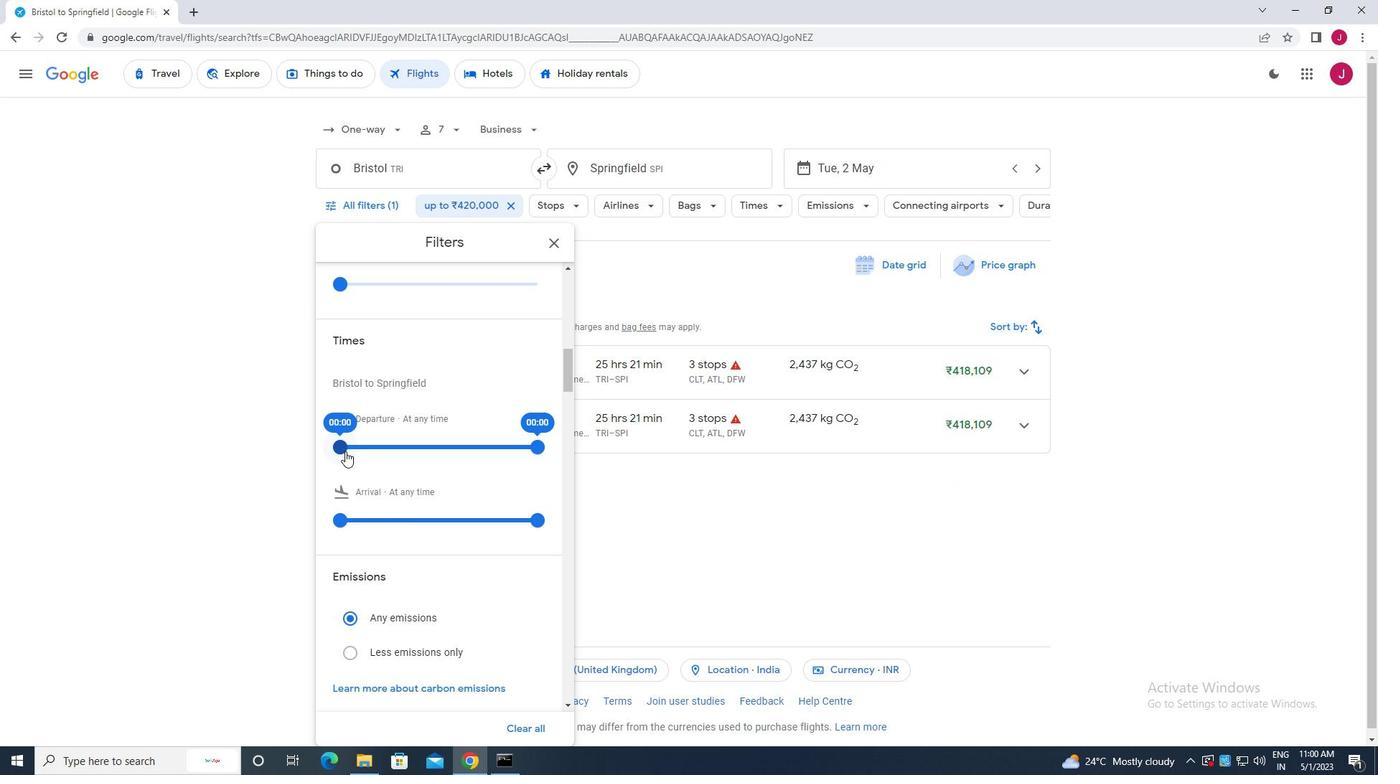 
Action: Mouse pressed left at (338, 449)
Screenshot: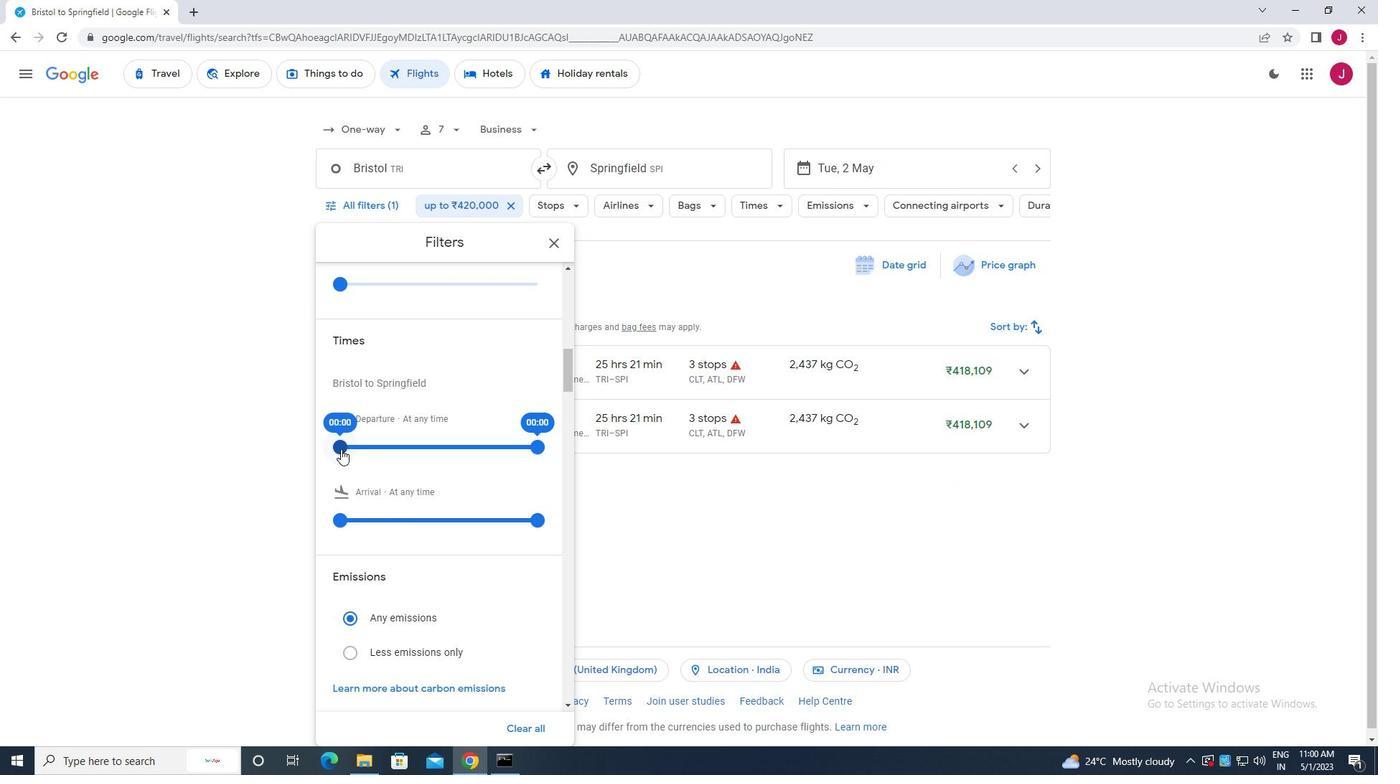 
Action: Mouse moved to (537, 450)
Screenshot: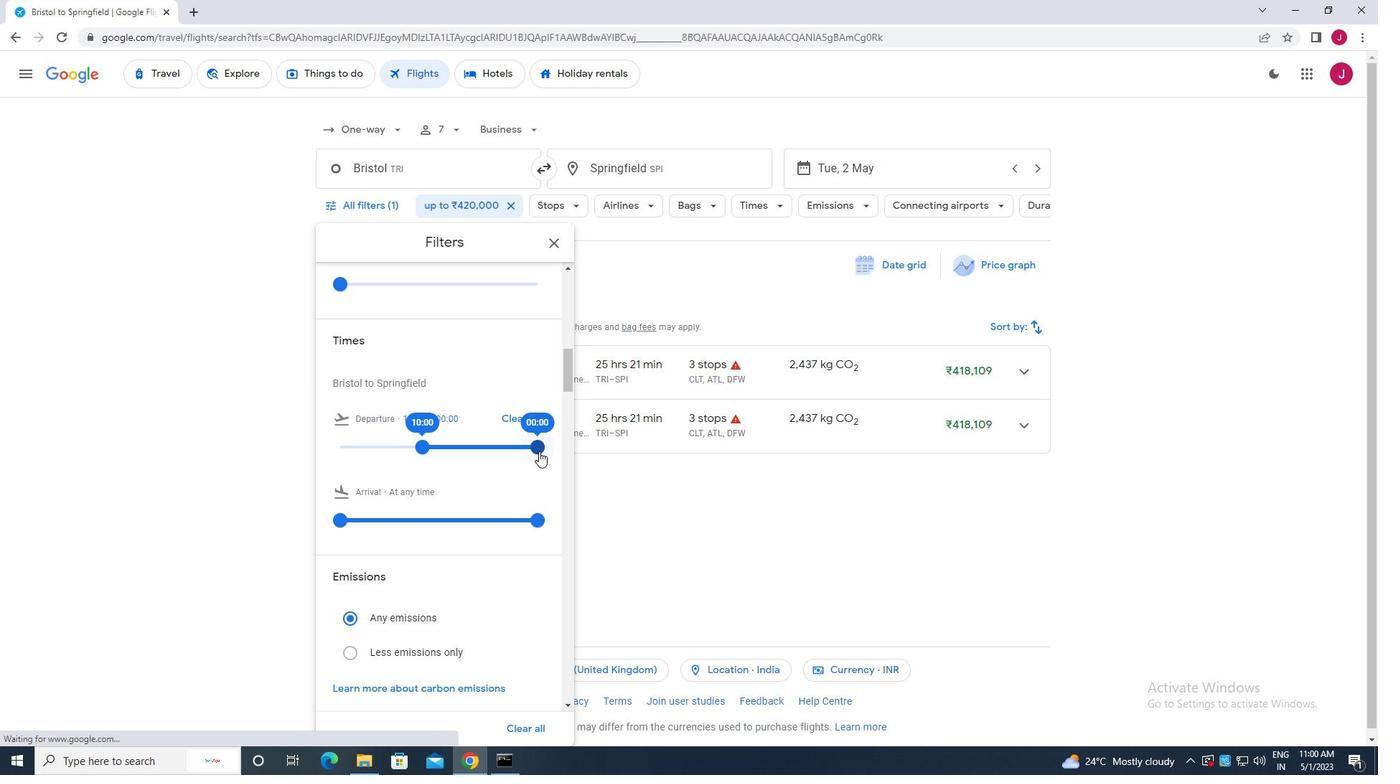 
Action: Mouse pressed left at (537, 450)
Screenshot: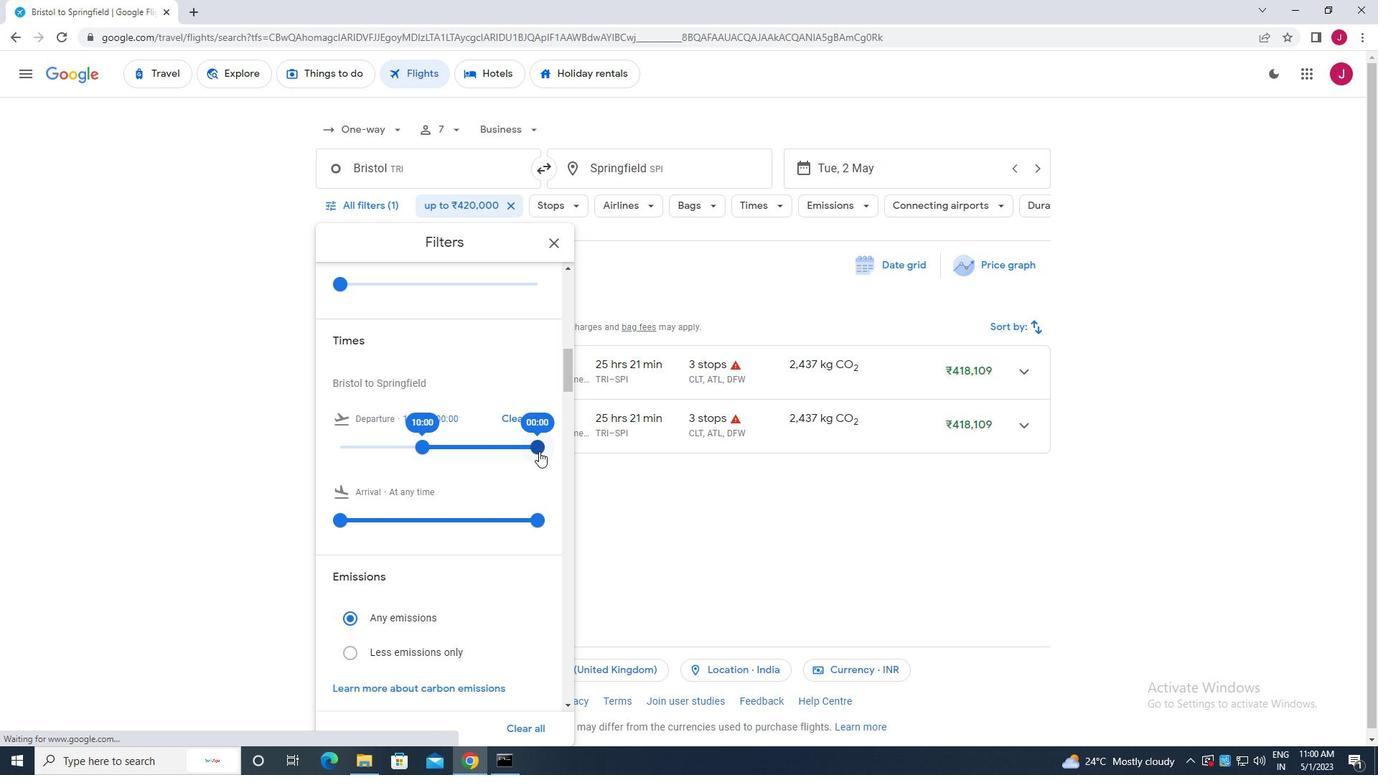 
Action: Mouse moved to (555, 244)
Screenshot: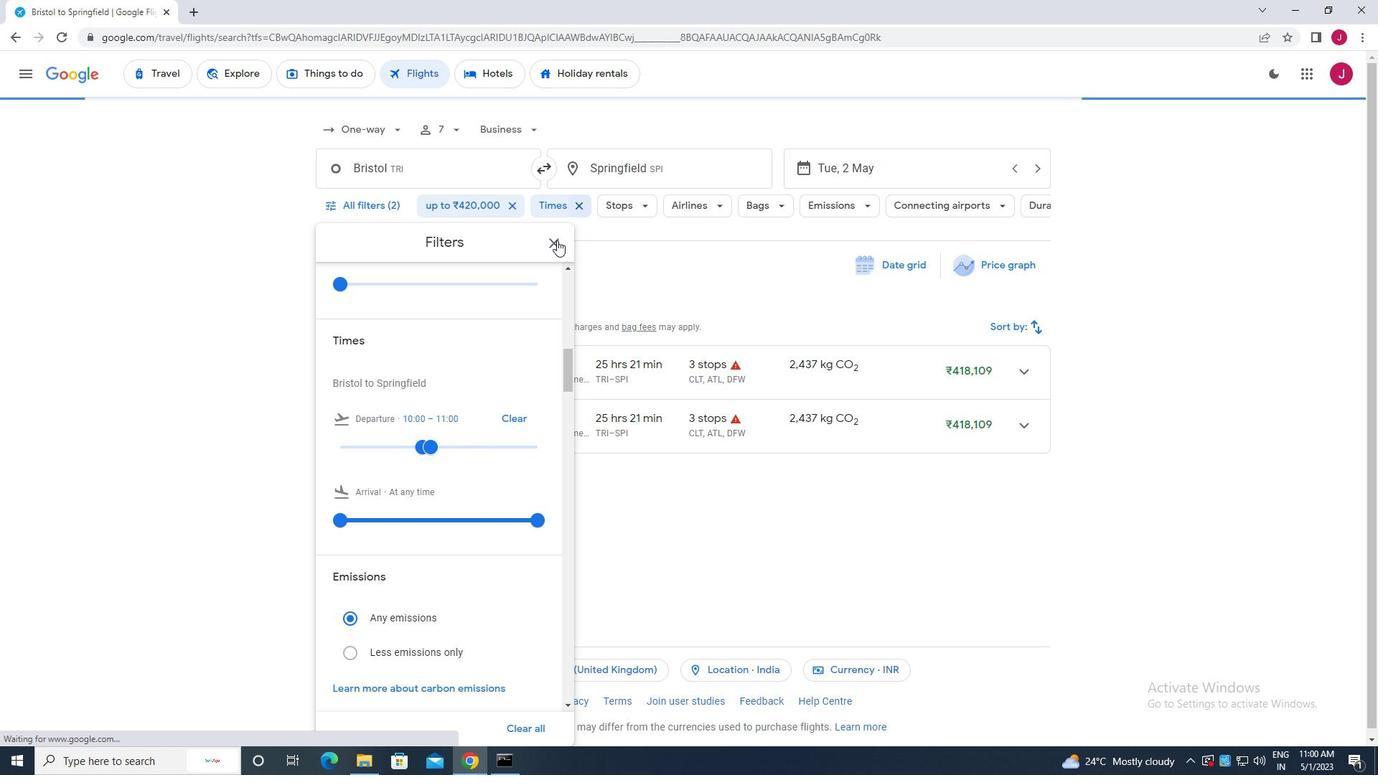 
Action: Mouse pressed left at (555, 244)
Screenshot: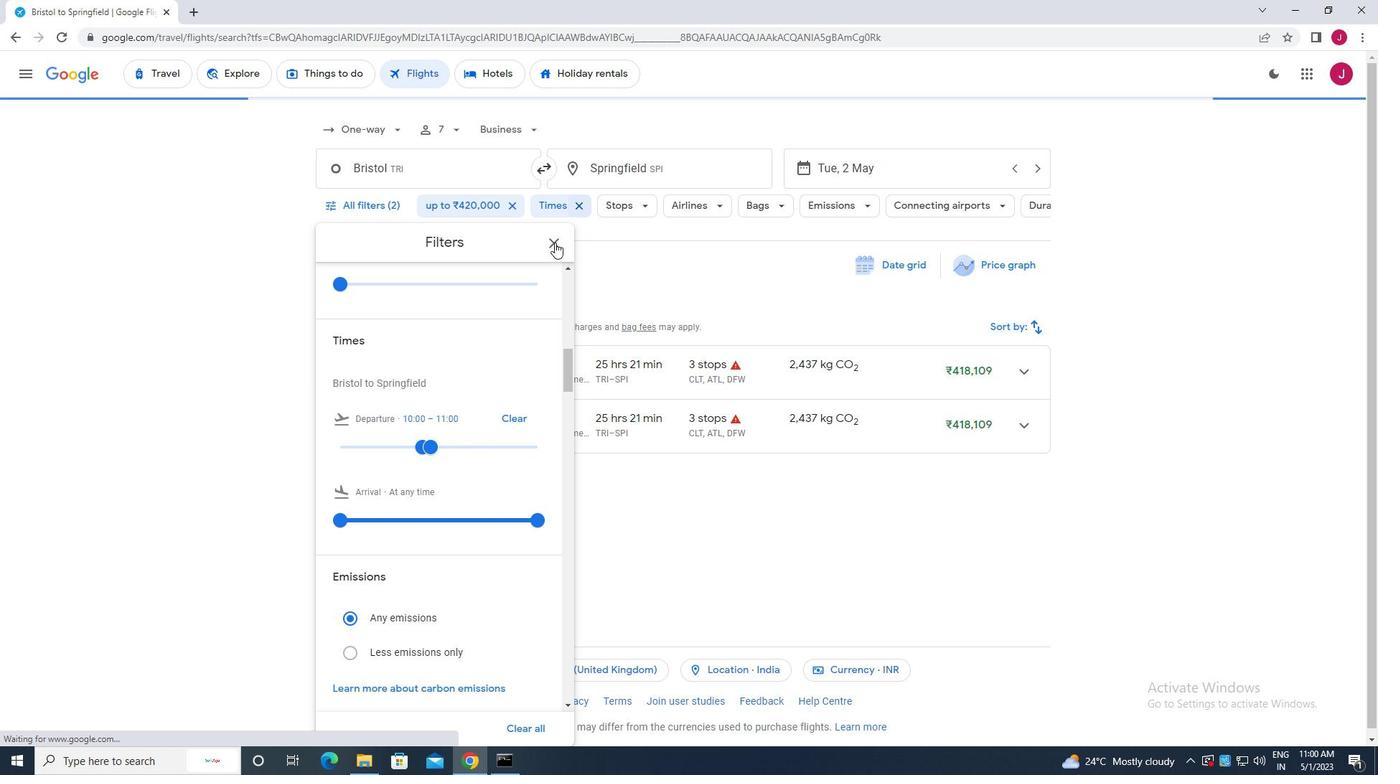 
Action: Mouse moved to (554, 244)
Screenshot: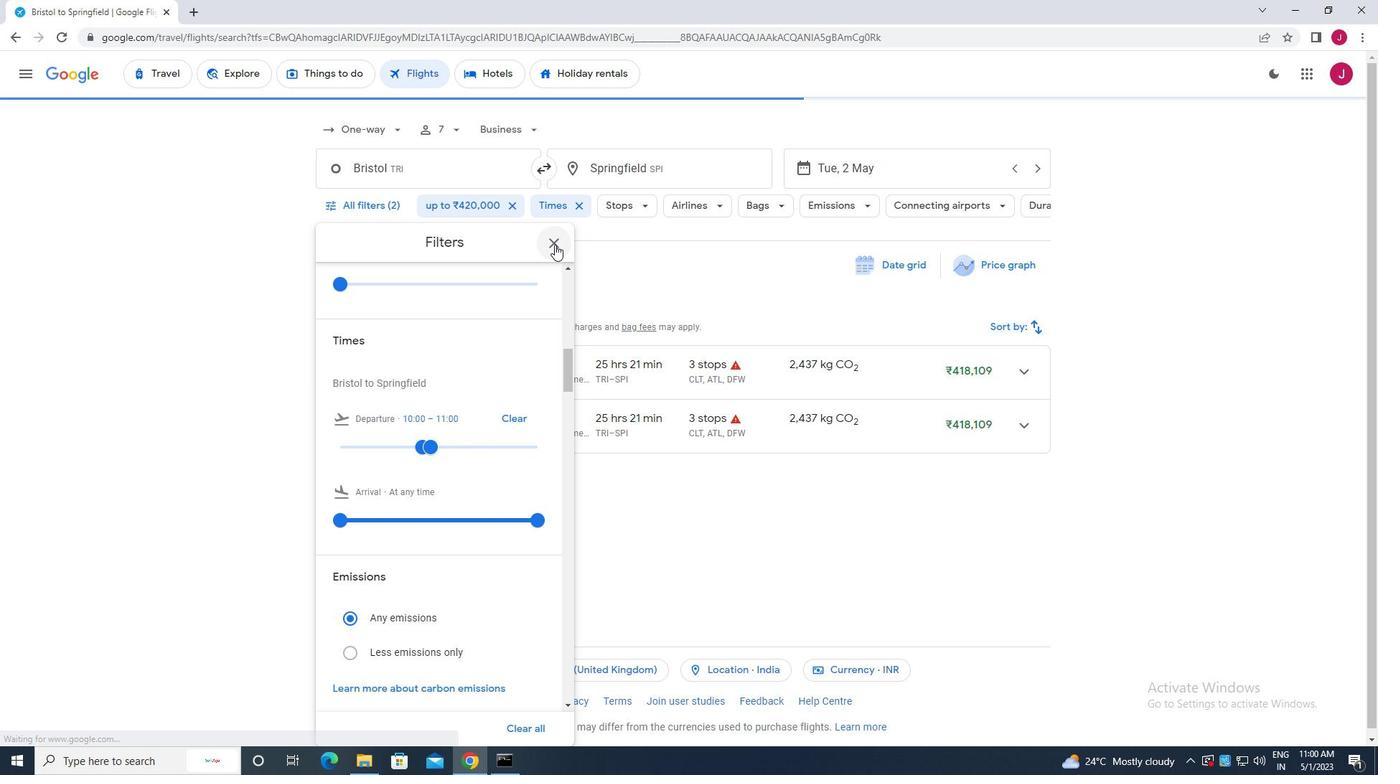 
